 Task: Look for space in Malangwa, Nepal from 5th September, 2023 to 16th September, 2023 for 4 adults in price range Rs.10000 to Rs.14000. Place can be private room with 4 bedrooms having 4 beds and 4 bathrooms. Property type can be house, flat, guest house, hotel. Amenities needed are: wifi, TV, free parkinig on premises, gym, breakfast. Booking option can be shelf check-in. Required host language is English.
Action: Mouse moved to (503, 114)
Screenshot: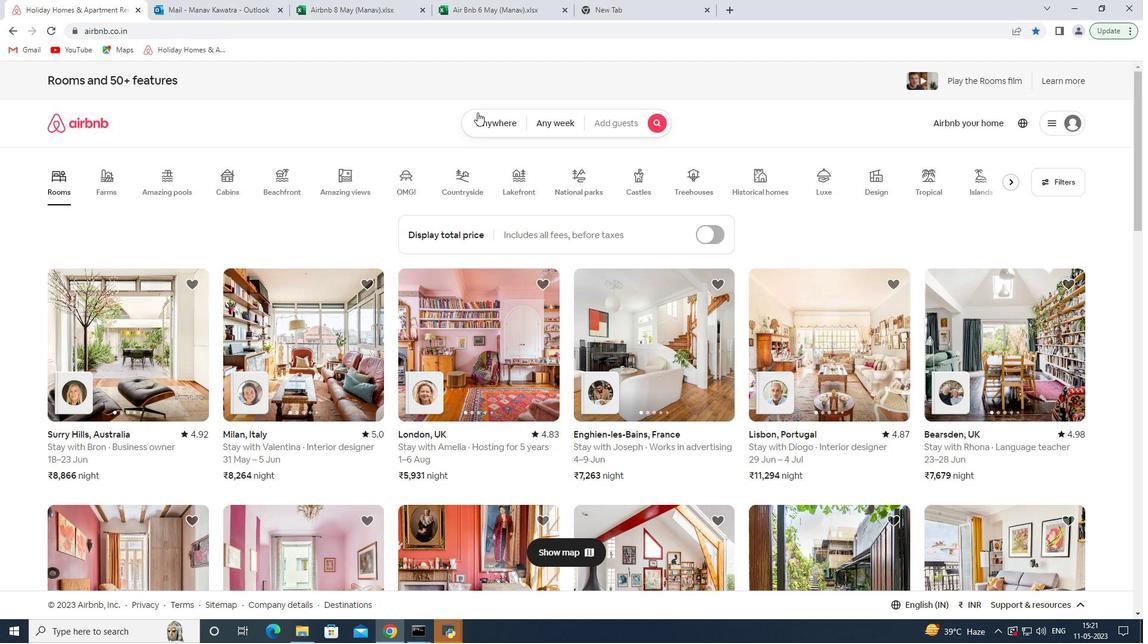 
Action: Mouse pressed left at (503, 114)
Screenshot: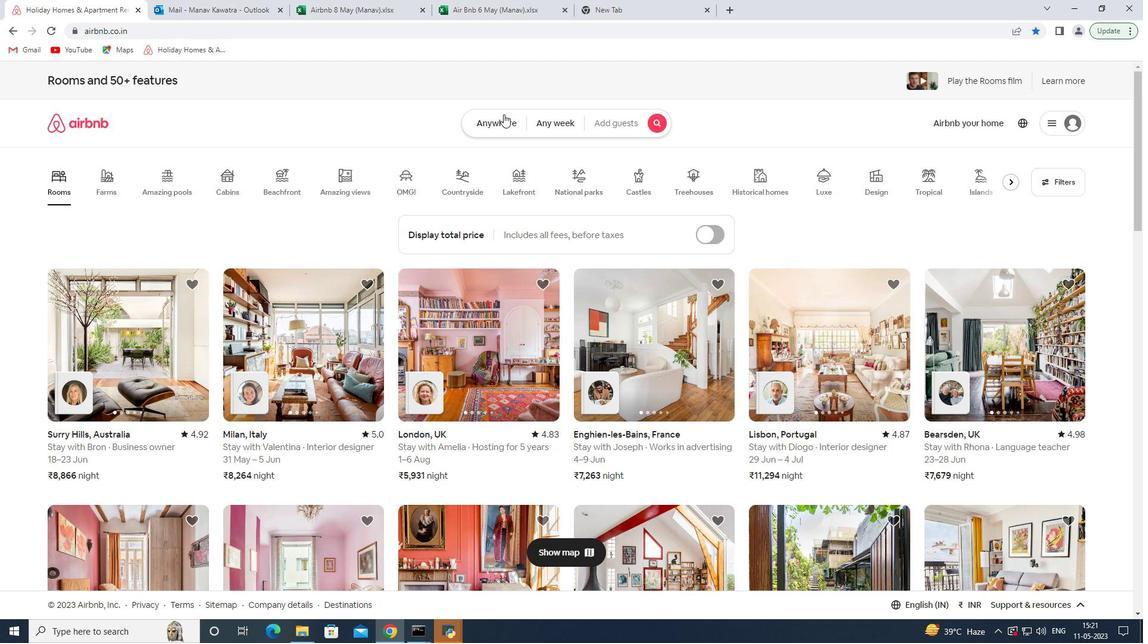 
Action: Mouse moved to (437, 163)
Screenshot: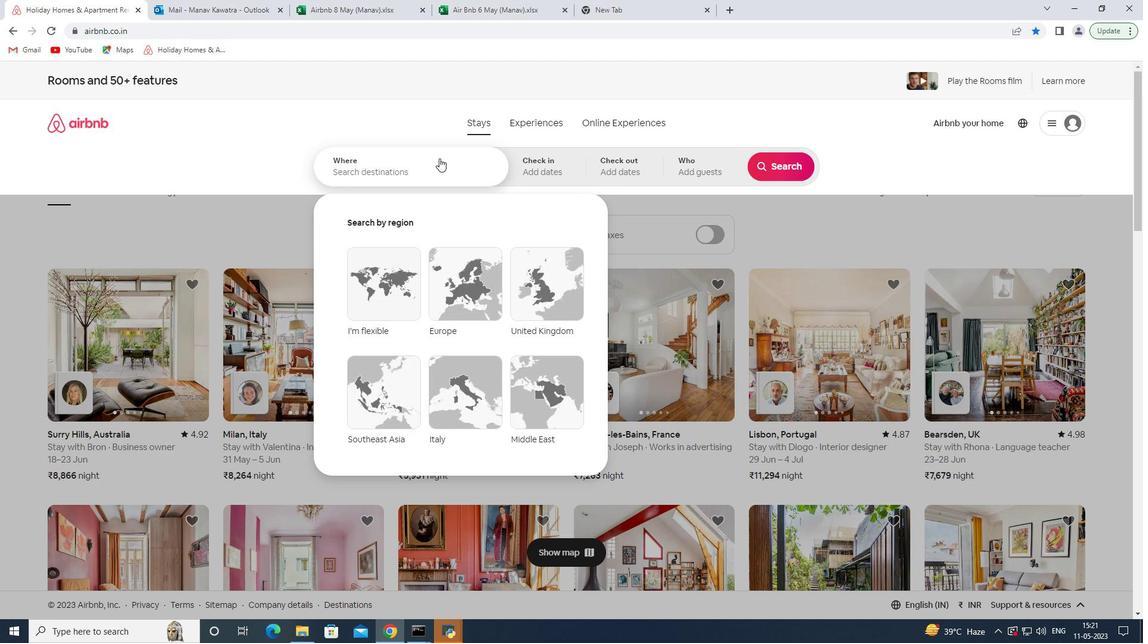 
Action: Mouse pressed left at (437, 163)
Screenshot: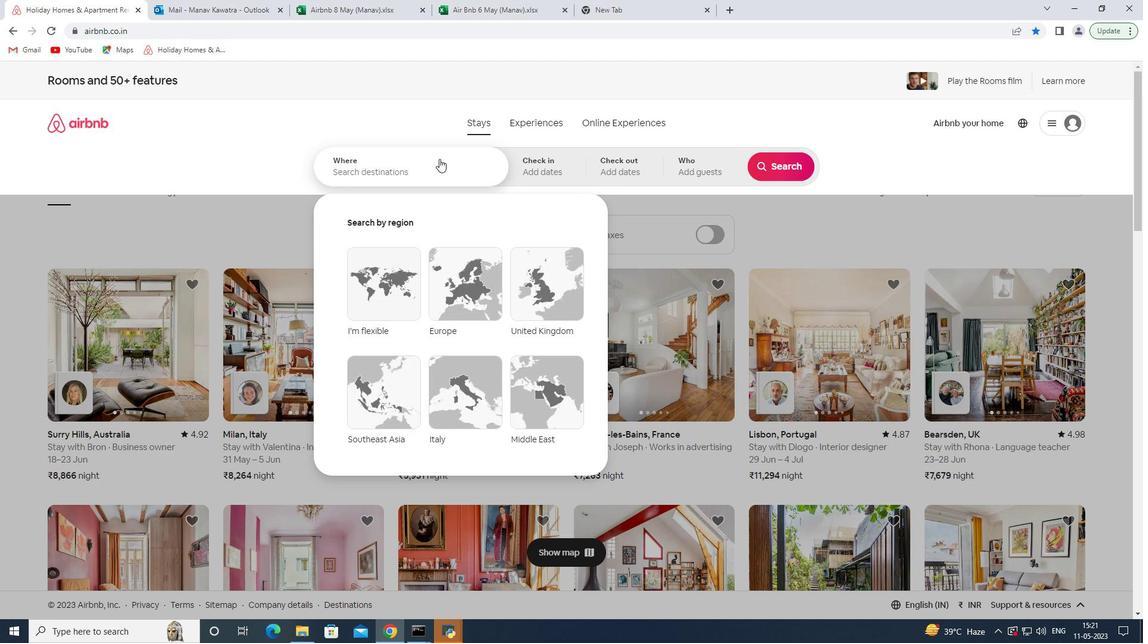 
Action: Key pressed <Key.shift>Malangwa,<Key.space><Key.shift>Nepal<Key.enter>
Screenshot: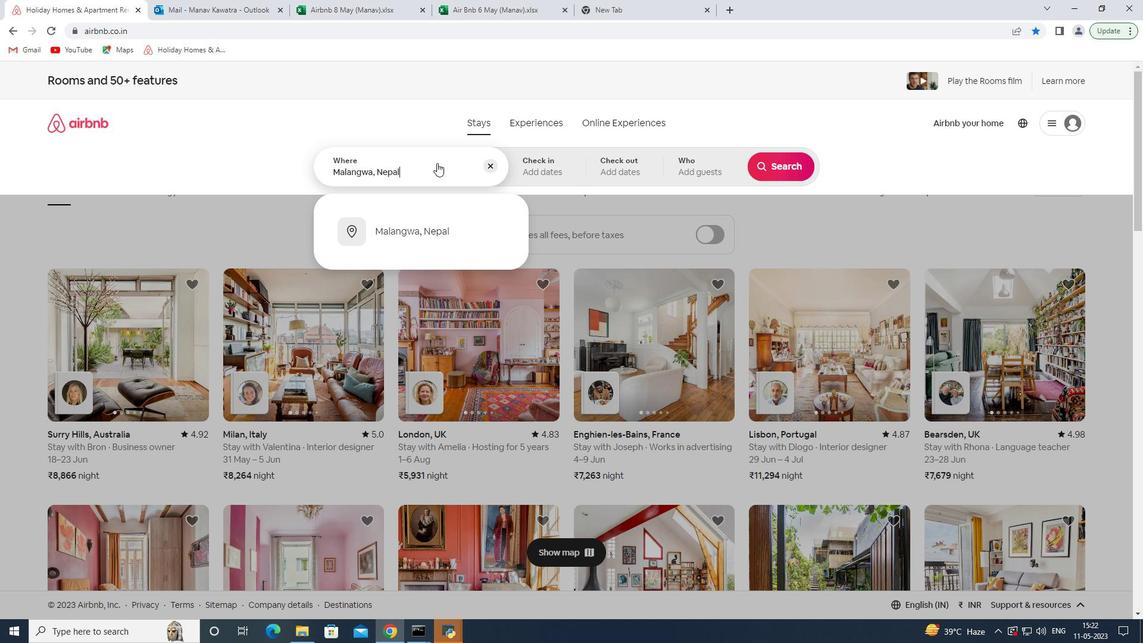 
Action: Mouse moved to (777, 258)
Screenshot: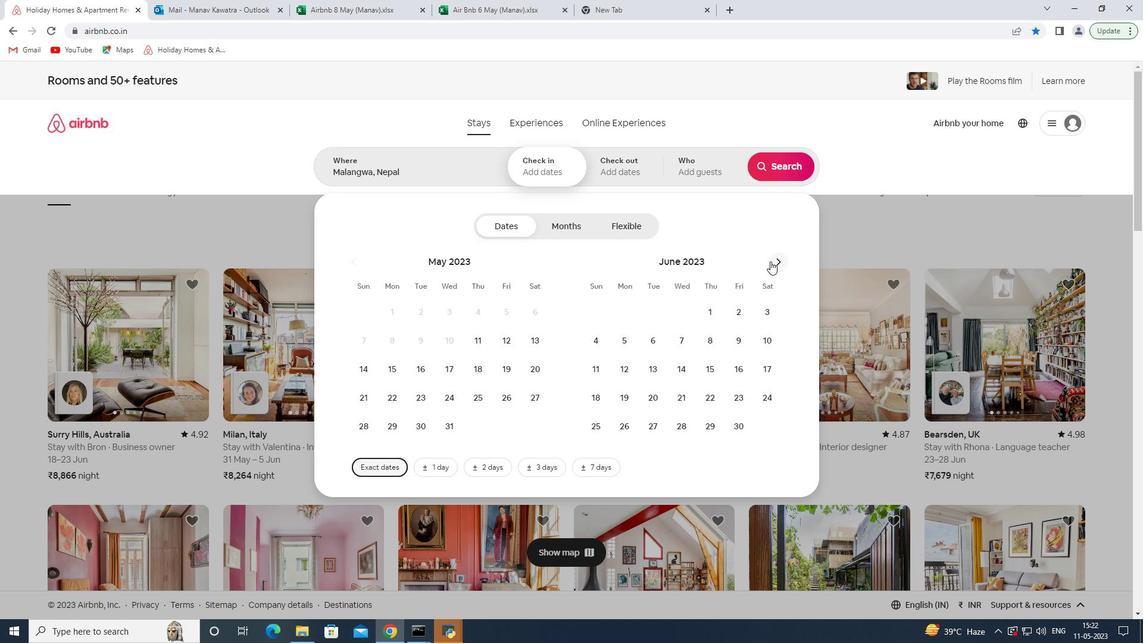 
Action: Mouse pressed left at (777, 258)
Screenshot: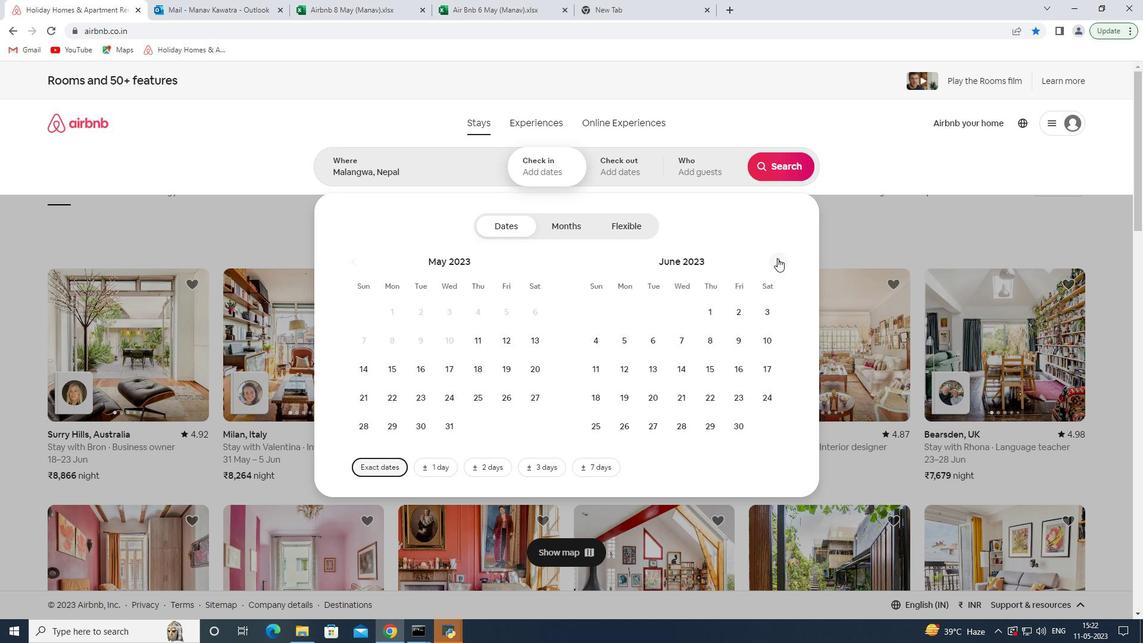 
Action: Mouse pressed left at (777, 258)
Screenshot: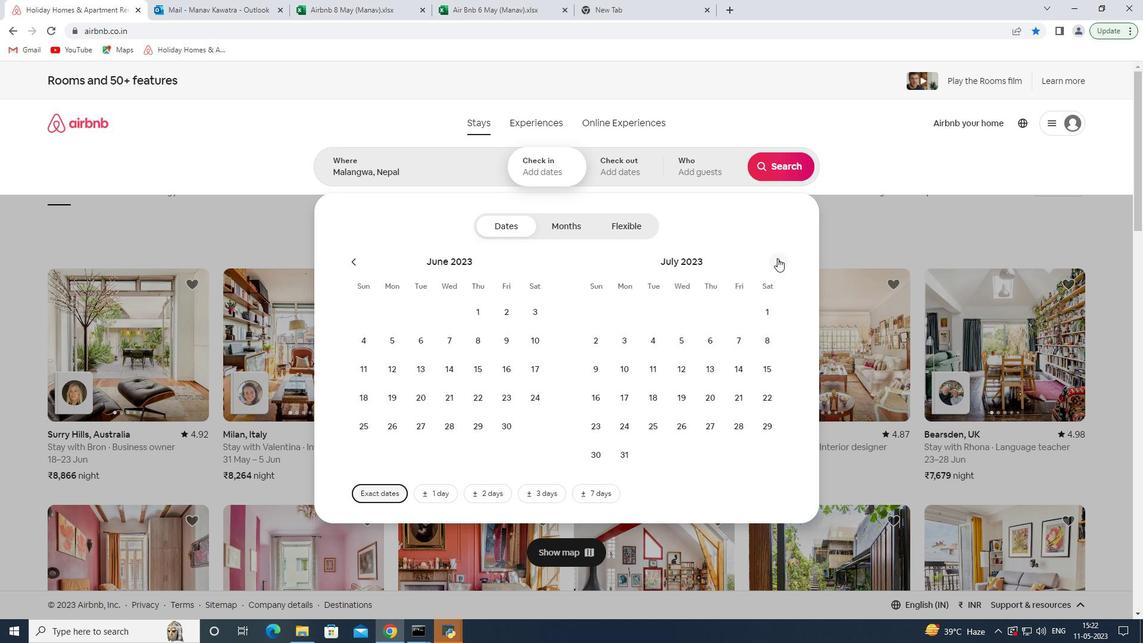 
Action: Mouse pressed left at (777, 258)
Screenshot: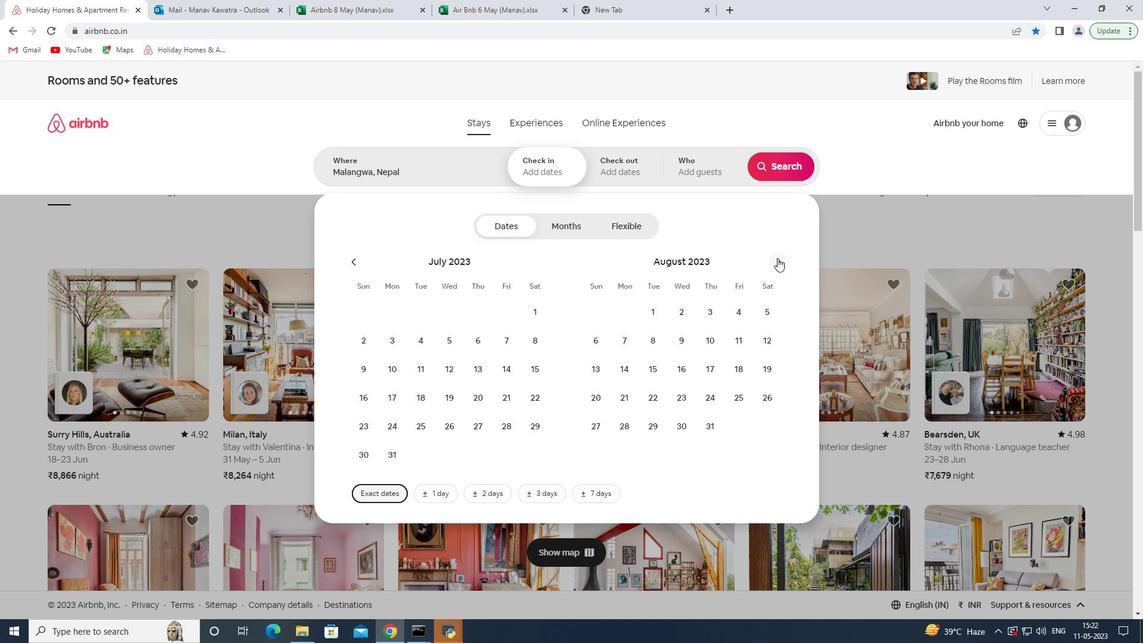 
Action: Mouse moved to (664, 347)
Screenshot: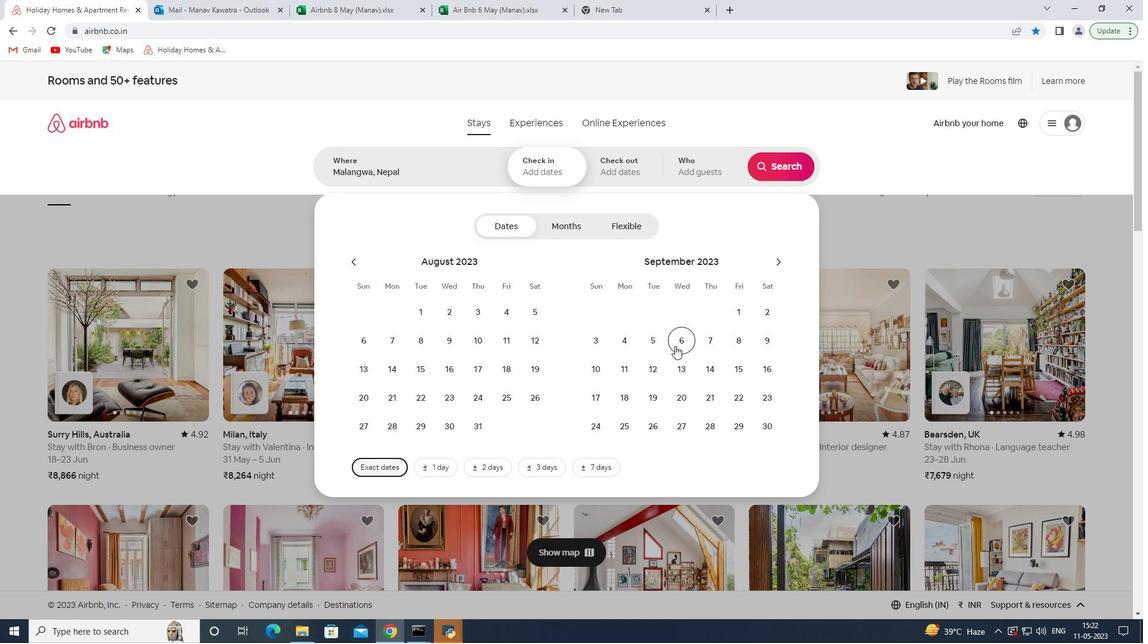 
Action: Mouse pressed left at (664, 347)
Screenshot: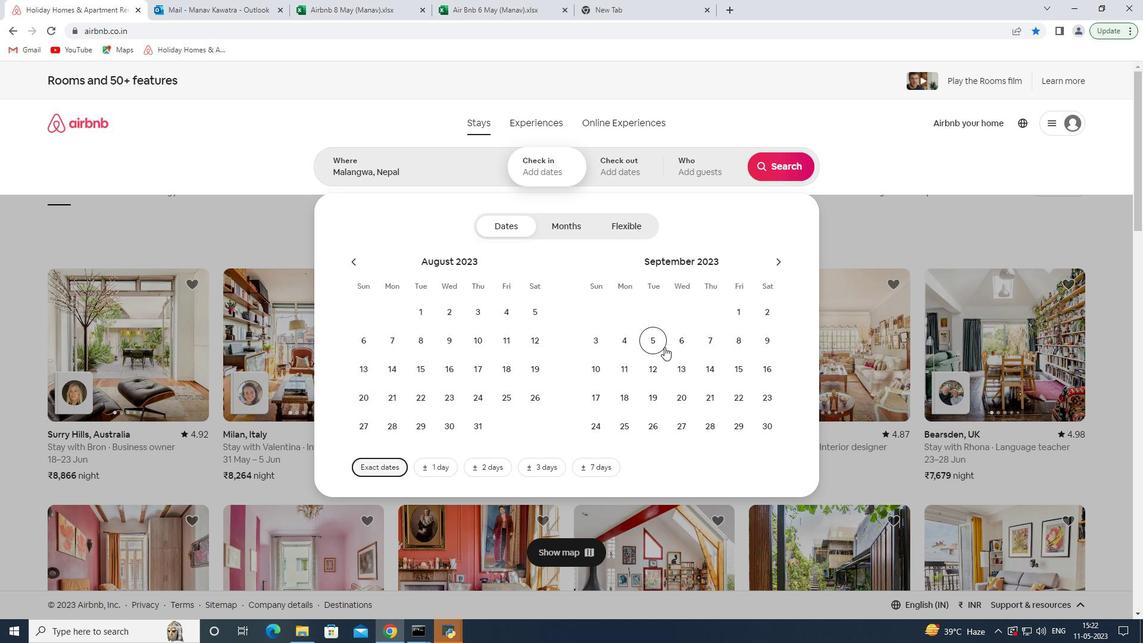 
Action: Mouse moved to (766, 367)
Screenshot: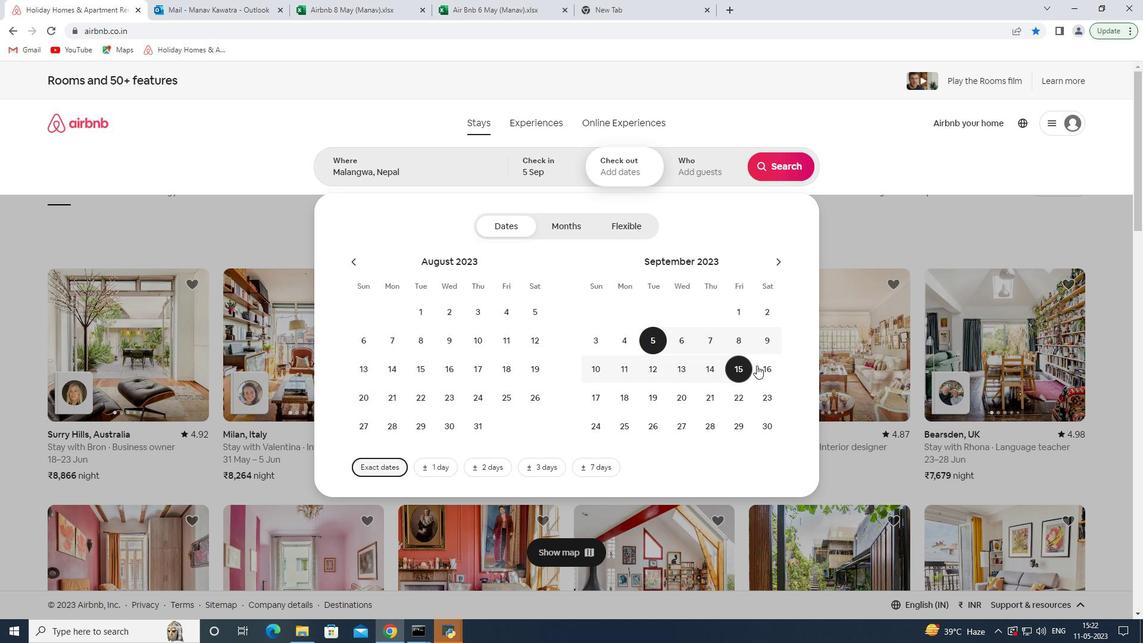 
Action: Mouse pressed left at (766, 367)
Screenshot: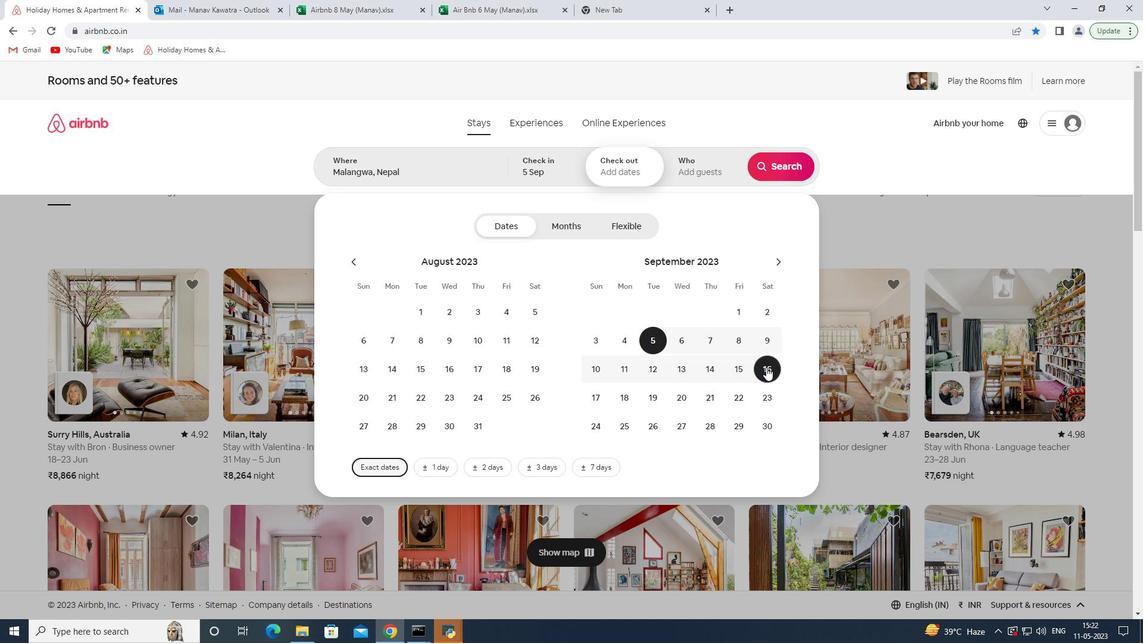 
Action: Mouse moved to (698, 185)
Screenshot: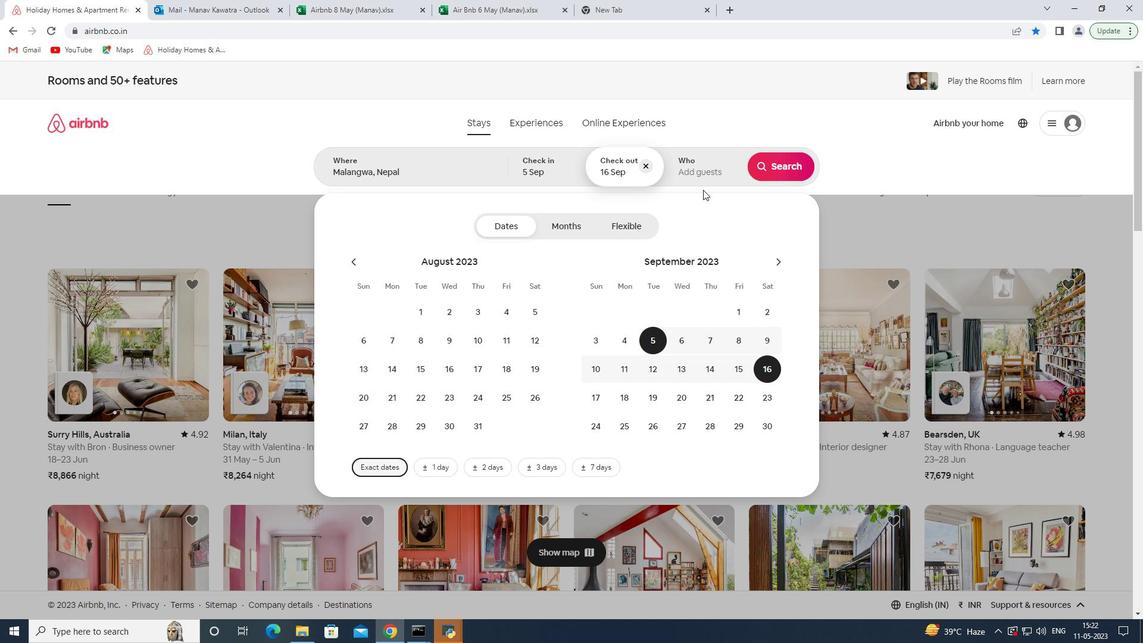 
Action: Mouse pressed left at (698, 185)
Screenshot: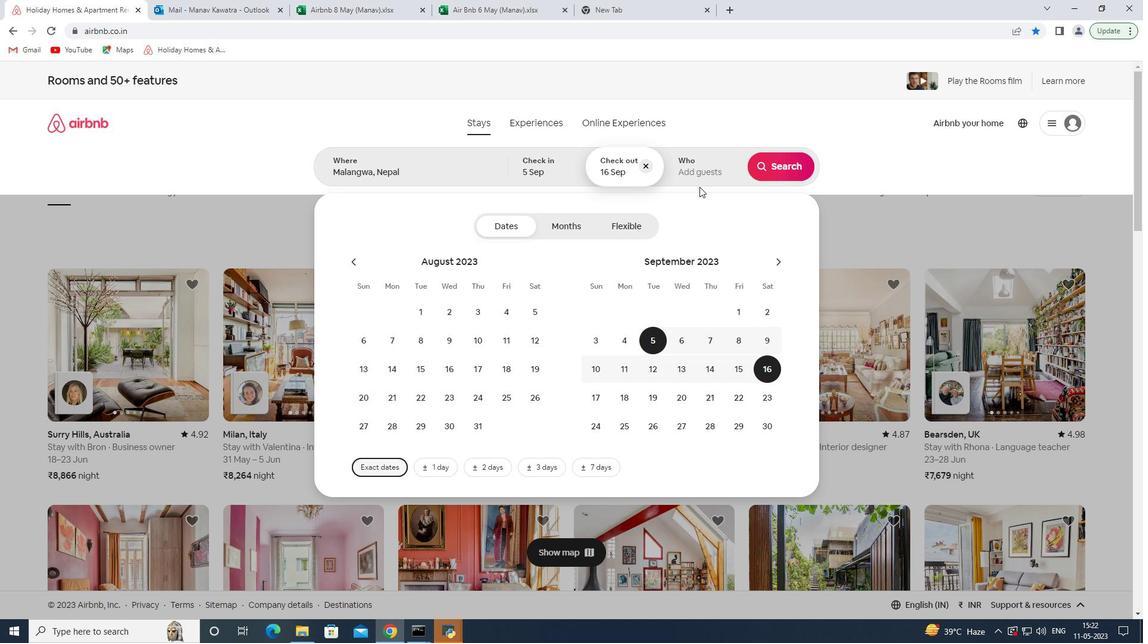 
Action: Mouse moved to (791, 225)
Screenshot: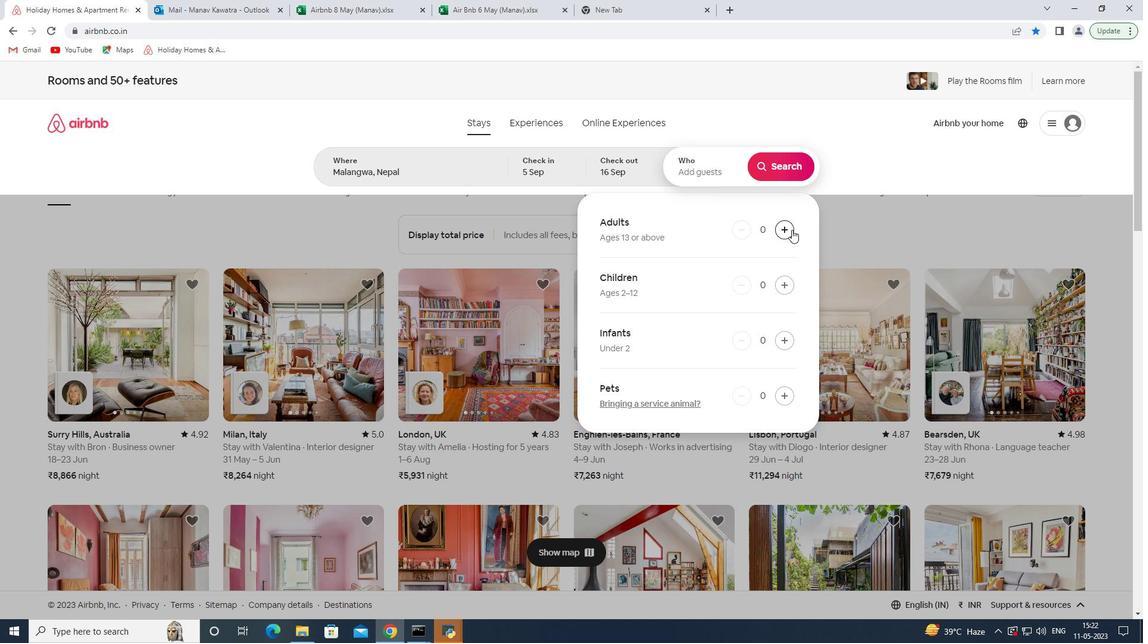 
Action: Mouse pressed left at (791, 225)
Screenshot: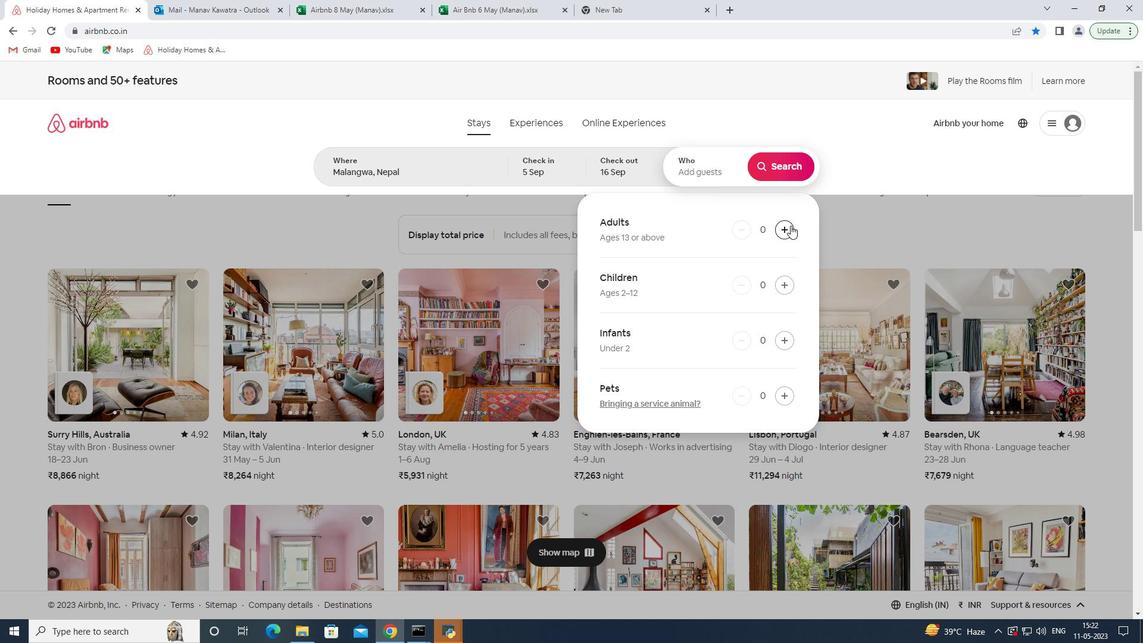 
Action: Mouse pressed left at (791, 225)
Screenshot: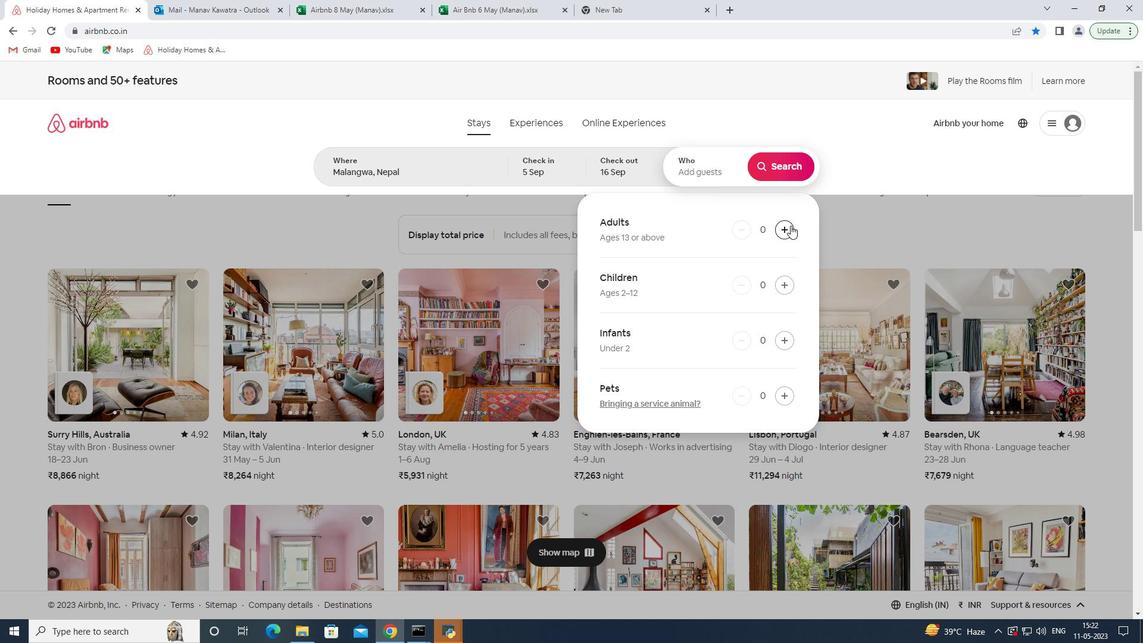
Action: Mouse pressed left at (791, 225)
Screenshot: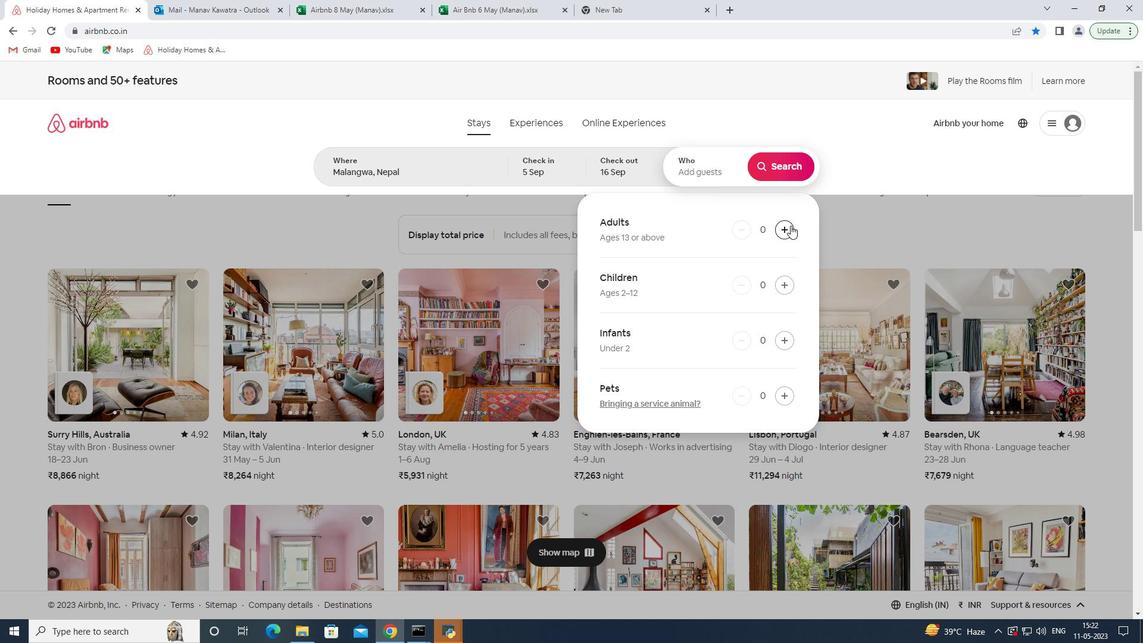 
Action: Mouse pressed left at (791, 225)
Screenshot: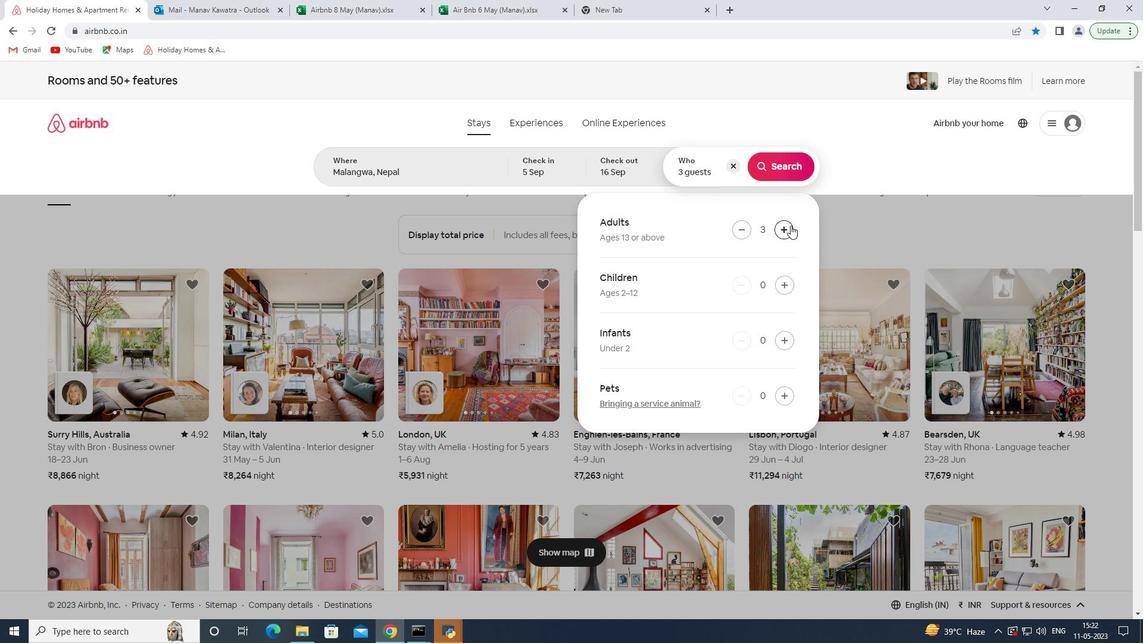 
Action: Mouse moved to (783, 162)
Screenshot: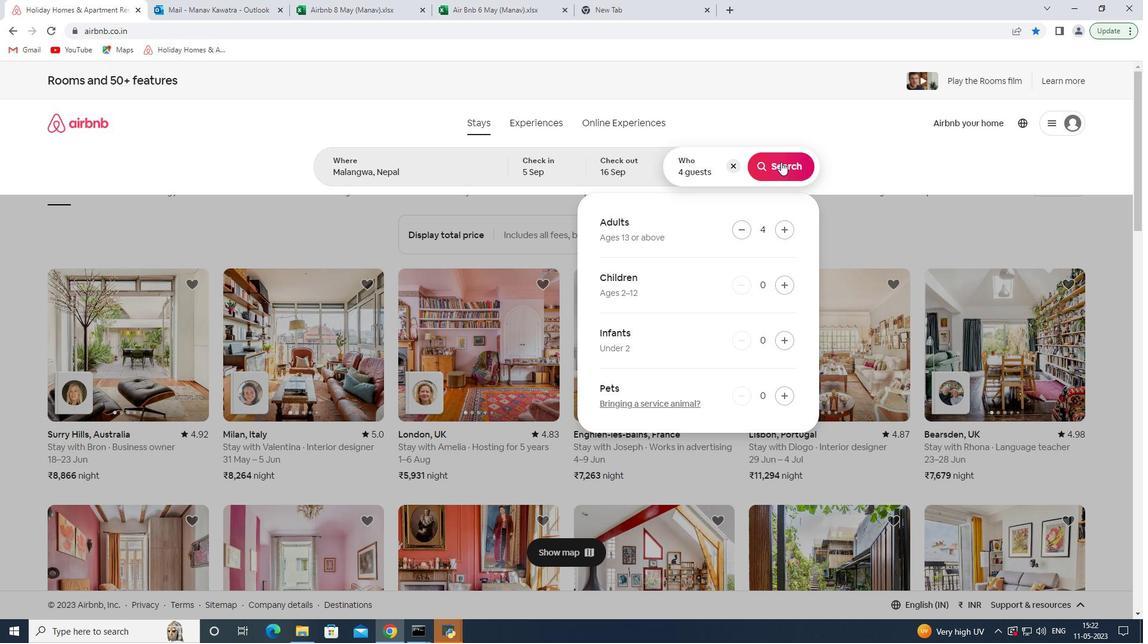 
Action: Mouse pressed left at (783, 162)
Screenshot: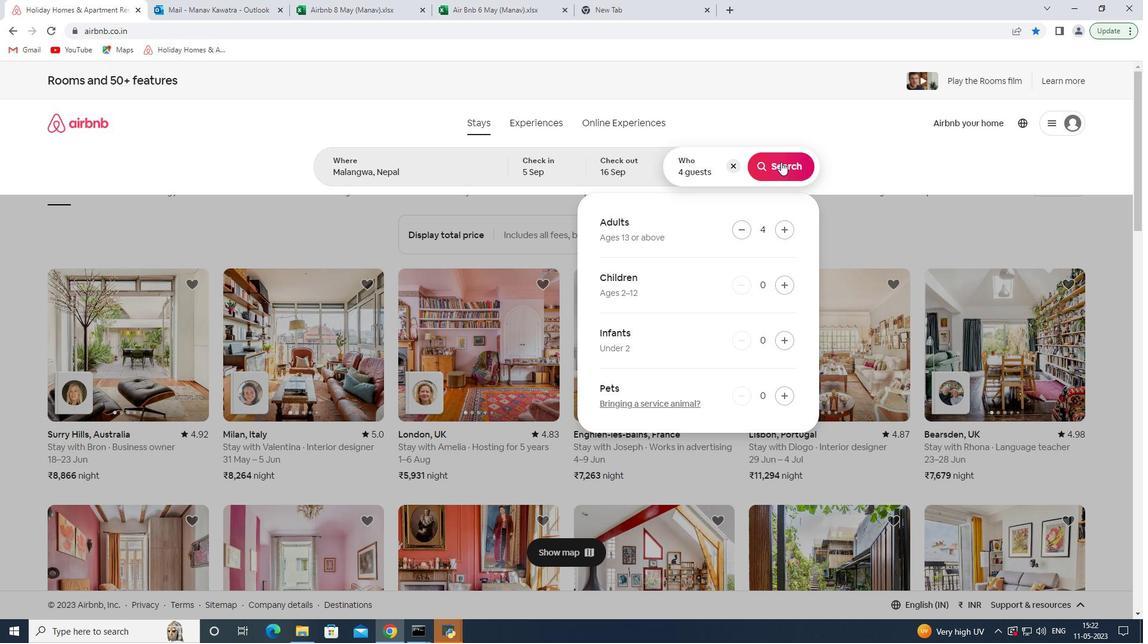 
Action: Mouse moved to (1107, 134)
Screenshot: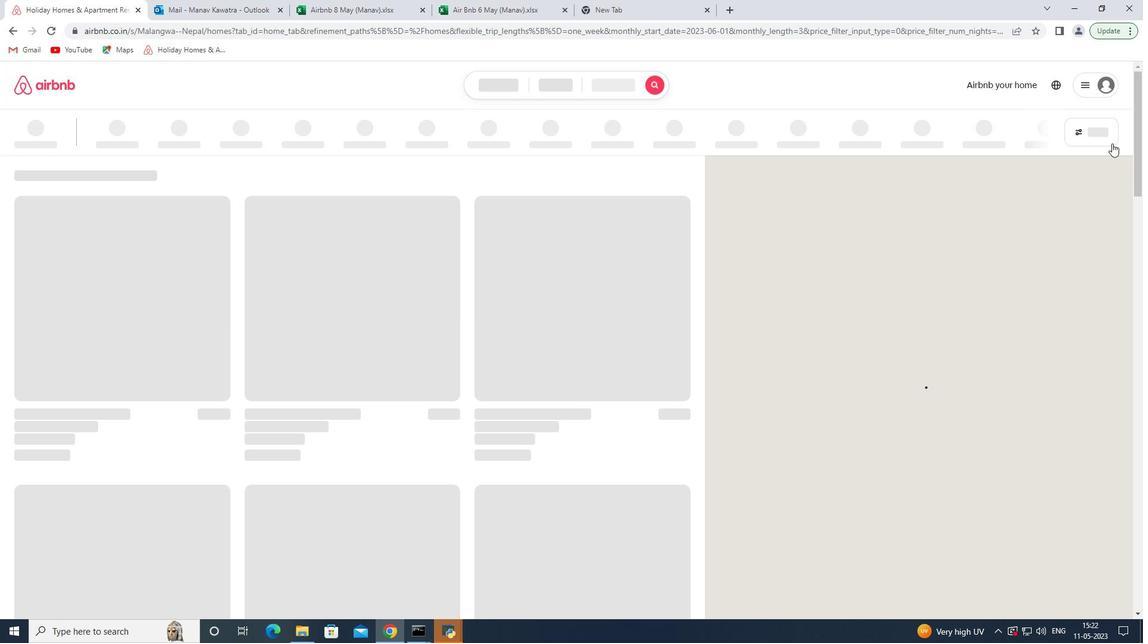 
Action: Mouse pressed left at (1107, 134)
Screenshot: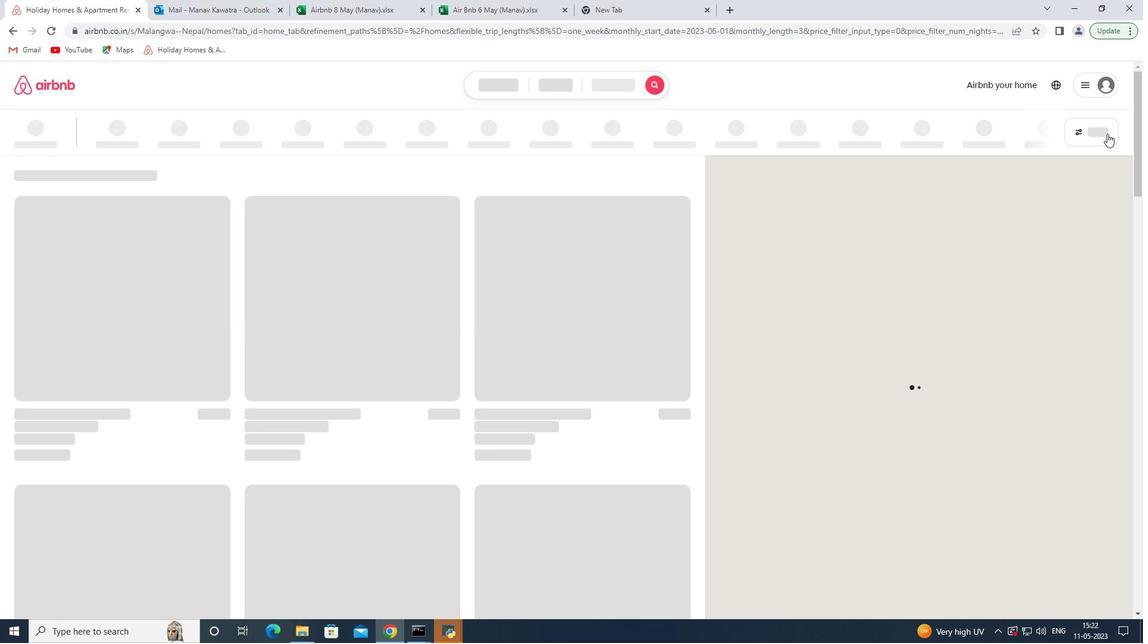 
Action: Mouse moved to (430, 425)
Screenshot: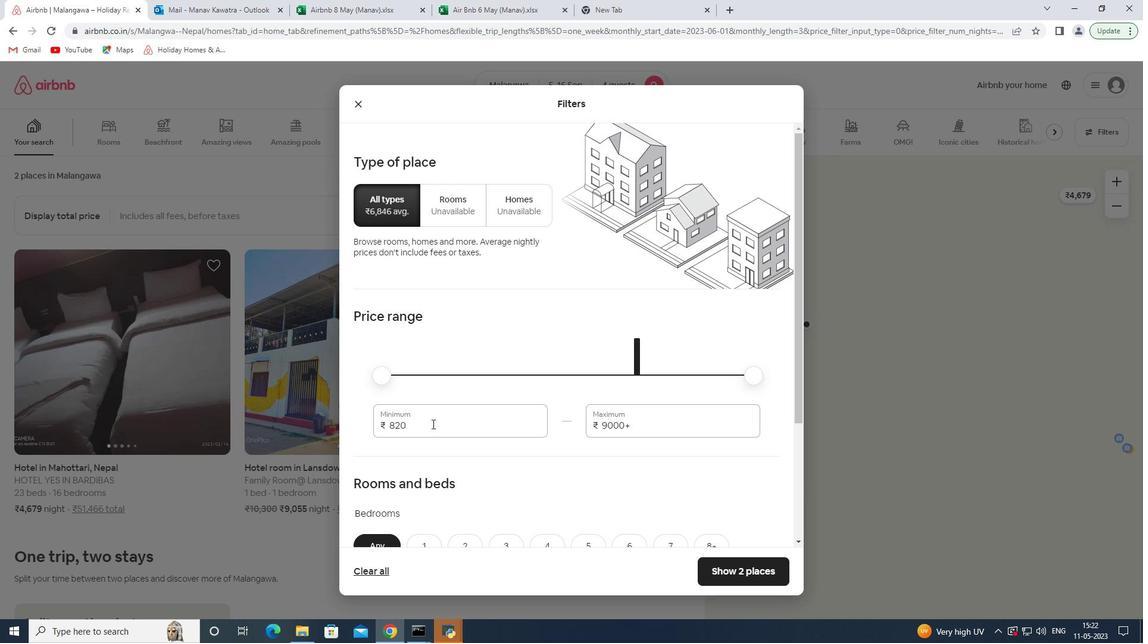 
Action: Mouse pressed left at (430, 425)
Screenshot: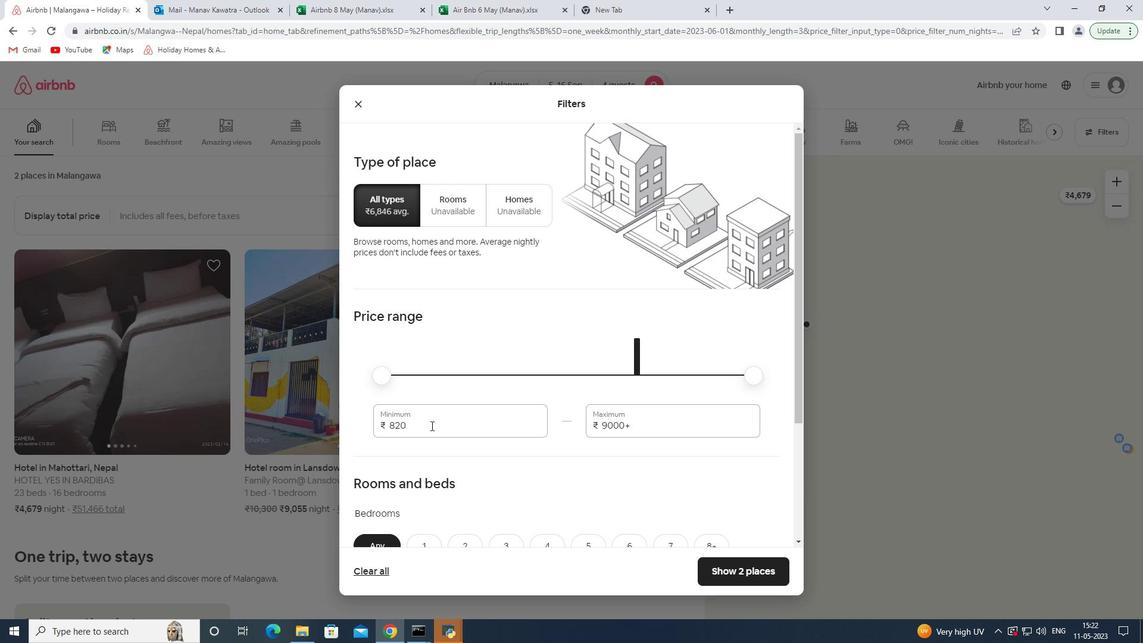 
Action: Mouse pressed left at (430, 425)
Screenshot: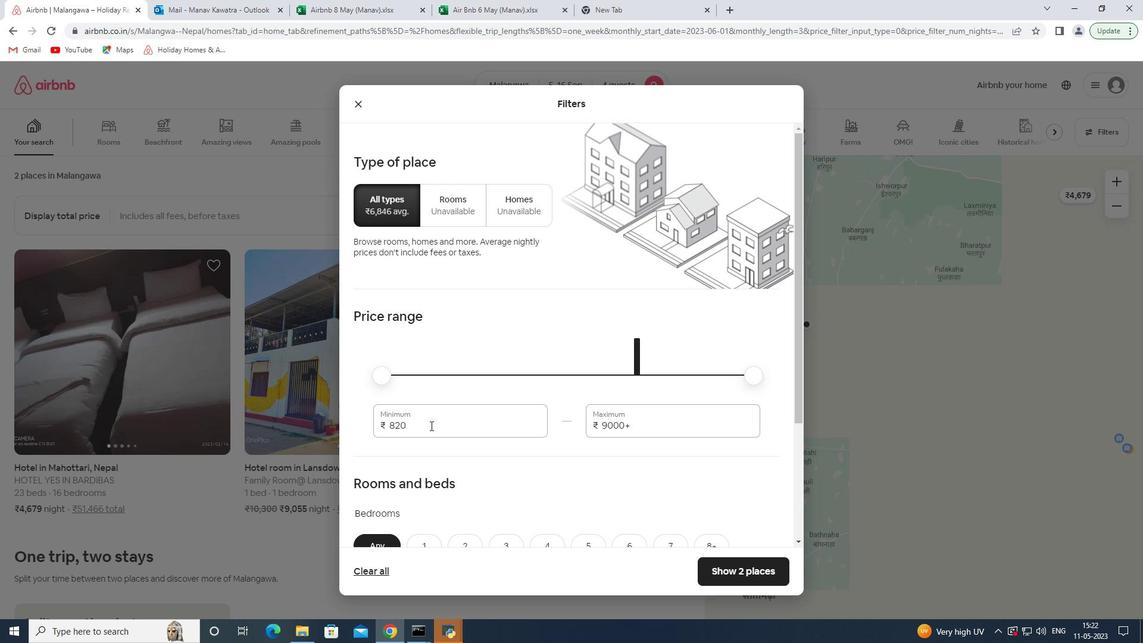 
Action: Mouse moved to (430, 425)
Screenshot: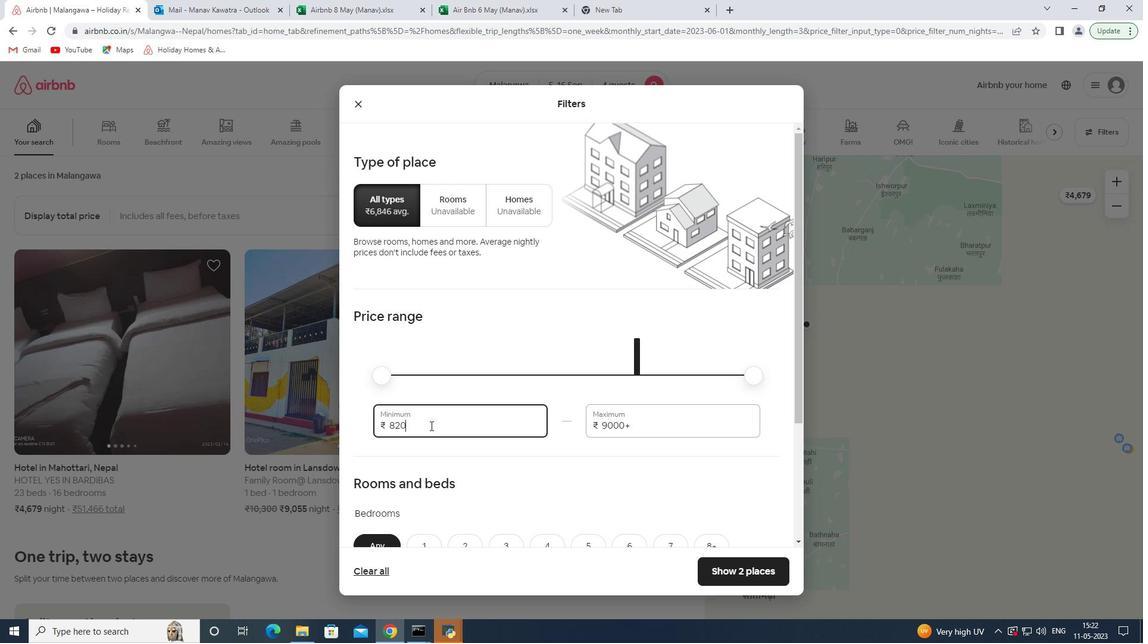 
Action: Key pressed 10000<Key.tab>14000
Screenshot: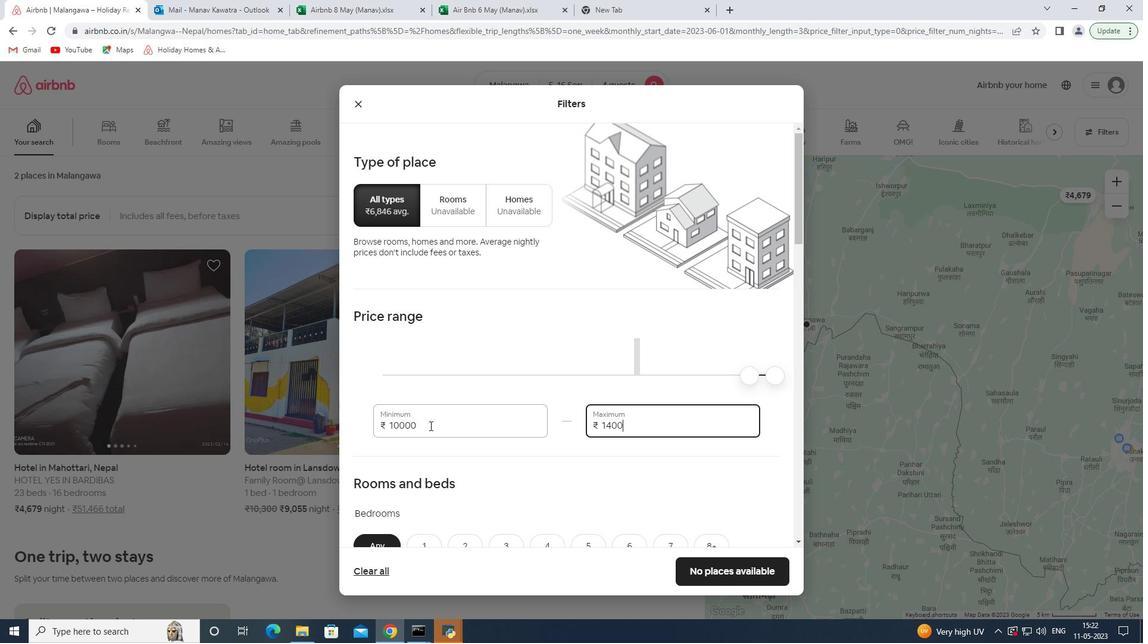
Action: Mouse moved to (374, 399)
Screenshot: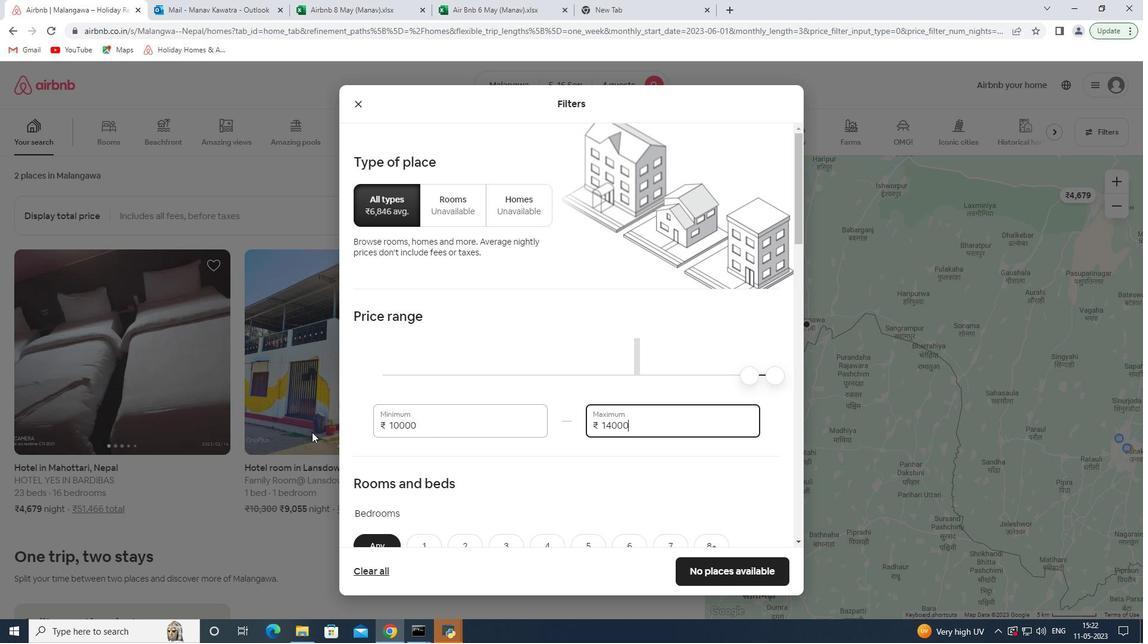
Action: Mouse scrolled (374, 399) with delta (0, 0)
Screenshot: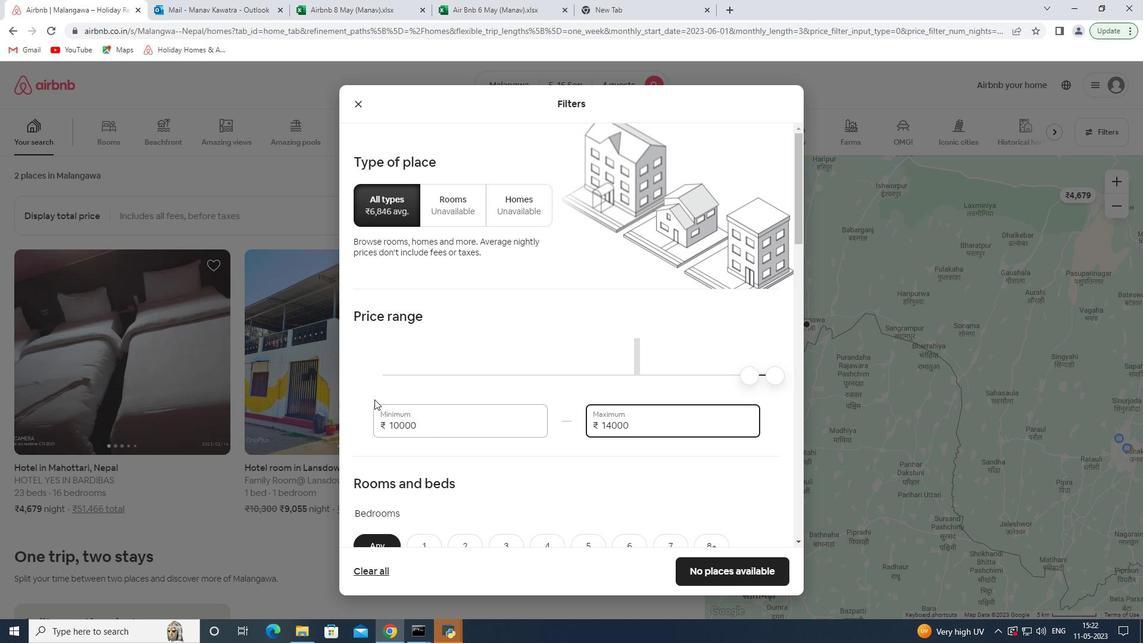 
Action: Mouse scrolled (374, 399) with delta (0, 0)
Screenshot: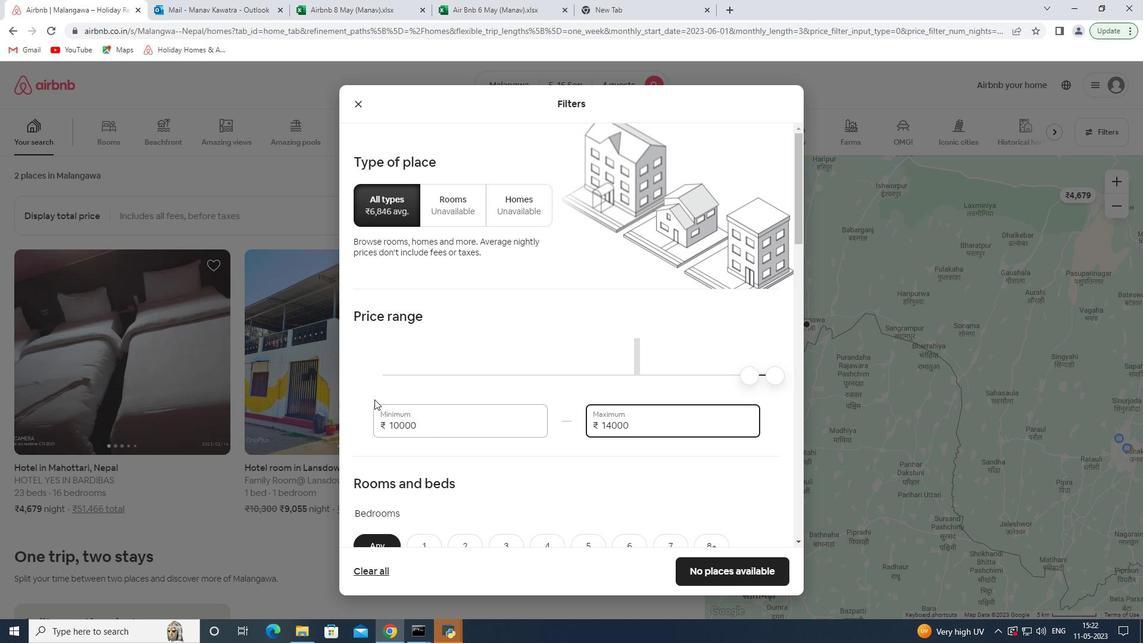 
Action: Mouse scrolled (374, 399) with delta (0, 0)
Screenshot: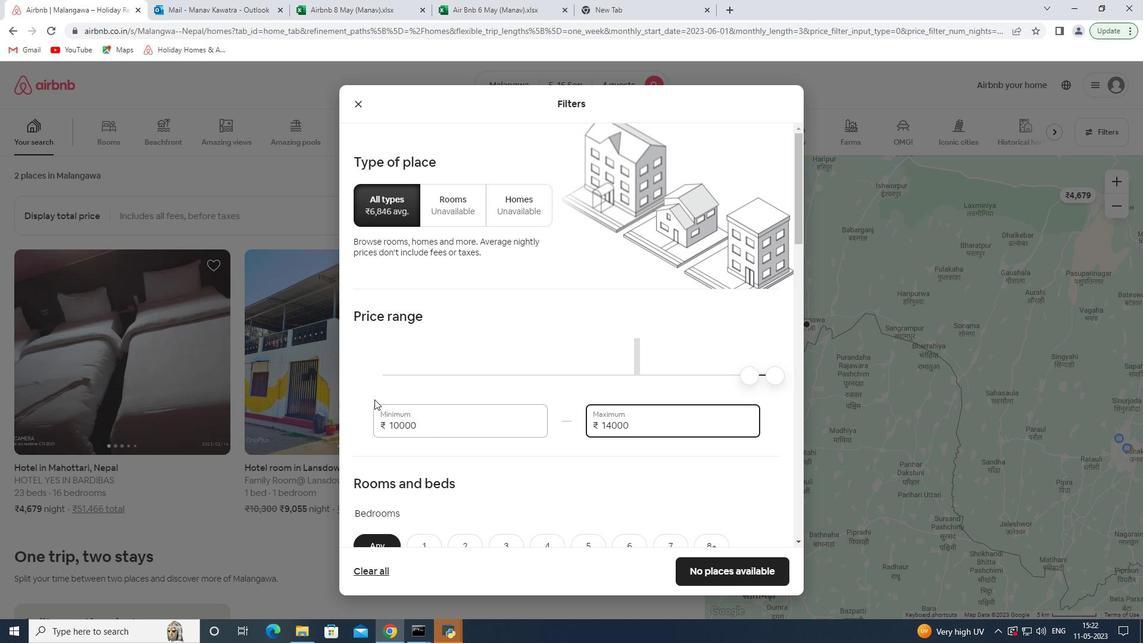 
Action: Mouse moved to (545, 368)
Screenshot: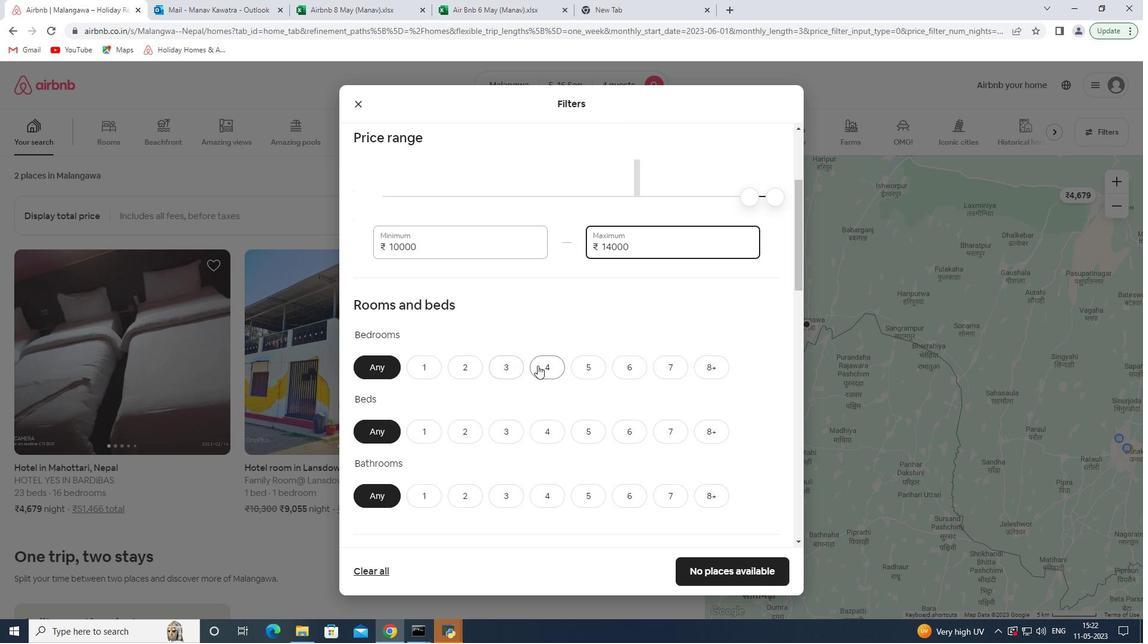 
Action: Mouse pressed left at (545, 368)
Screenshot: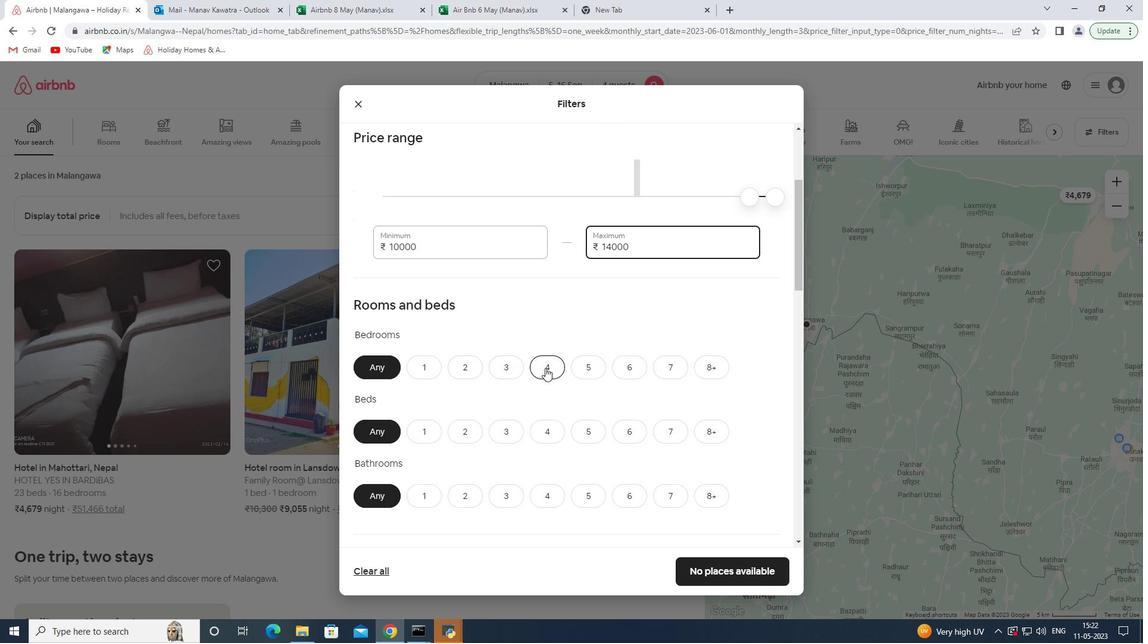 
Action: Mouse moved to (545, 427)
Screenshot: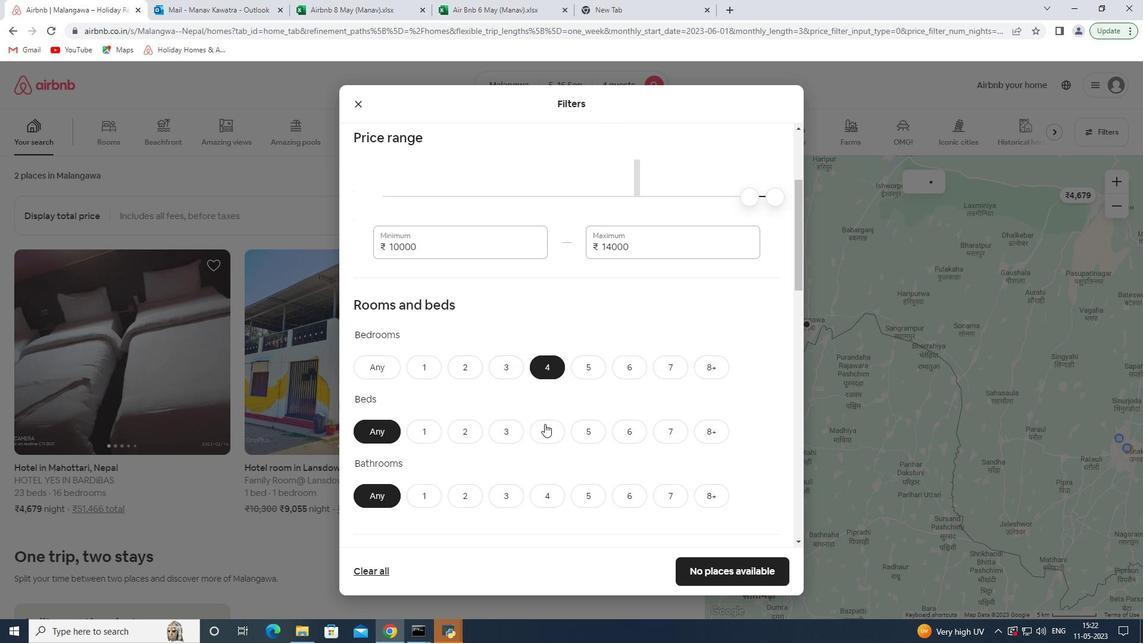 
Action: Mouse pressed left at (545, 427)
Screenshot: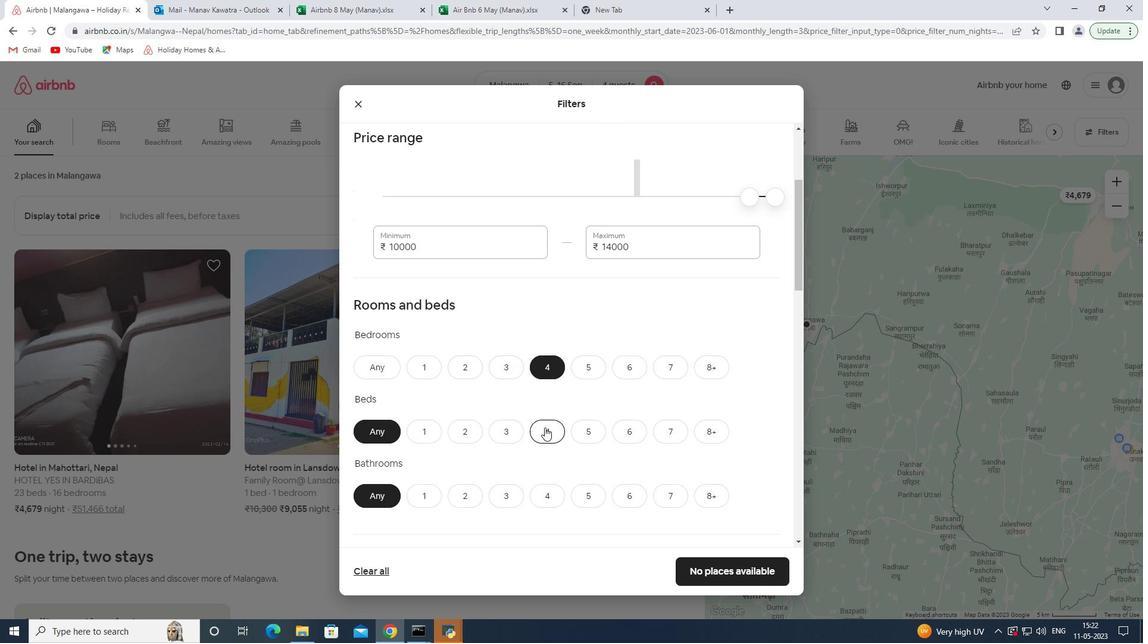 
Action: Mouse moved to (540, 496)
Screenshot: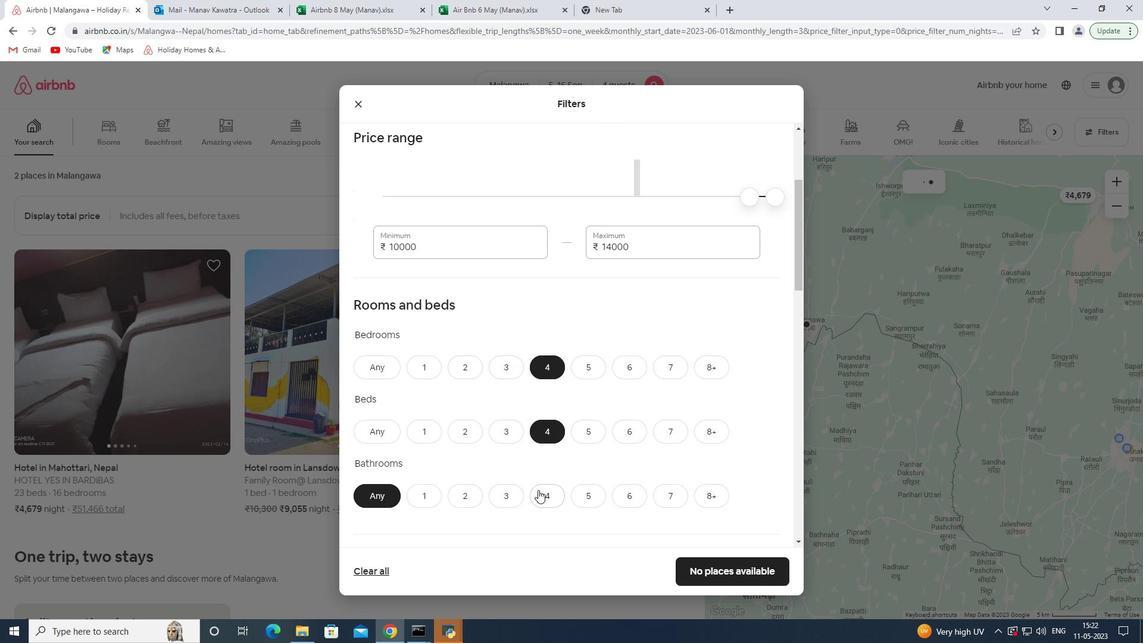 
Action: Mouse pressed left at (540, 496)
Screenshot: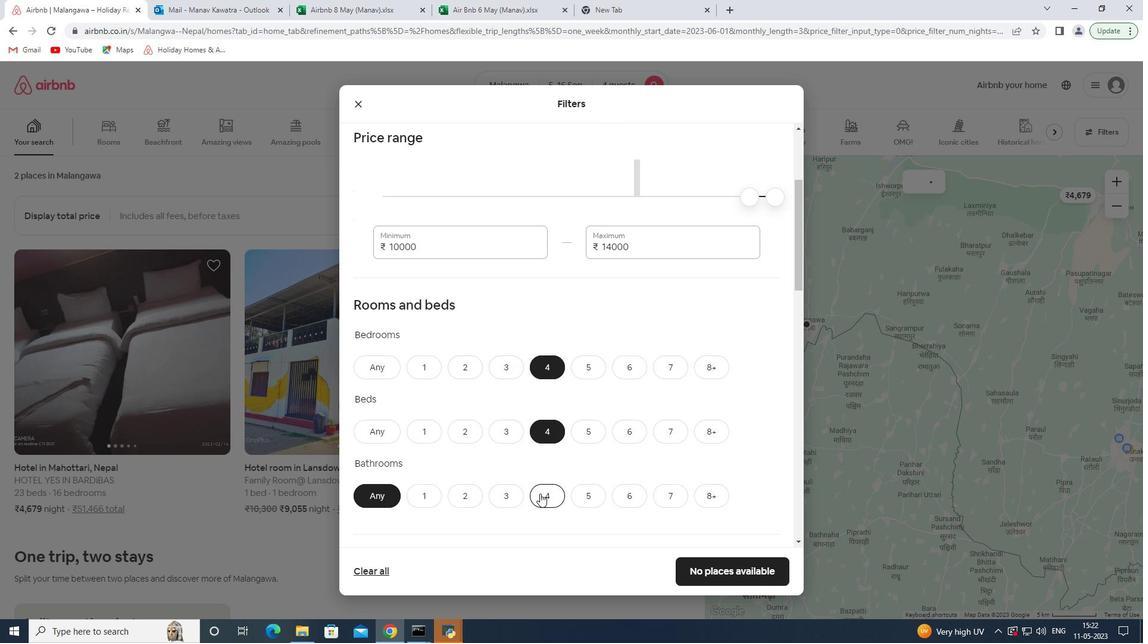 
Action: Mouse moved to (464, 427)
Screenshot: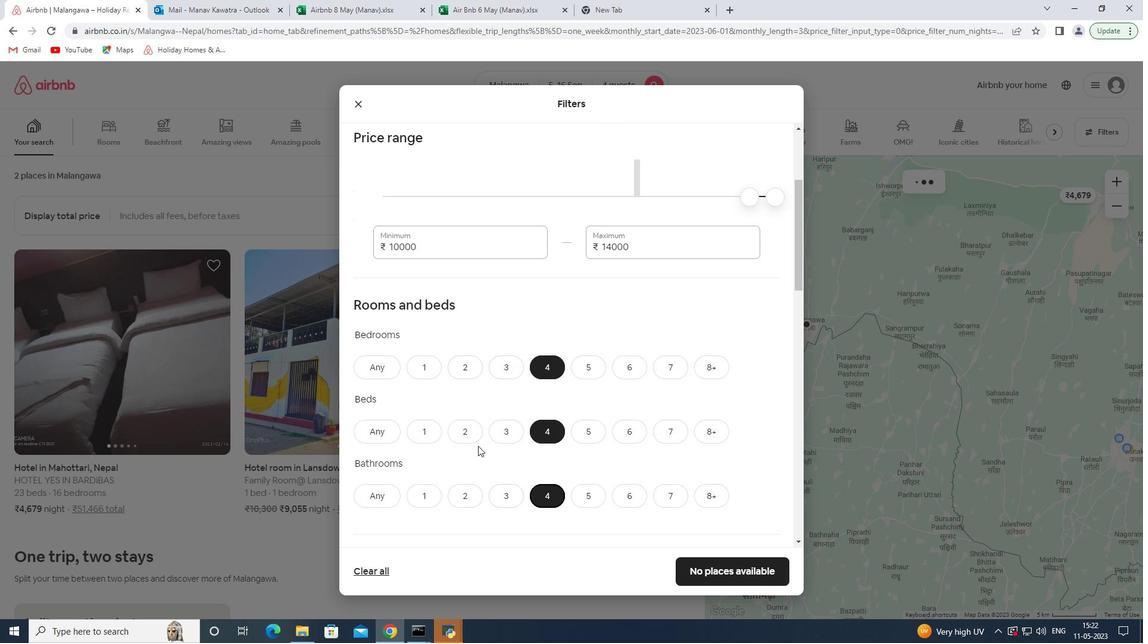
Action: Mouse scrolled (464, 426) with delta (0, 0)
Screenshot: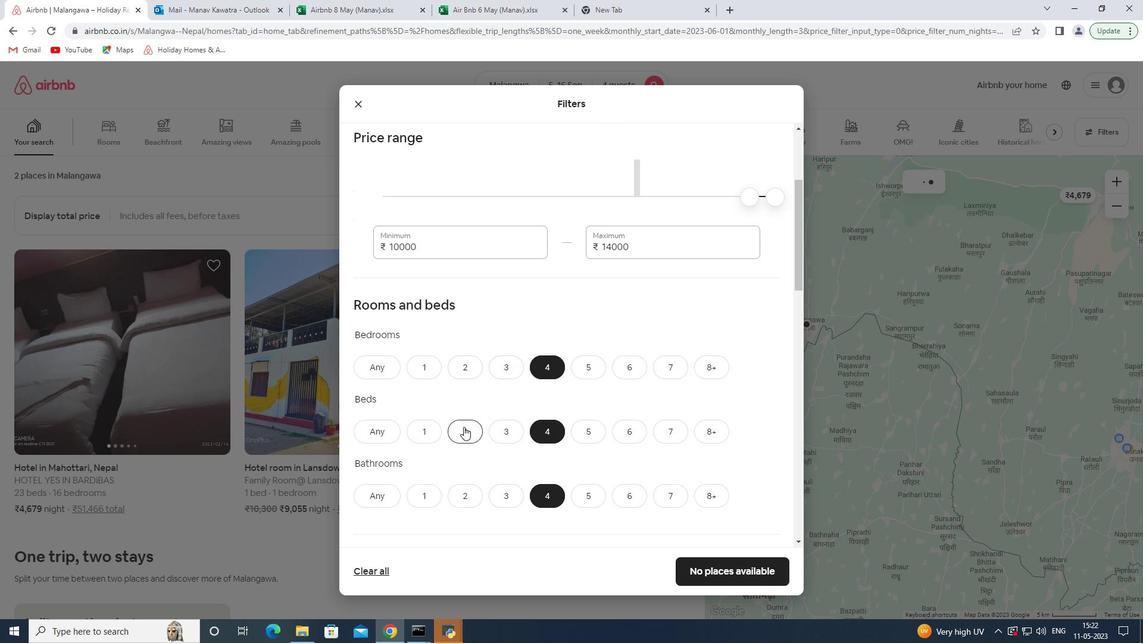 
Action: Mouse scrolled (464, 426) with delta (0, 0)
Screenshot: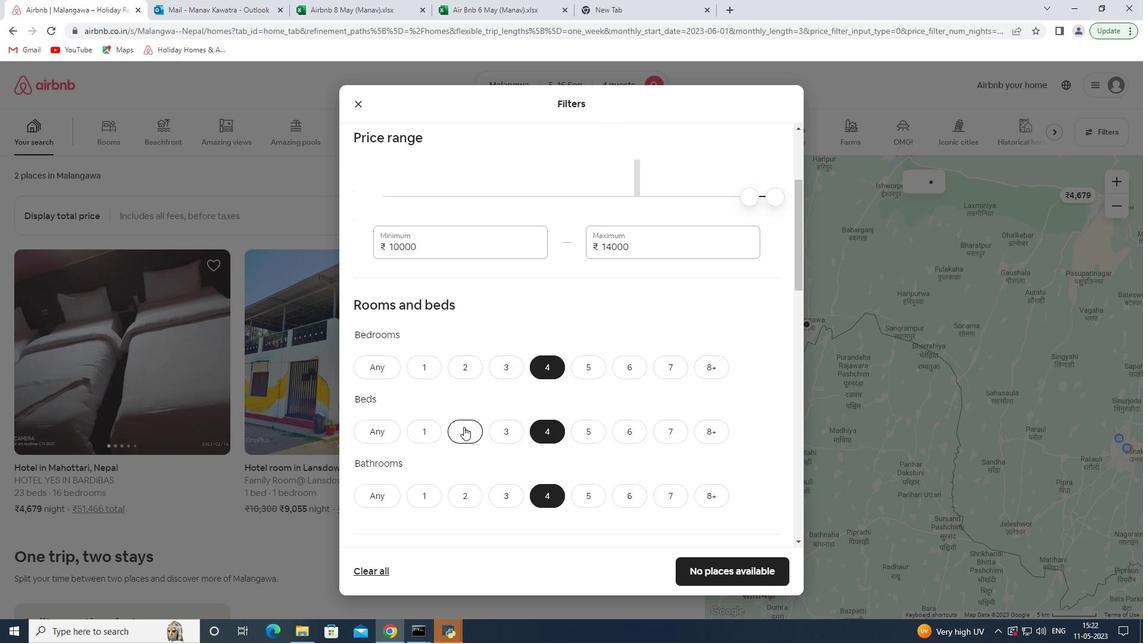 
Action: Mouse scrolled (464, 426) with delta (0, 0)
Screenshot: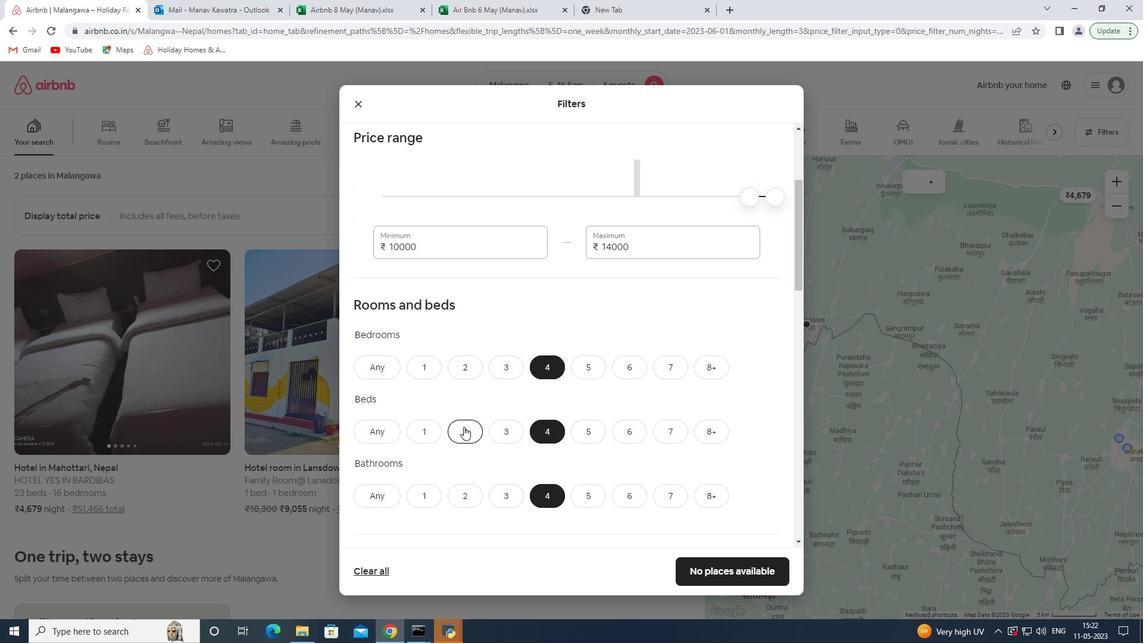 
Action: Mouse moved to (413, 461)
Screenshot: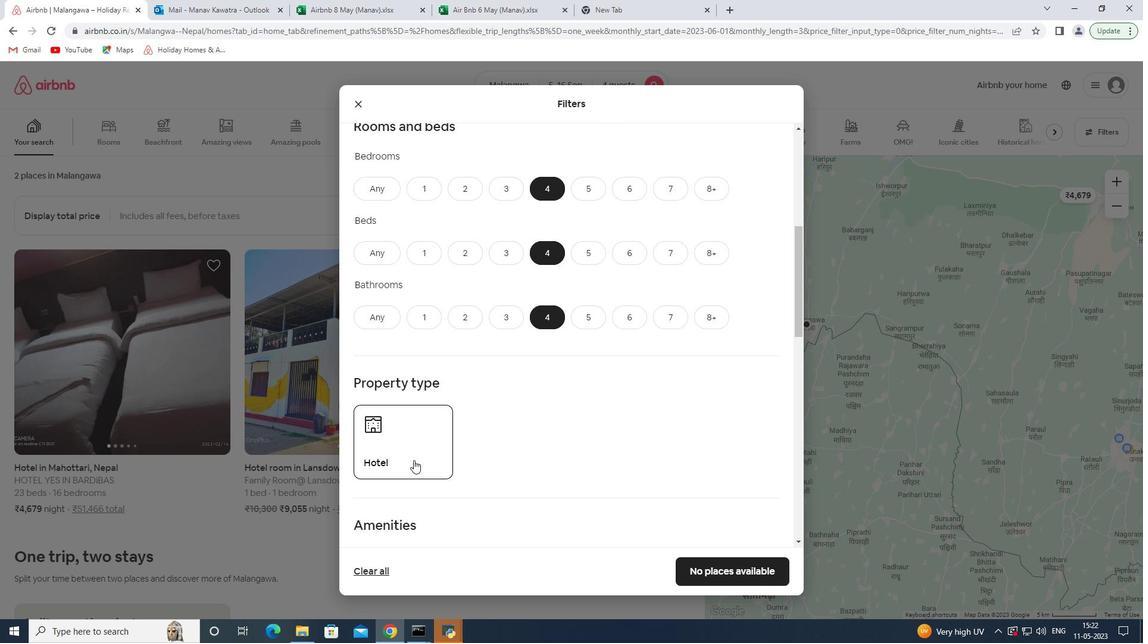 
Action: Mouse pressed left at (413, 461)
Screenshot: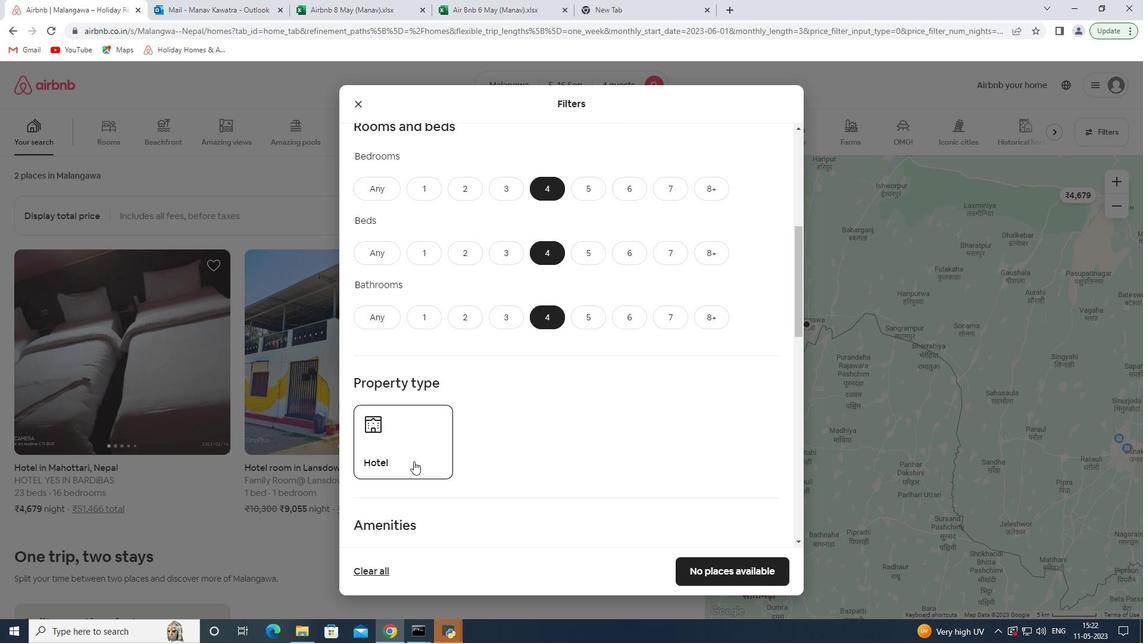 
Action: Mouse scrolled (413, 461) with delta (0, 0)
Screenshot: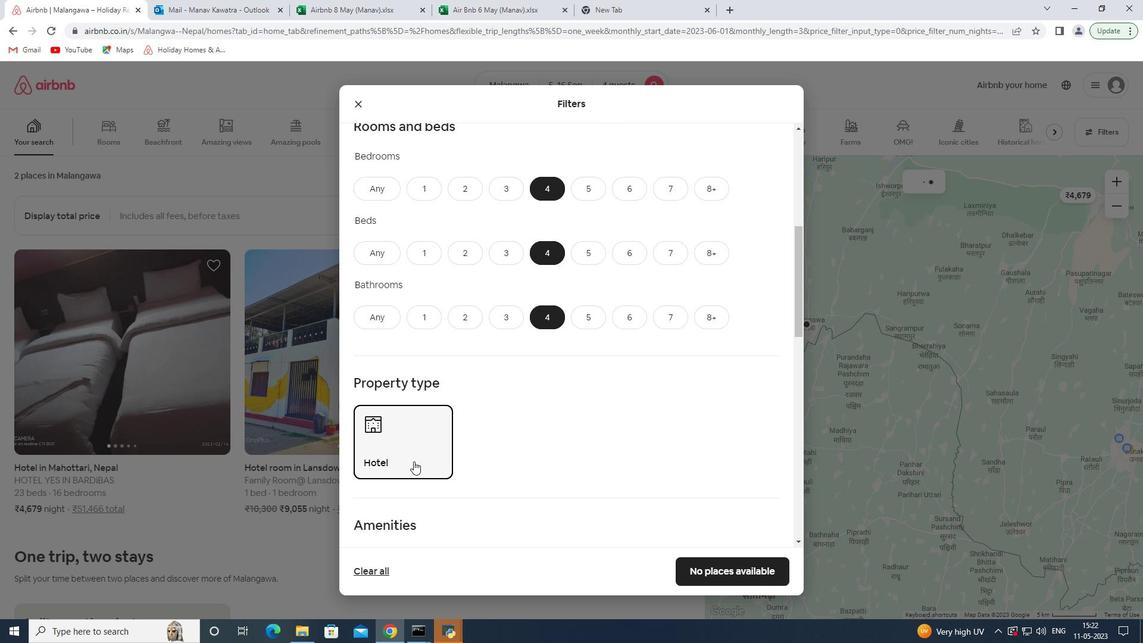 
Action: Mouse scrolled (413, 461) with delta (0, 0)
Screenshot: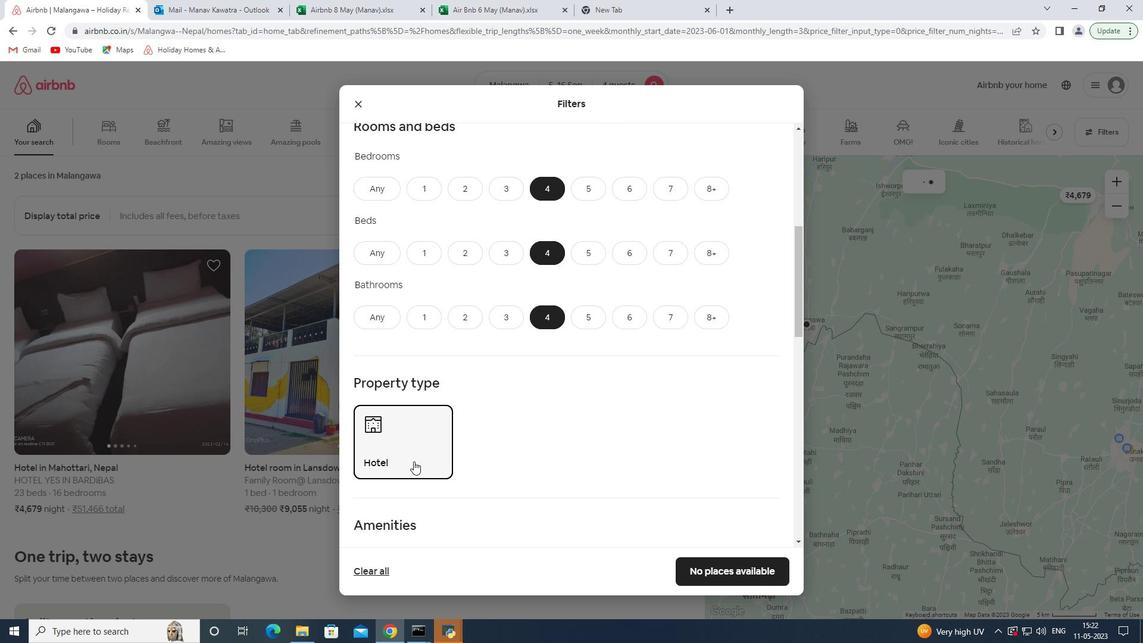
Action: Mouse scrolled (413, 461) with delta (0, 0)
Screenshot: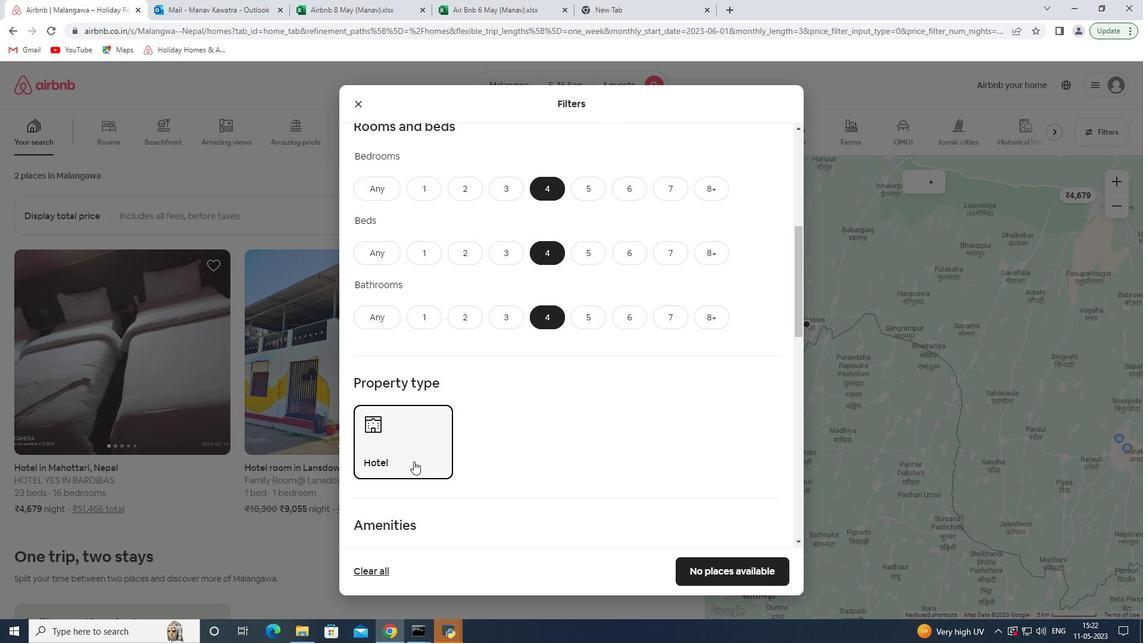 
Action: Mouse moved to (415, 464)
Screenshot: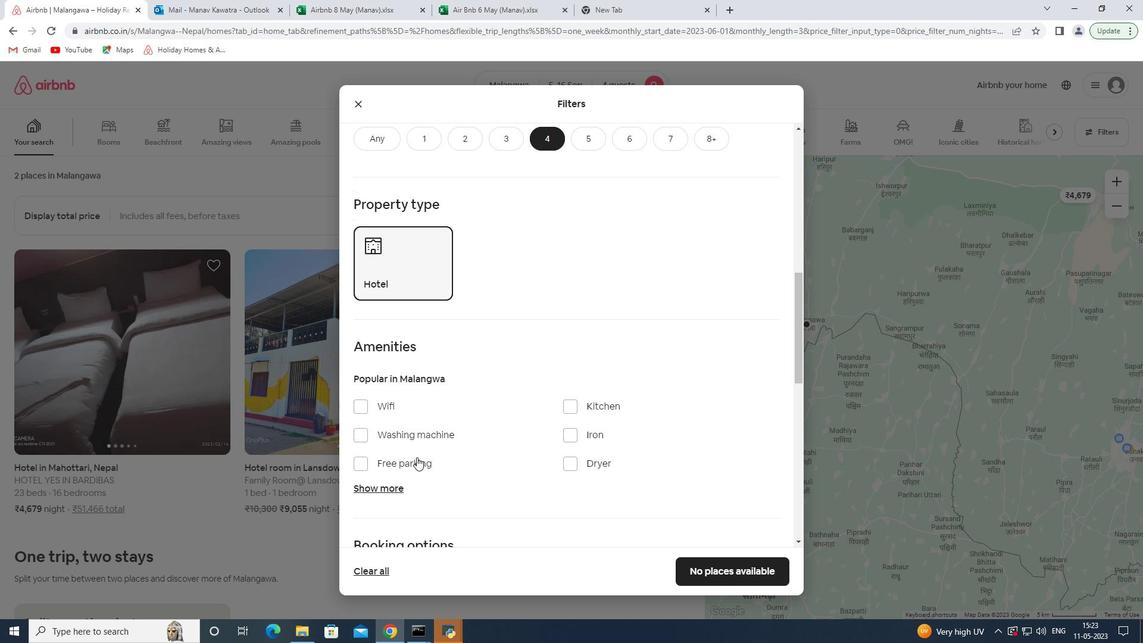 
Action: Mouse pressed left at (415, 464)
Screenshot: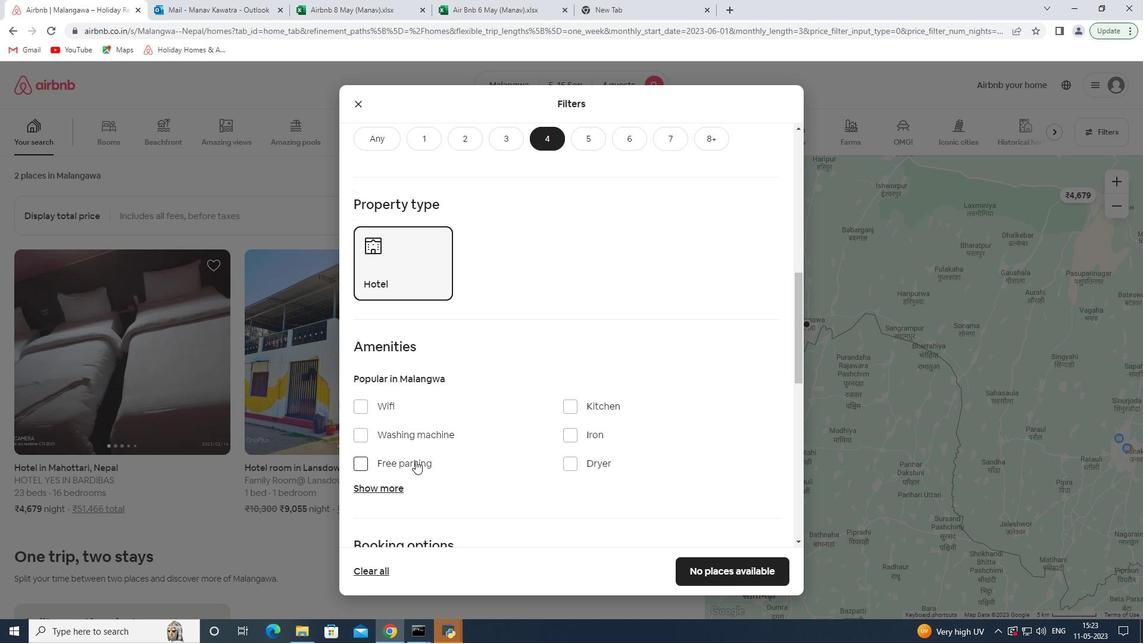 
Action: Mouse moved to (374, 402)
Screenshot: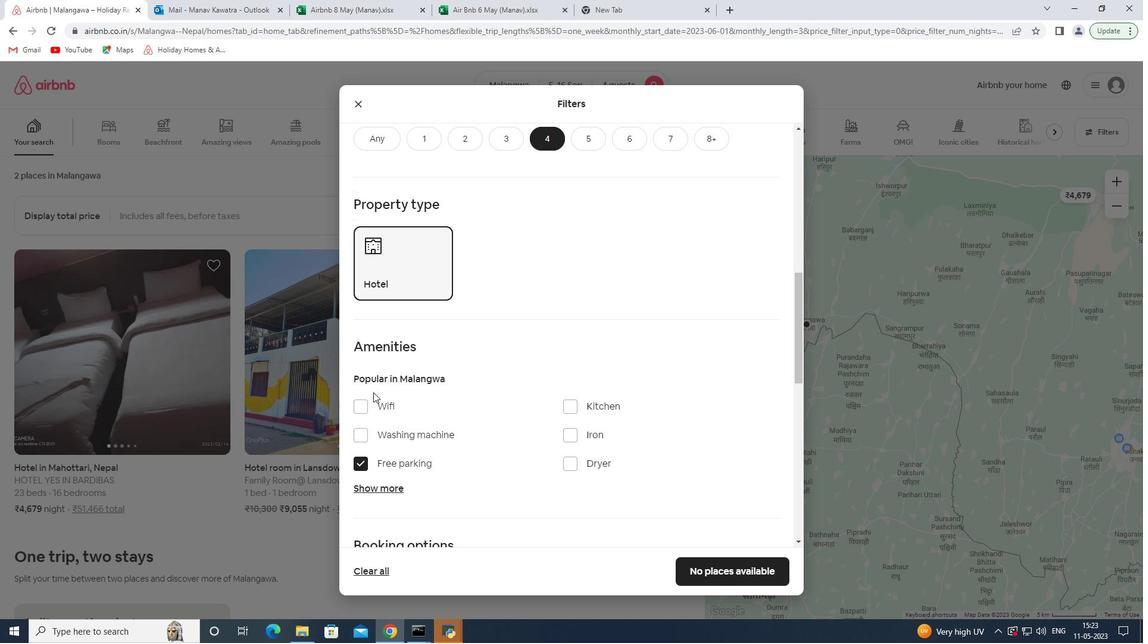 
Action: Mouse pressed left at (374, 402)
Screenshot: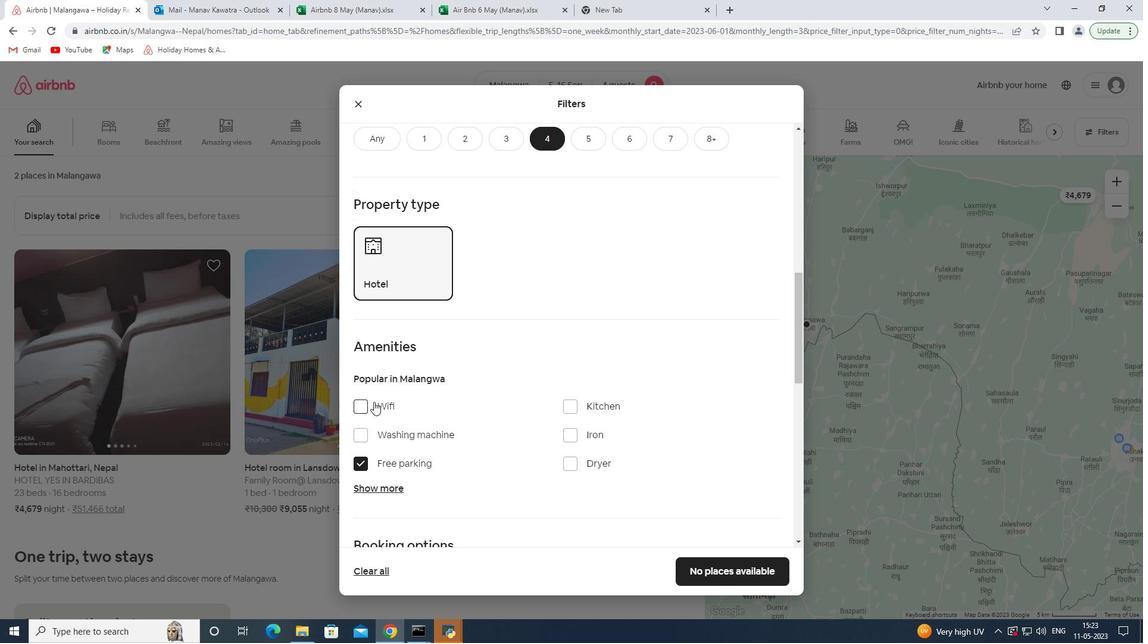 
Action: Mouse moved to (376, 489)
Screenshot: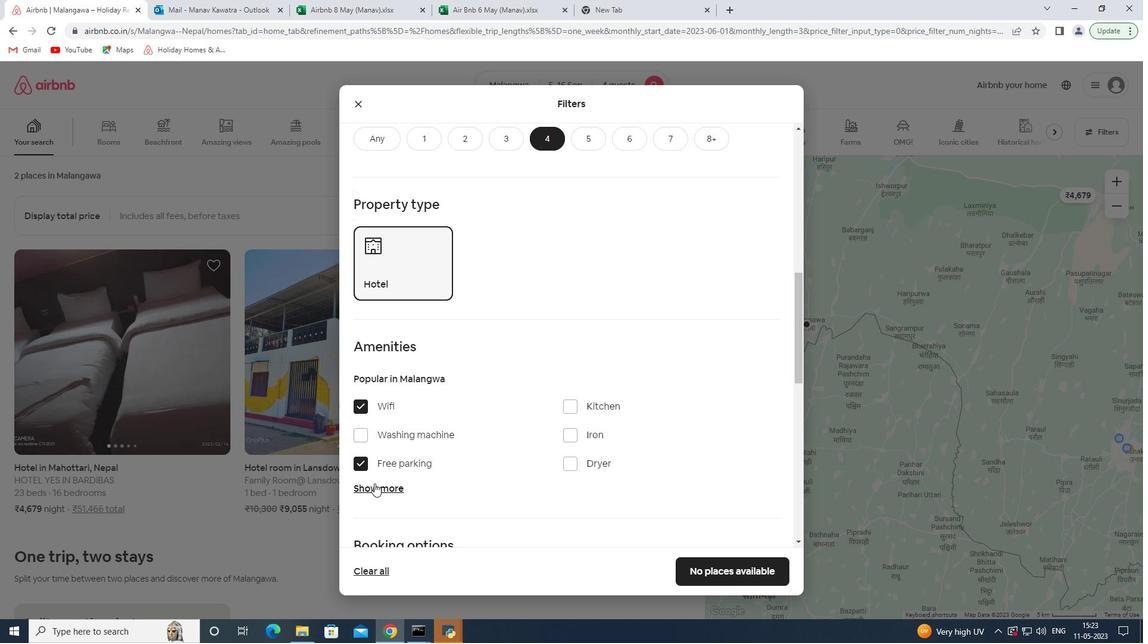 
Action: Mouse pressed left at (376, 489)
Screenshot: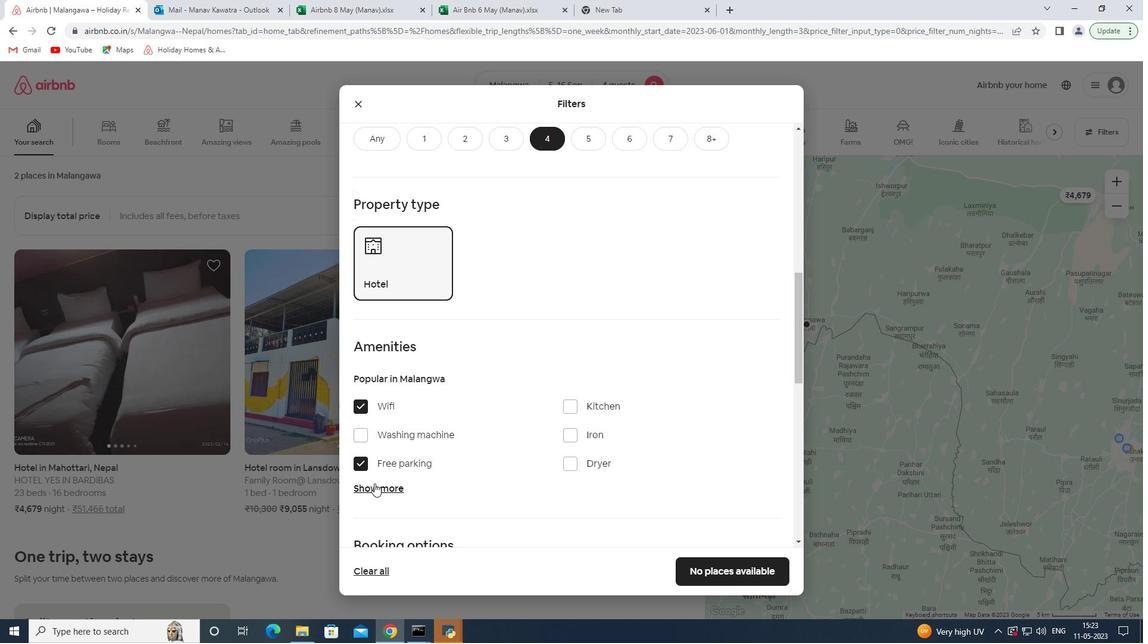 
Action: Mouse moved to (536, 518)
Screenshot: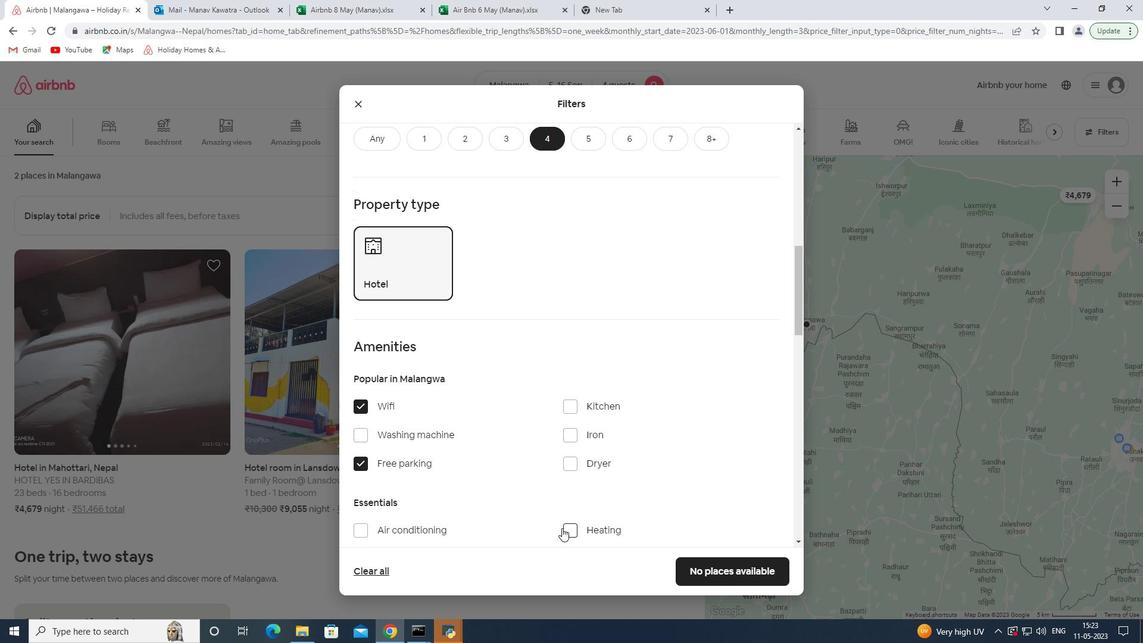 
Action: Mouse scrolled (536, 518) with delta (0, 0)
Screenshot: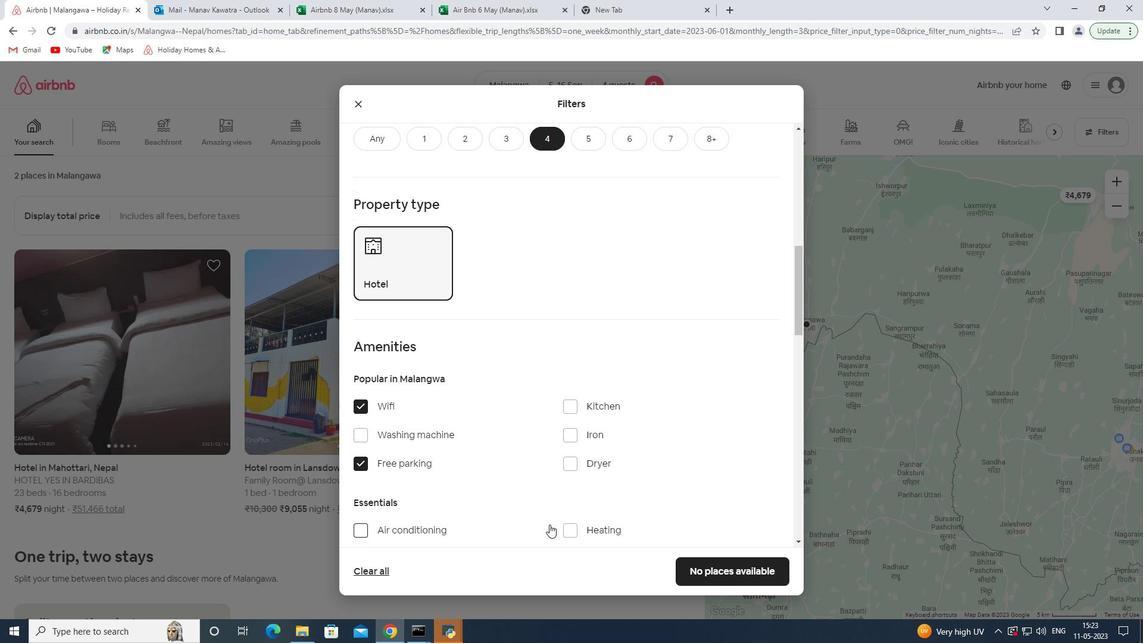 
Action: Mouse scrolled (536, 518) with delta (0, 0)
Screenshot: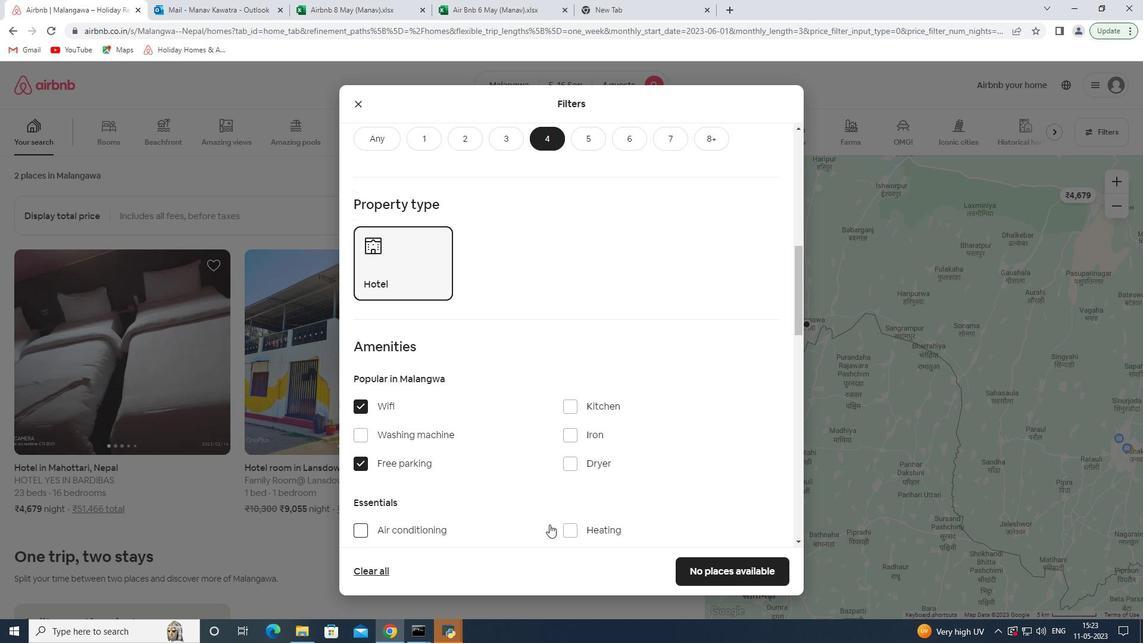 
Action: Mouse scrolled (536, 518) with delta (0, 0)
Screenshot: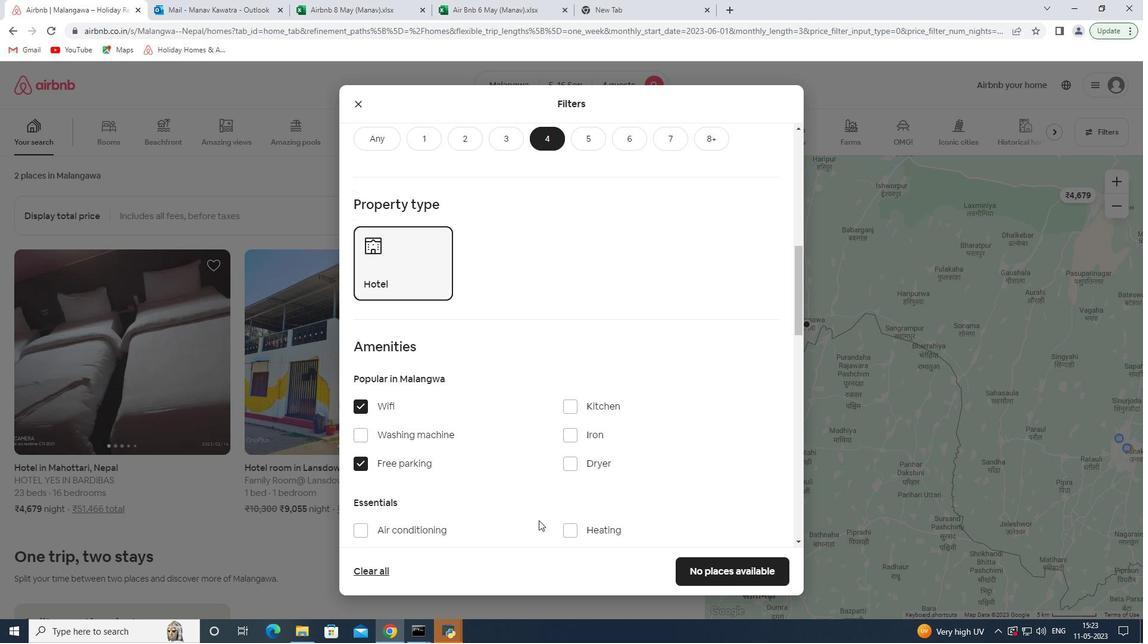 
Action: Mouse moved to (592, 379)
Screenshot: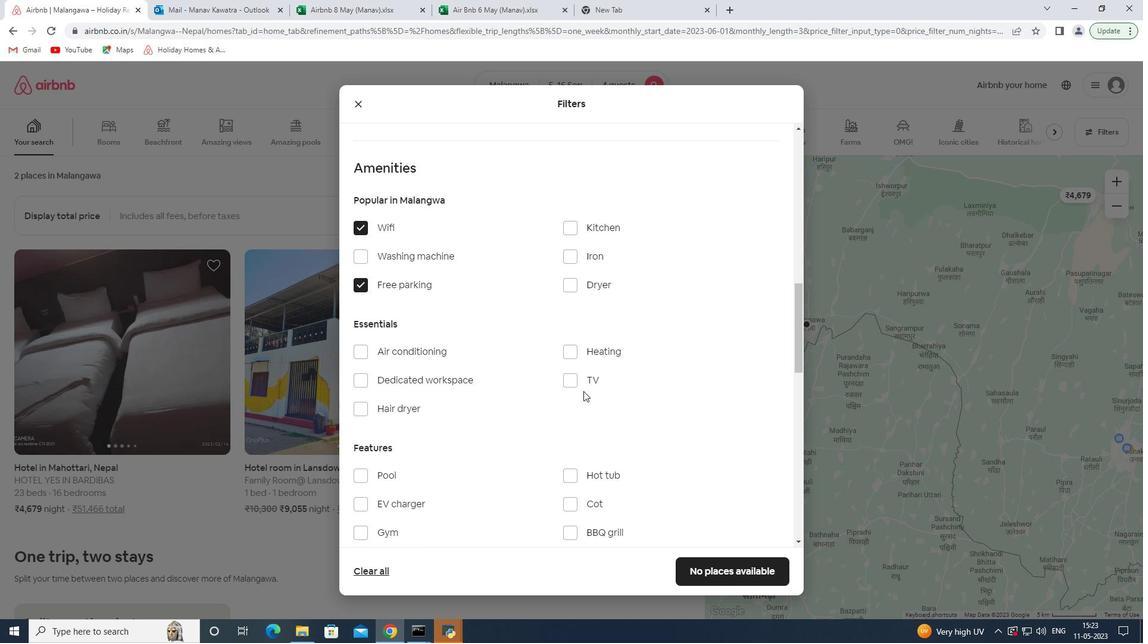
Action: Mouse pressed left at (592, 379)
Screenshot: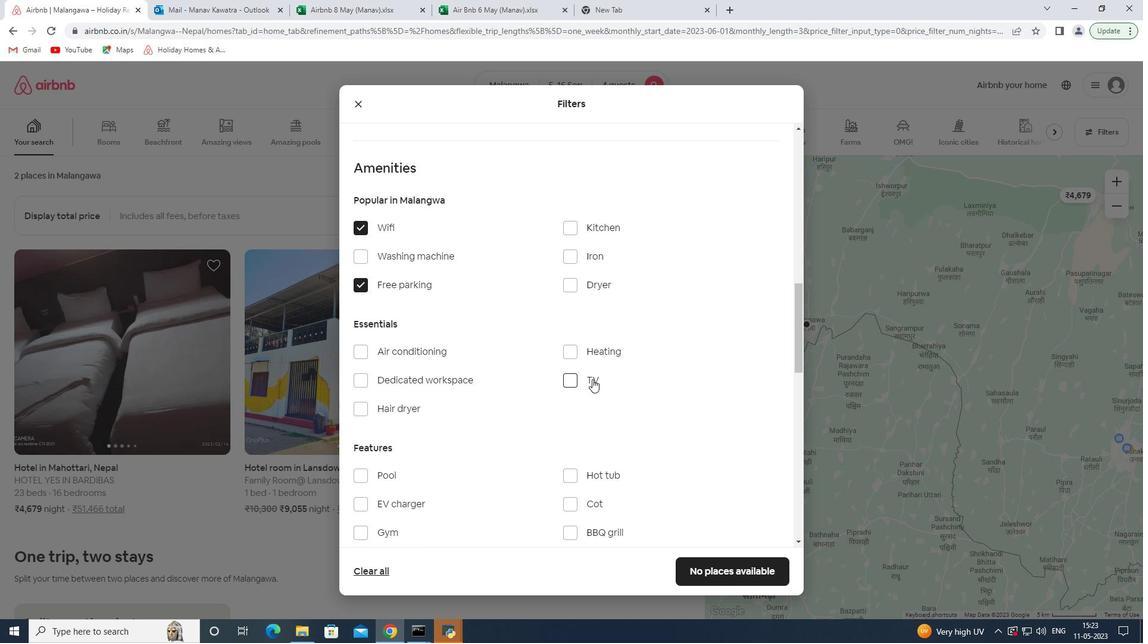 
Action: Mouse moved to (553, 393)
Screenshot: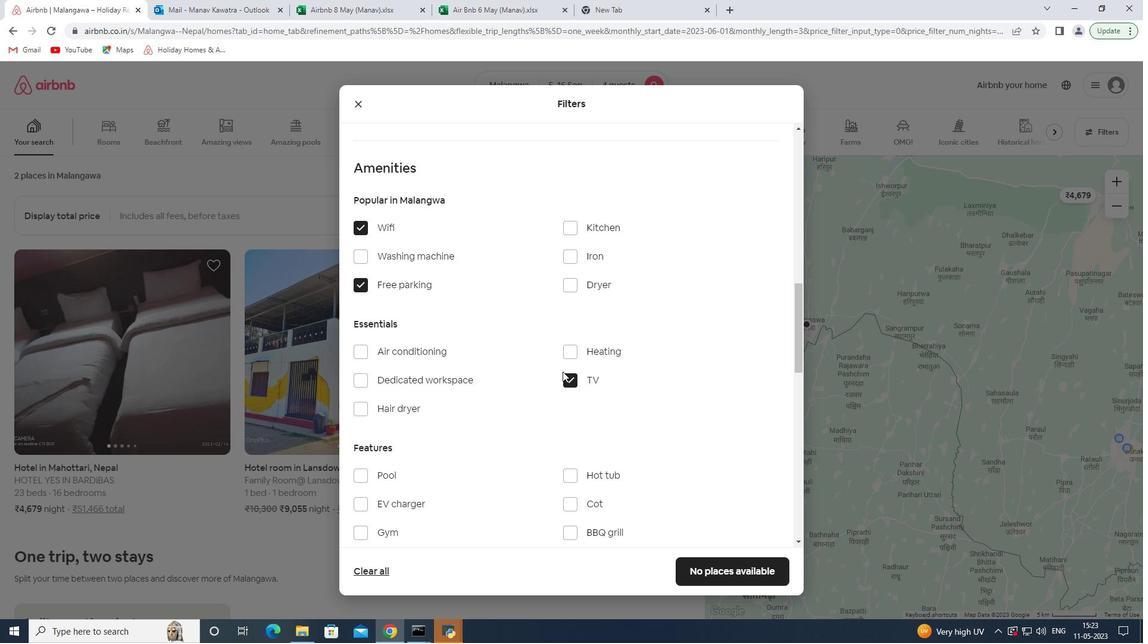 
Action: Mouse scrolled (553, 392) with delta (0, 0)
Screenshot: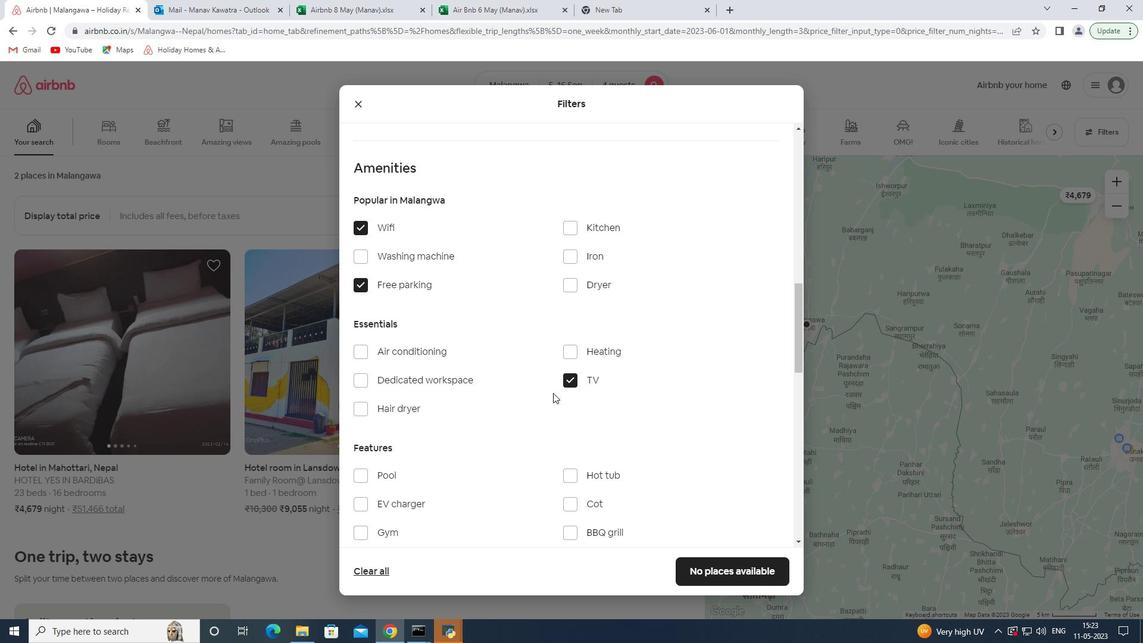 
Action: Mouse scrolled (553, 392) with delta (0, 0)
Screenshot: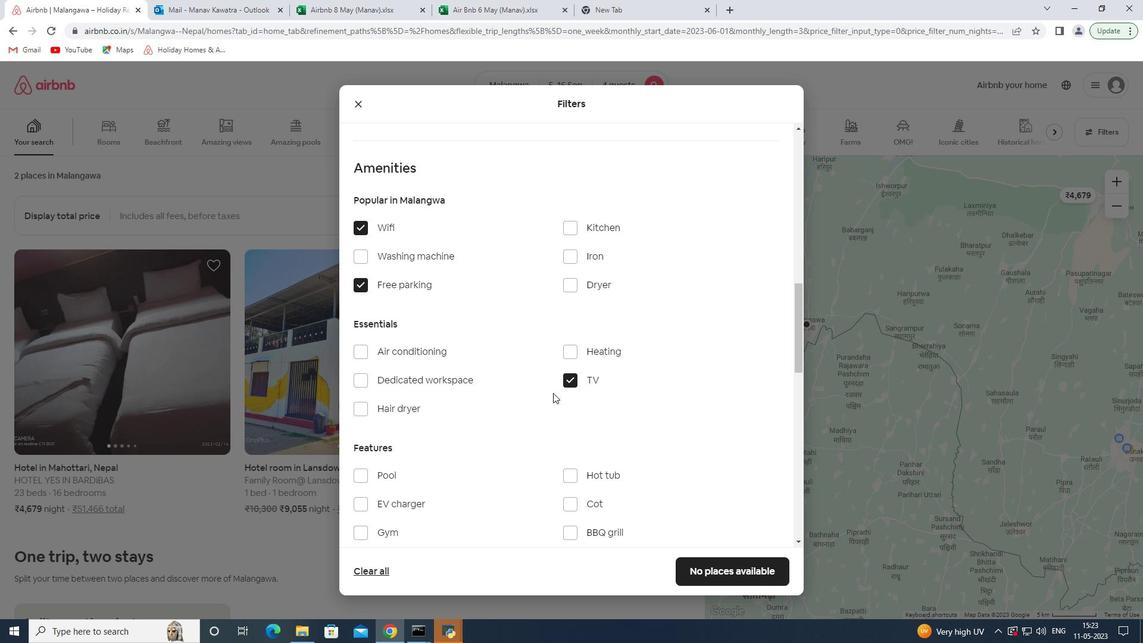 
Action: Mouse scrolled (553, 392) with delta (0, 0)
Screenshot: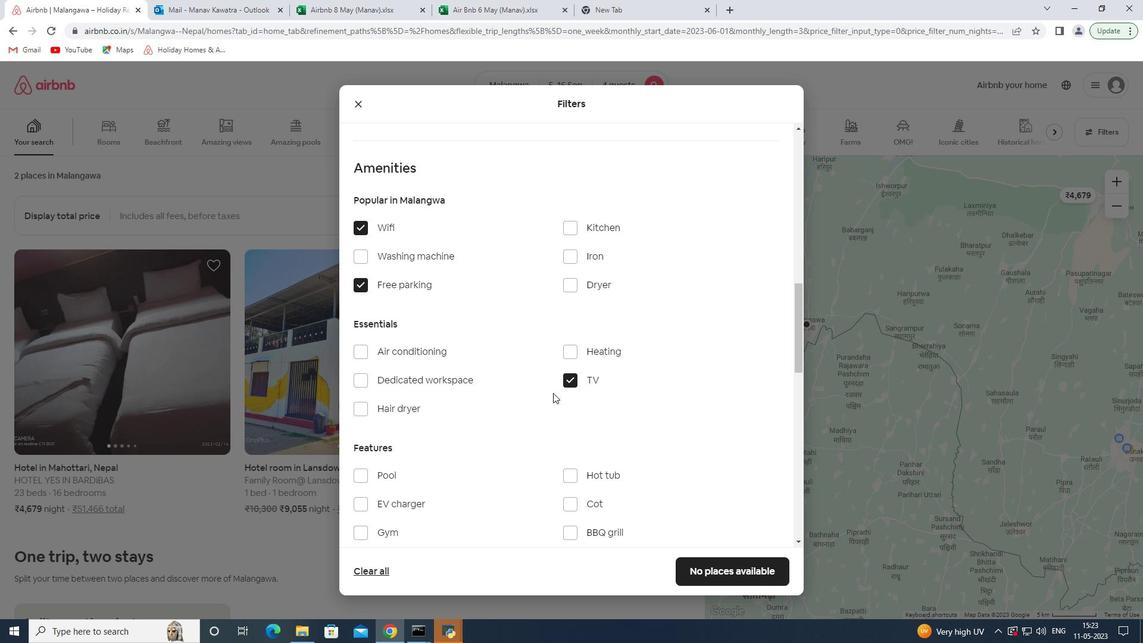 
Action: Mouse moved to (371, 355)
Screenshot: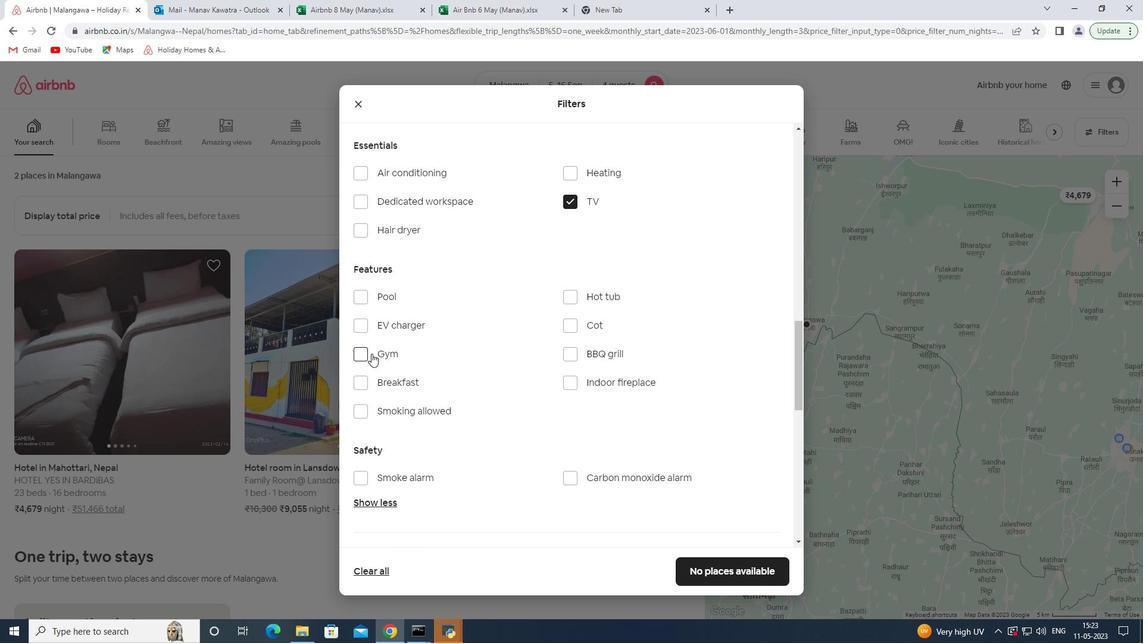 
Action: Mouse pressed left at (371, 355)
Screenshot: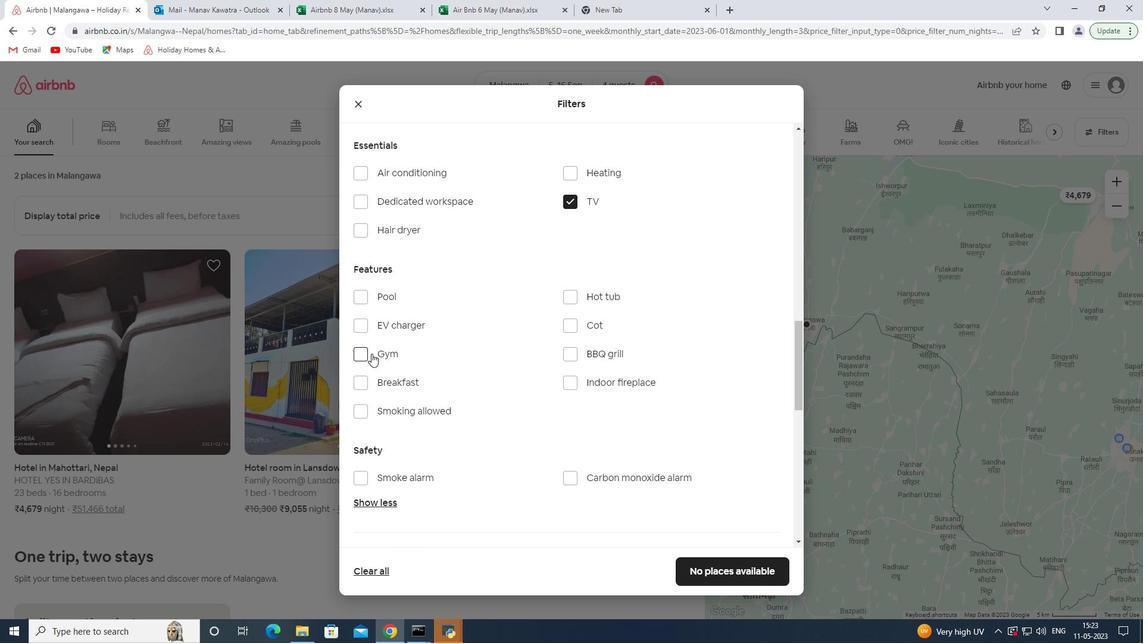 
Action: Mouse moved to (385, 384)
Screenshot: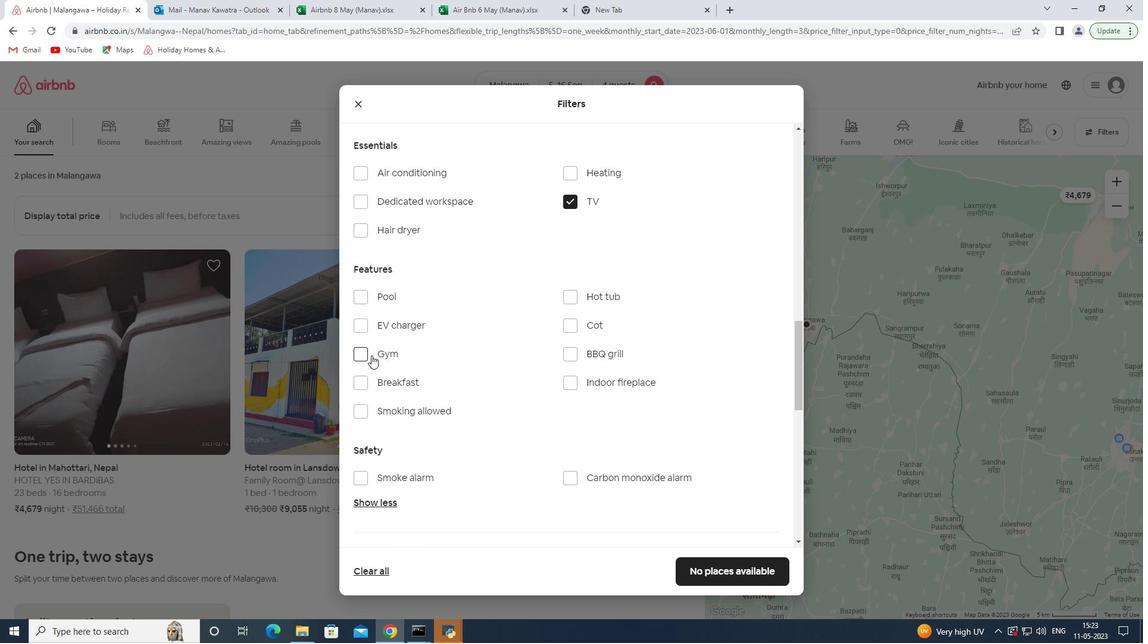 
Action: Mouse pressed left at (385, 384)
Screenshot: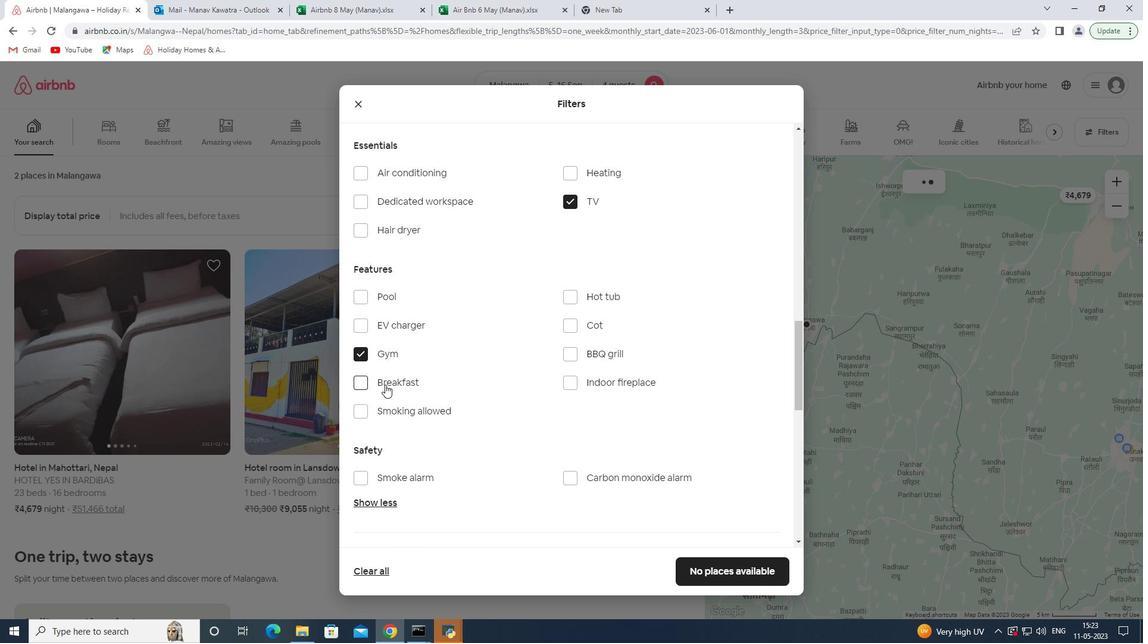 
Action: Mouse moved to (481, 396)
Screenshot: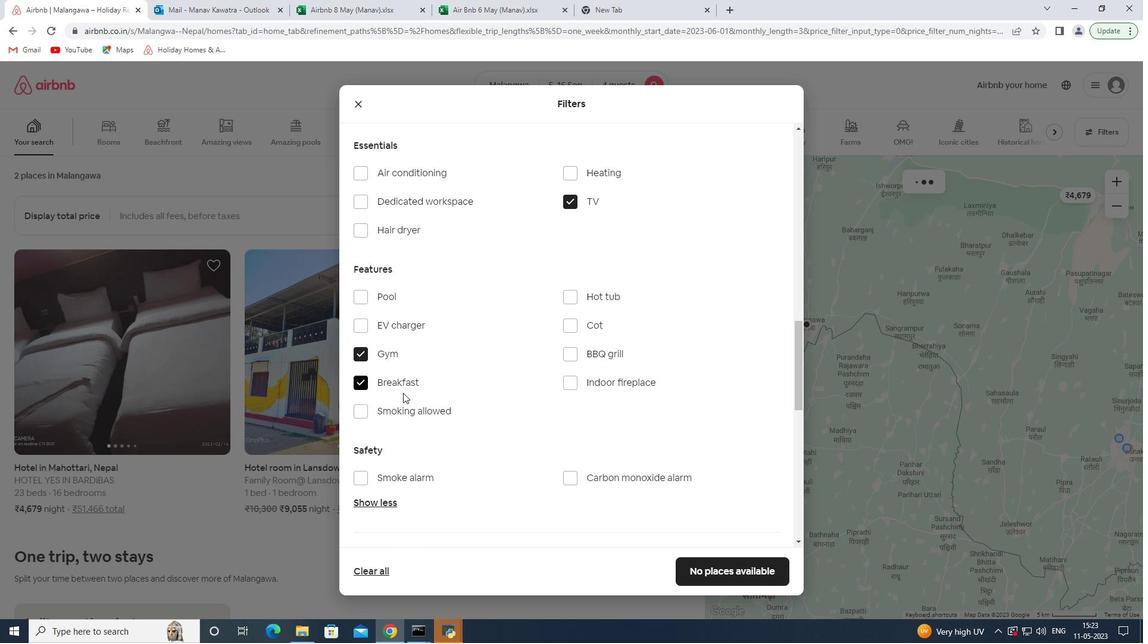 
Action: Mouse scrolled (481, 395) with delta (0, 0)
Screenshot: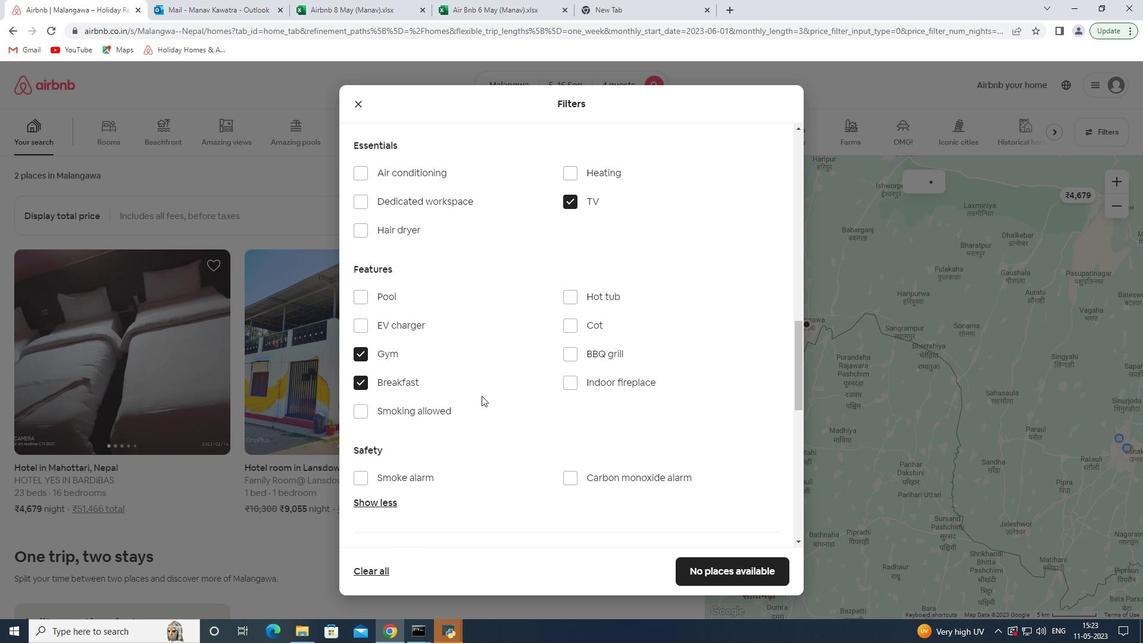 
Action: Mouse moved to (481, 396)
Screenshot: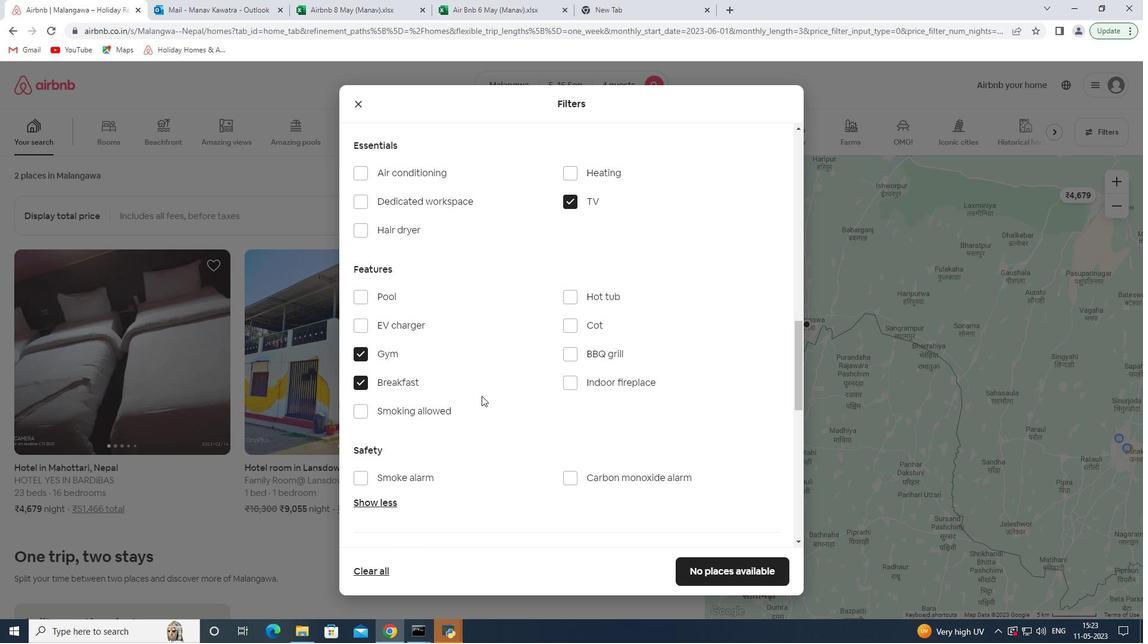 
Action: Mouse scrolled (481, 395) with delta (0, 0)
Screenshot: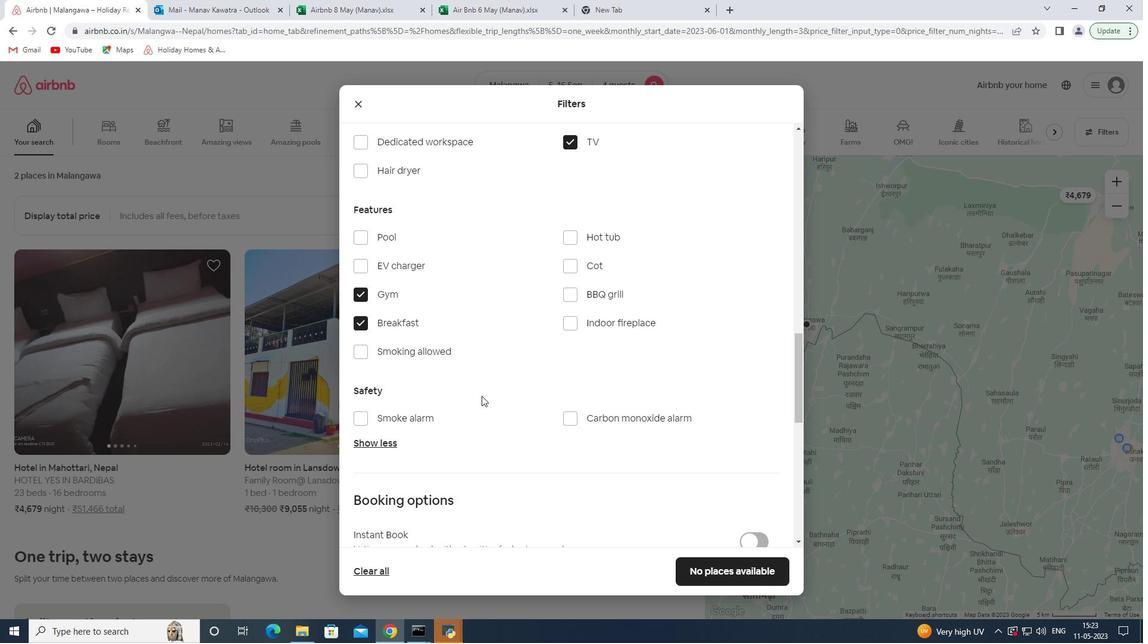 
Action: Mouse scrolled (481, 395) with delta (0, 0)
Screenshot: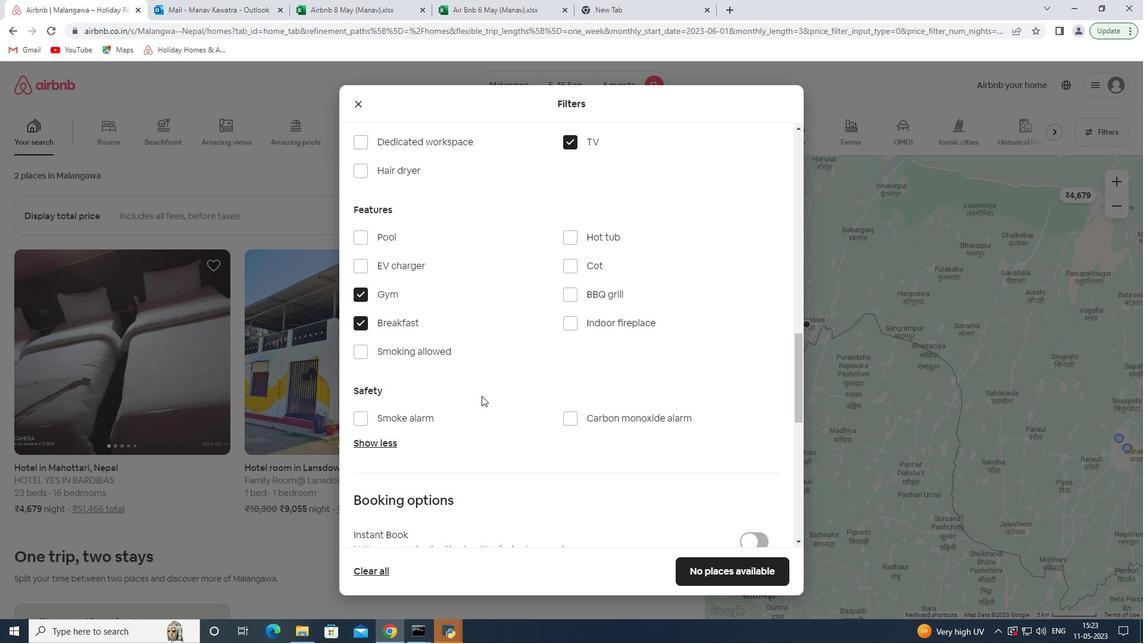 
Action: Mouse scrolled (481, 395) with delta (0, 0)
Screenshot: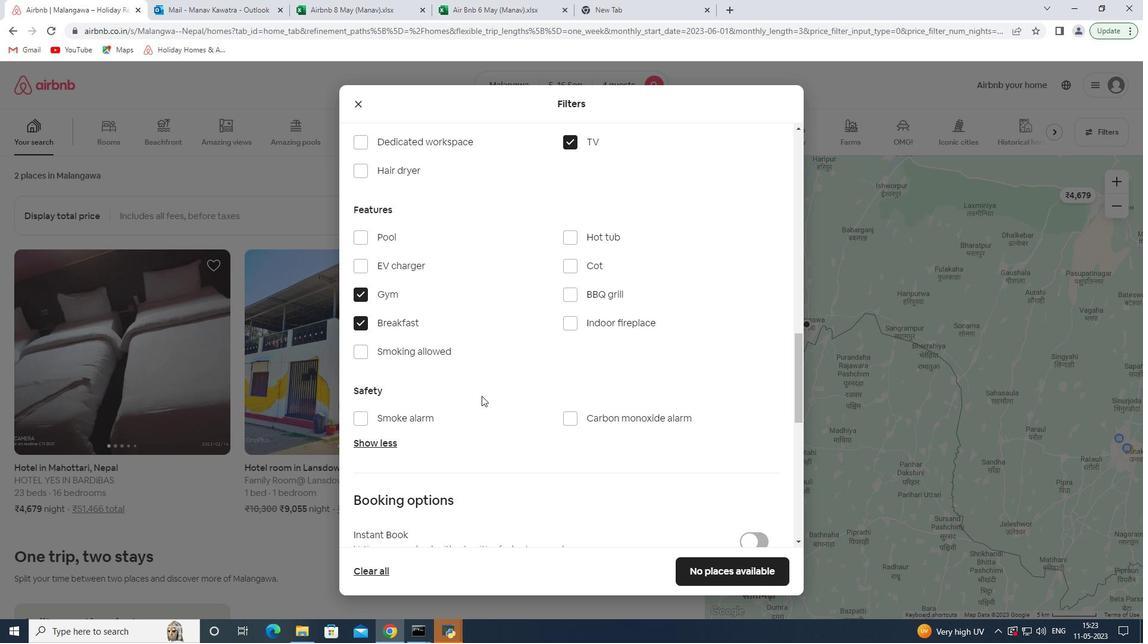 
Action: Mouse moved to (752, 401)
Screenshot: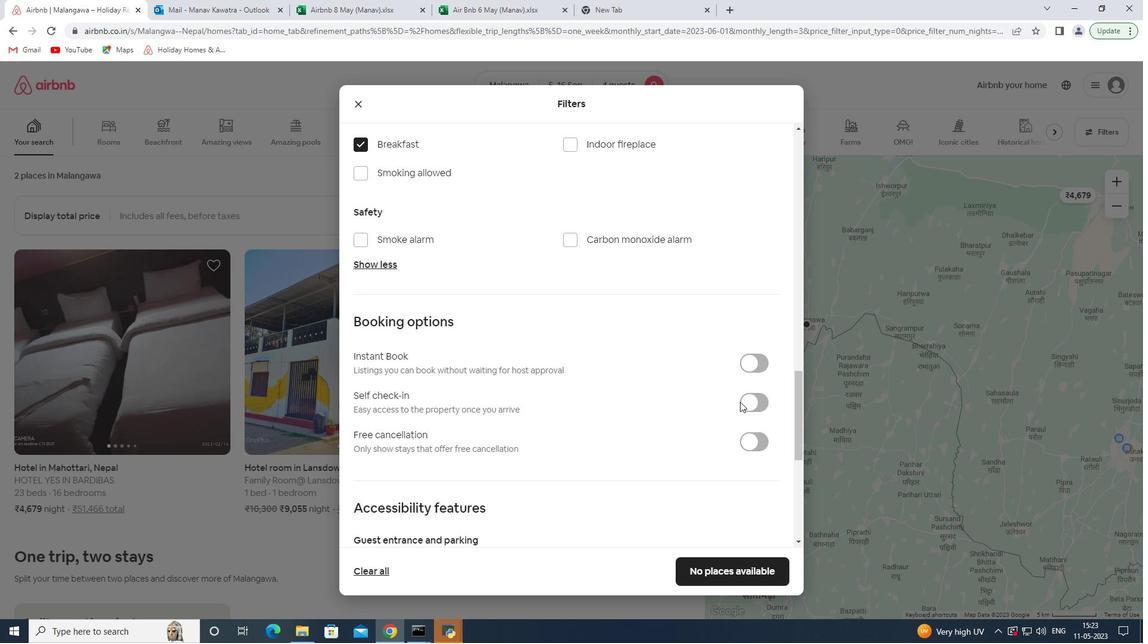 
Action: Mouse pressed left at (752, 401)
Screenshot: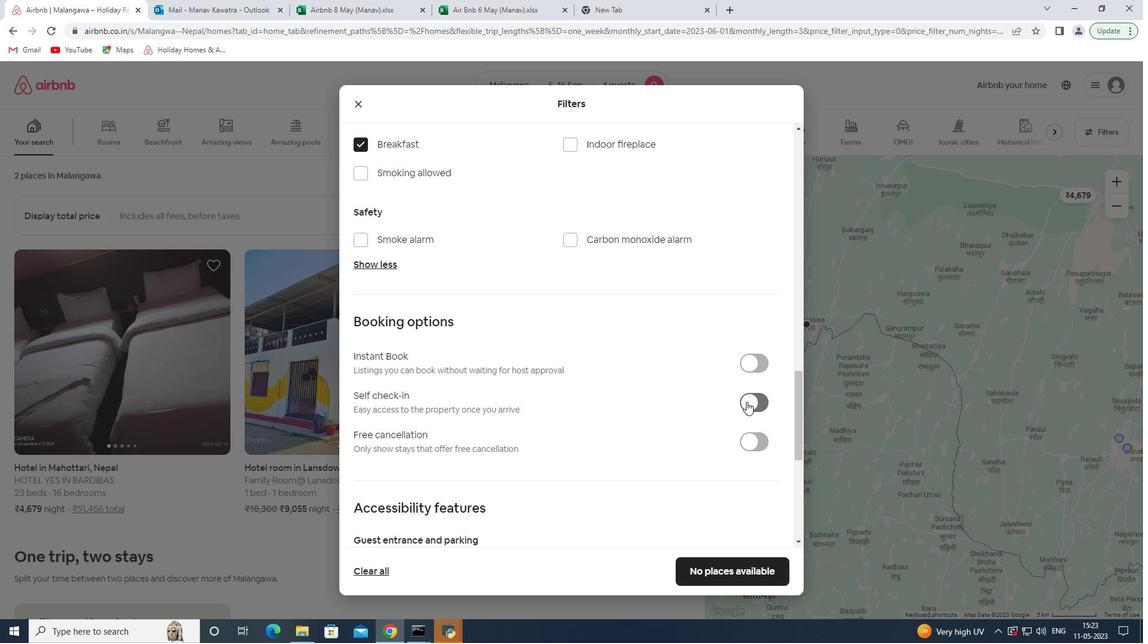 
Action: Mouse moved to (602, 28)
Screenshot: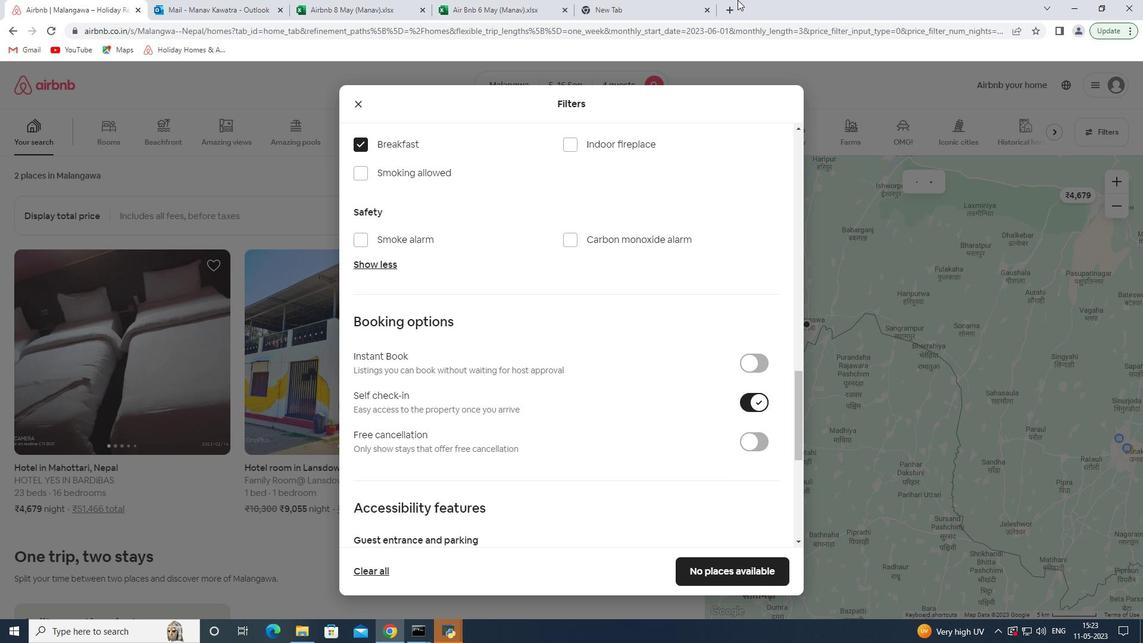 
Action: Mouse pressed right at (602, 28)
Screenshot: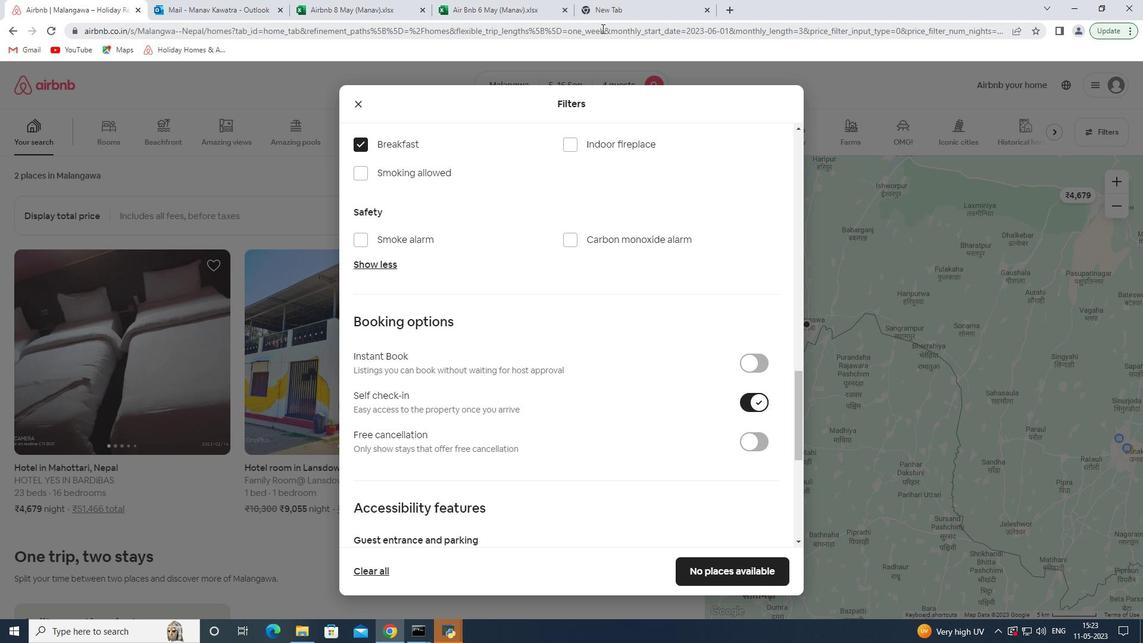 
Action: Mouse moved to (219, 278)
Screenshot: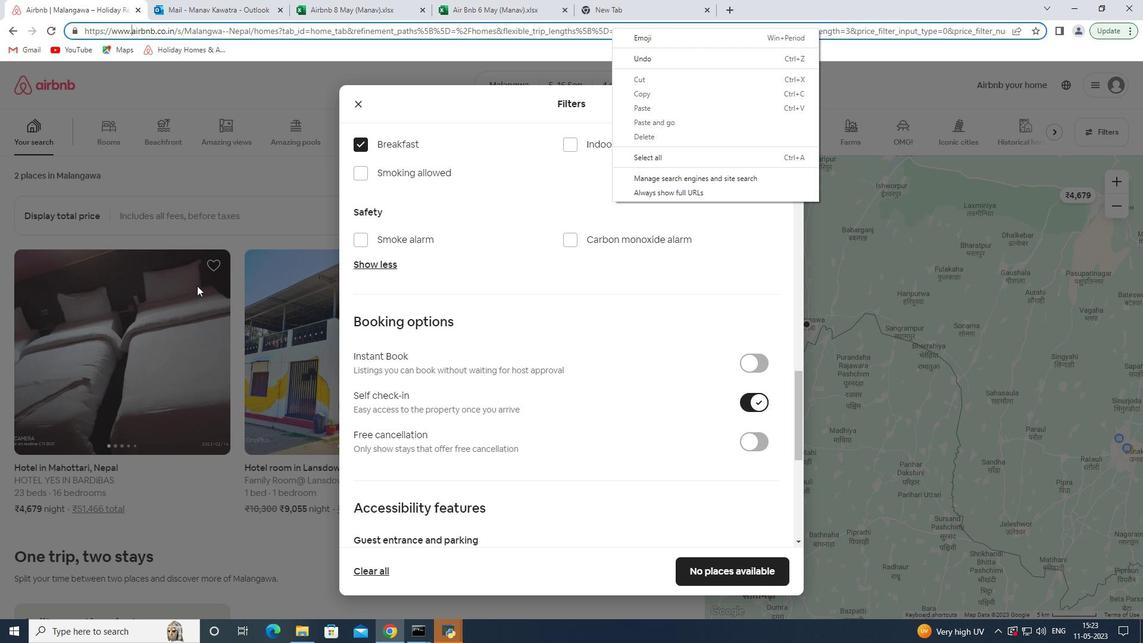 
Action: Mouse scrolled (219, 277) with delta (0, 0)
Screenshot: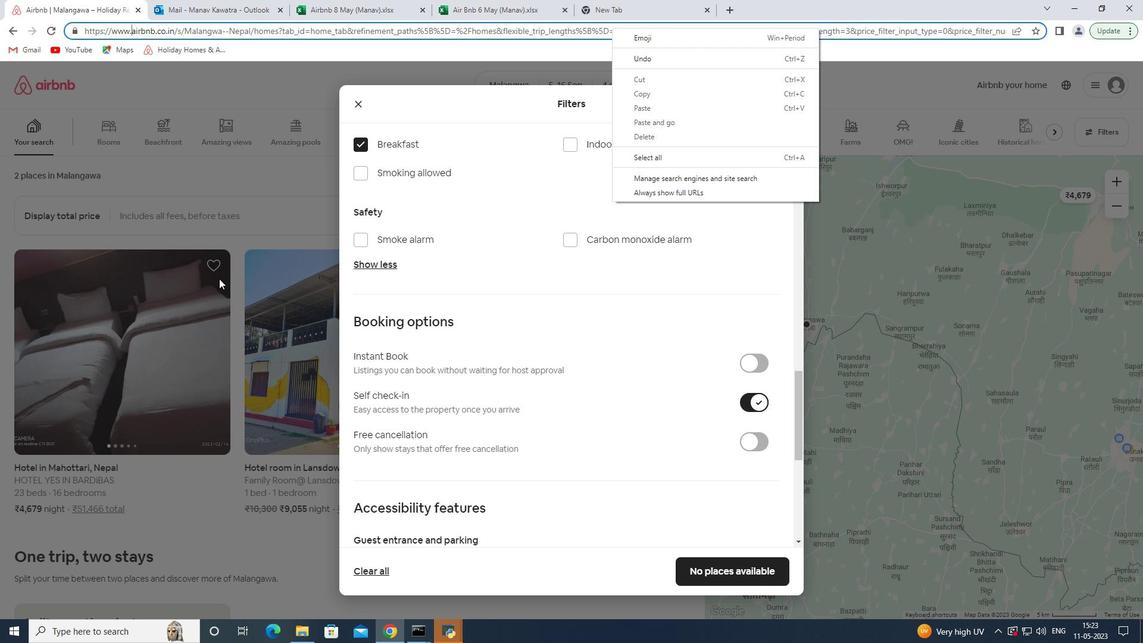 
Action: Mouse scrolled (219, 277) with delta (0, 0)
Screenshot: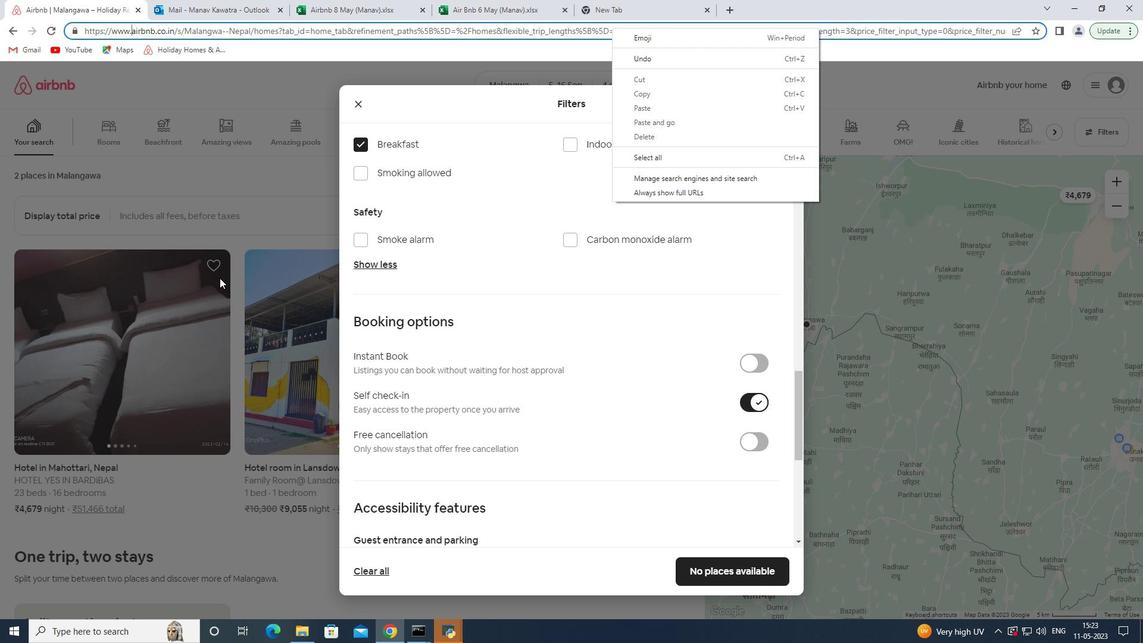
Action: Mouse scrolled (219, 277) with delta (0, 0)
Screenshot: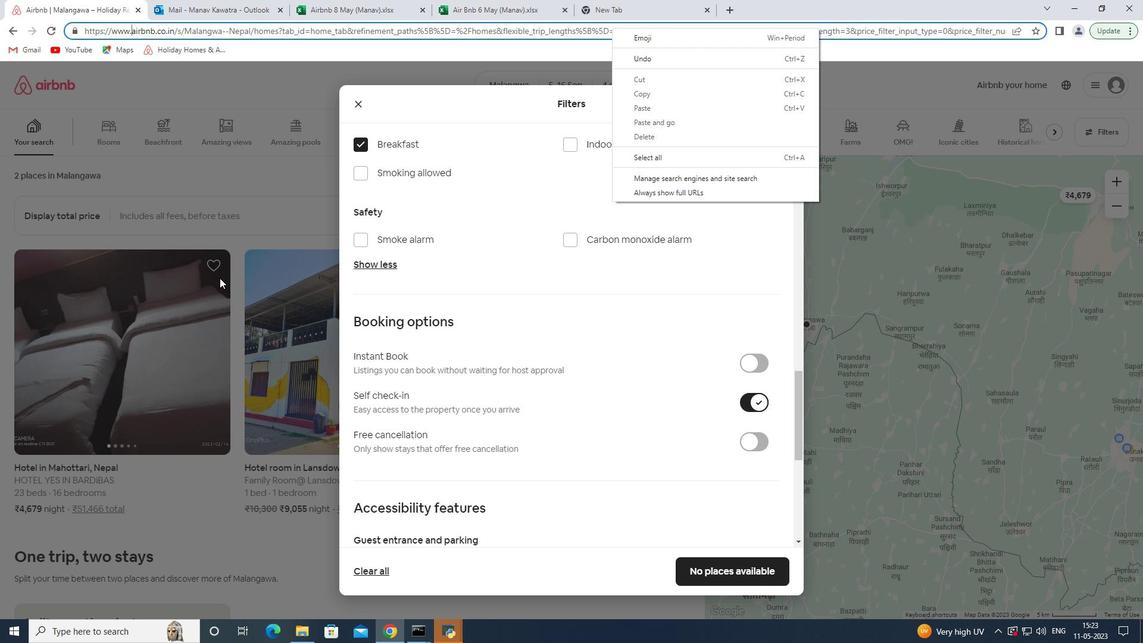 
Action: Mouse scrolled (219, 277) with delta (0, 0)
Screenshot: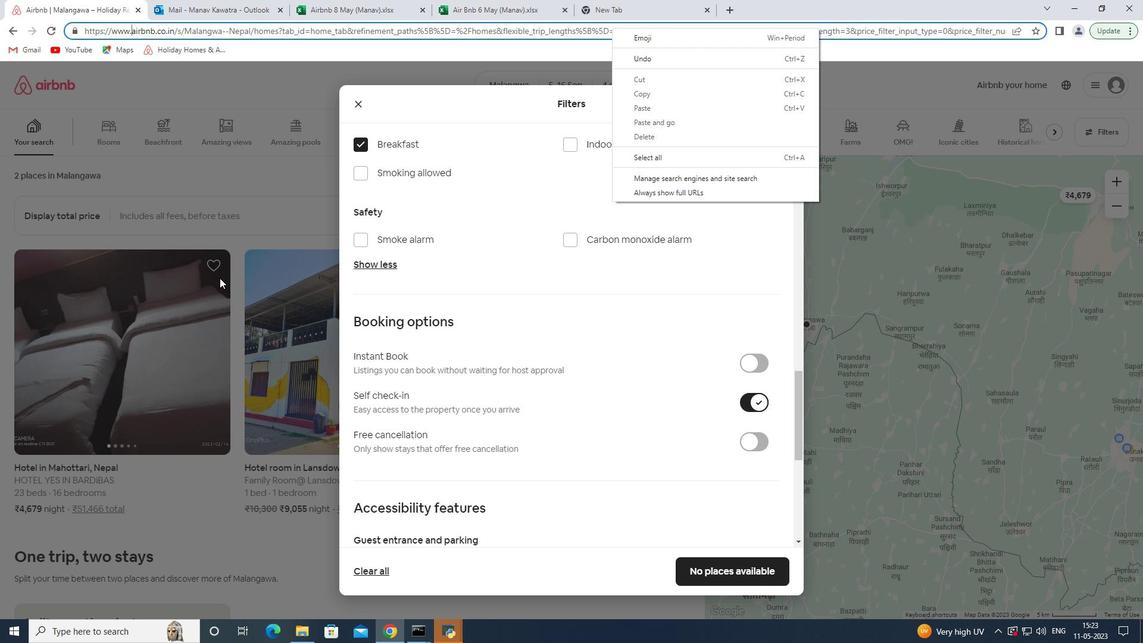 
Action: Mouse moved to (546, 443)
Screenshot: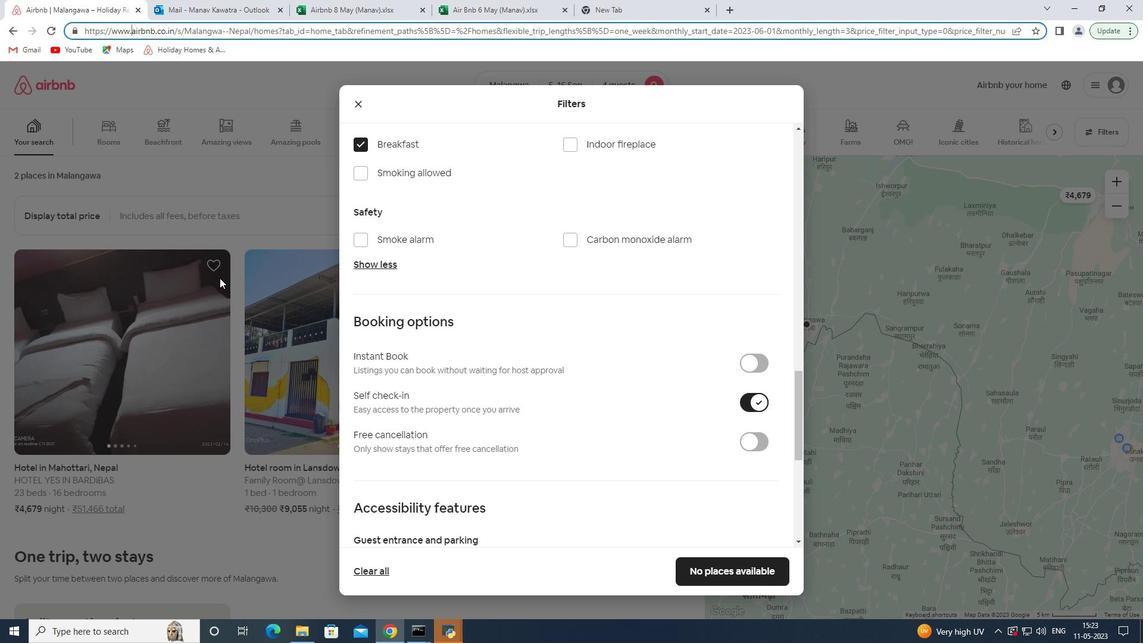 
Action: Mouse scrolled (546, 444) with delta (0, 0)
Screenshot: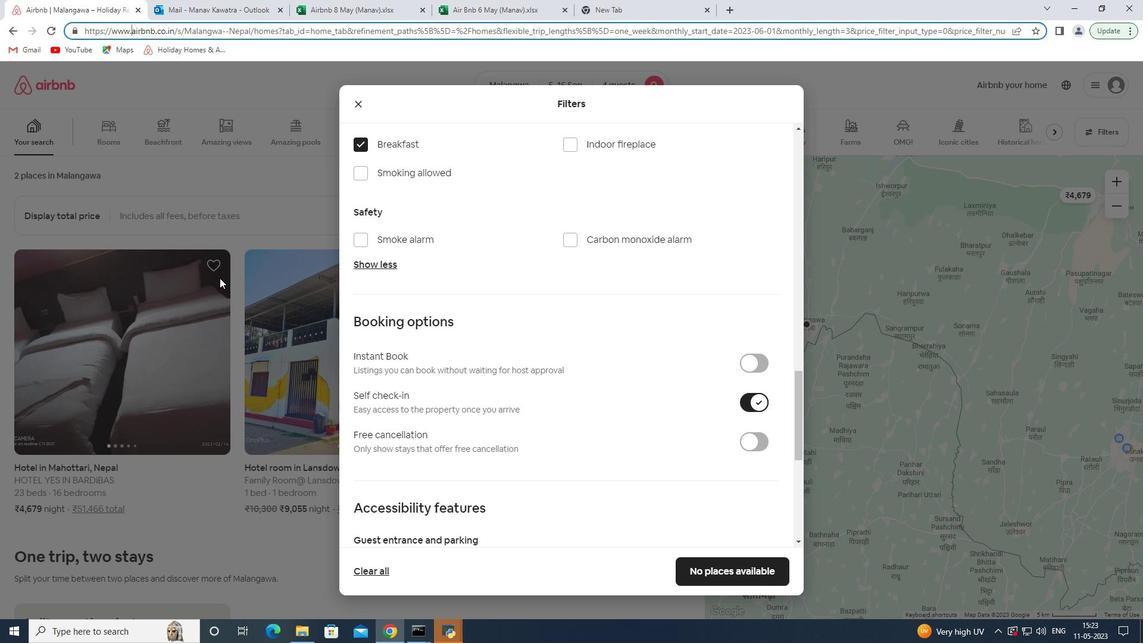 
Action: Mouse moved to (531, 336)
Screenshot: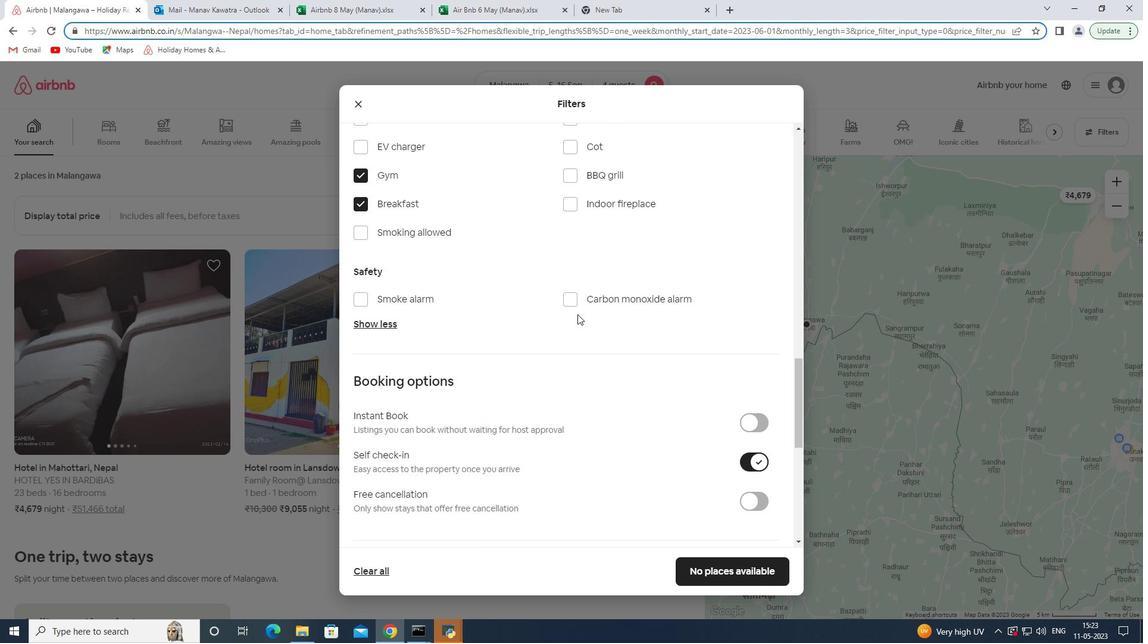 
Action: Mouse scrolled (531, 335) with delta (0, 0)
Screenshot: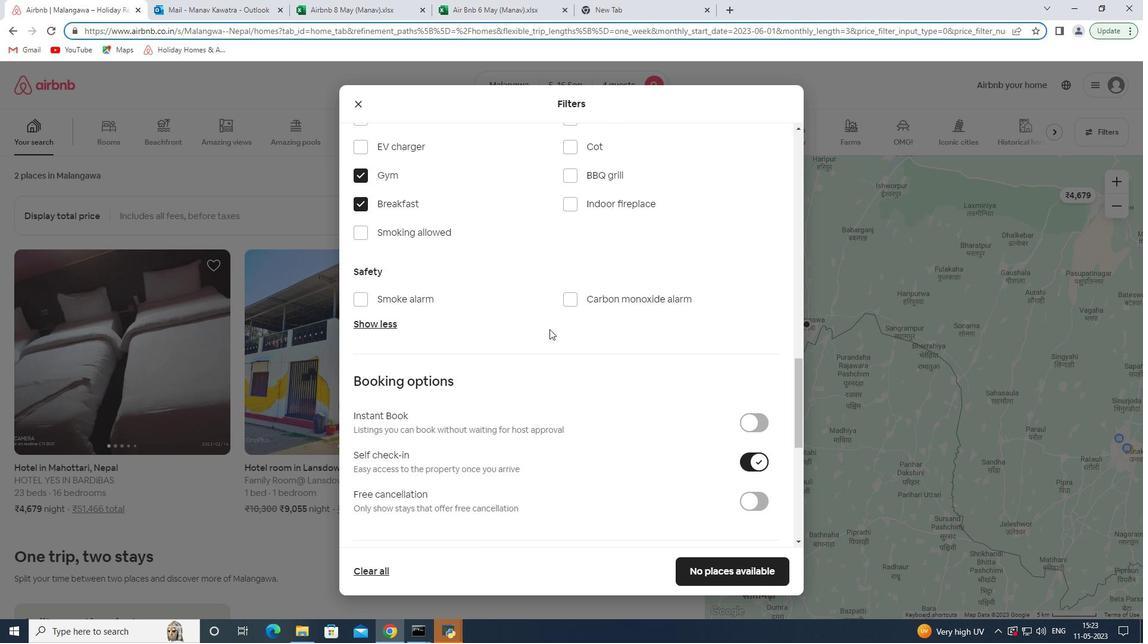 
Action: Mouse moved to (531, 336)
Screenshot: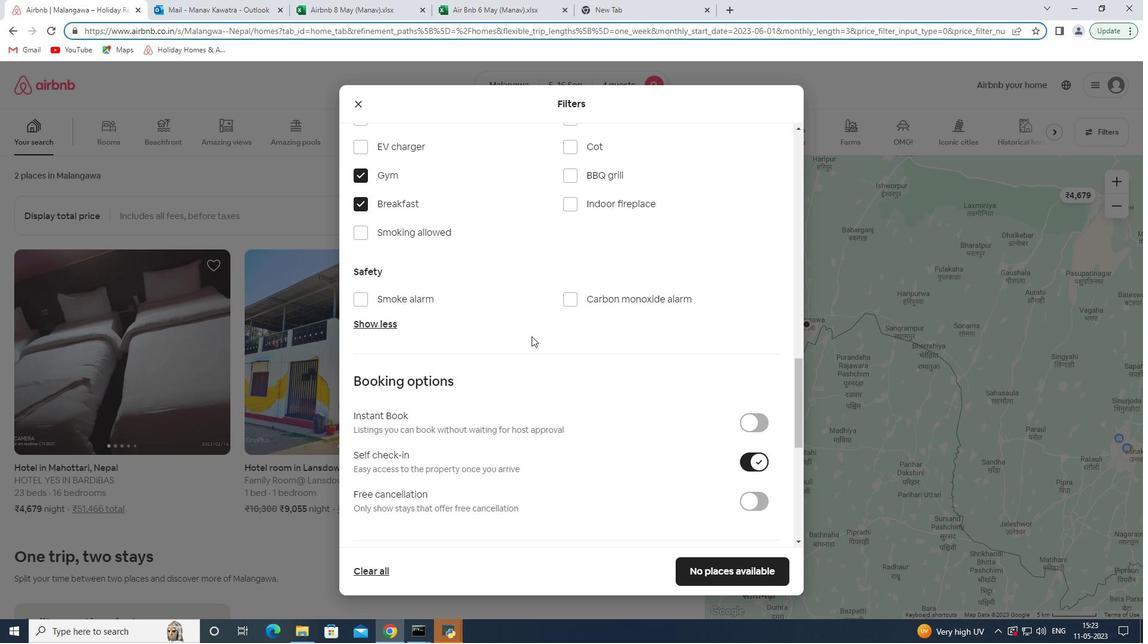 
Action: Mouse scrolled (531, 335) with delta (0, 0)
Screenshot: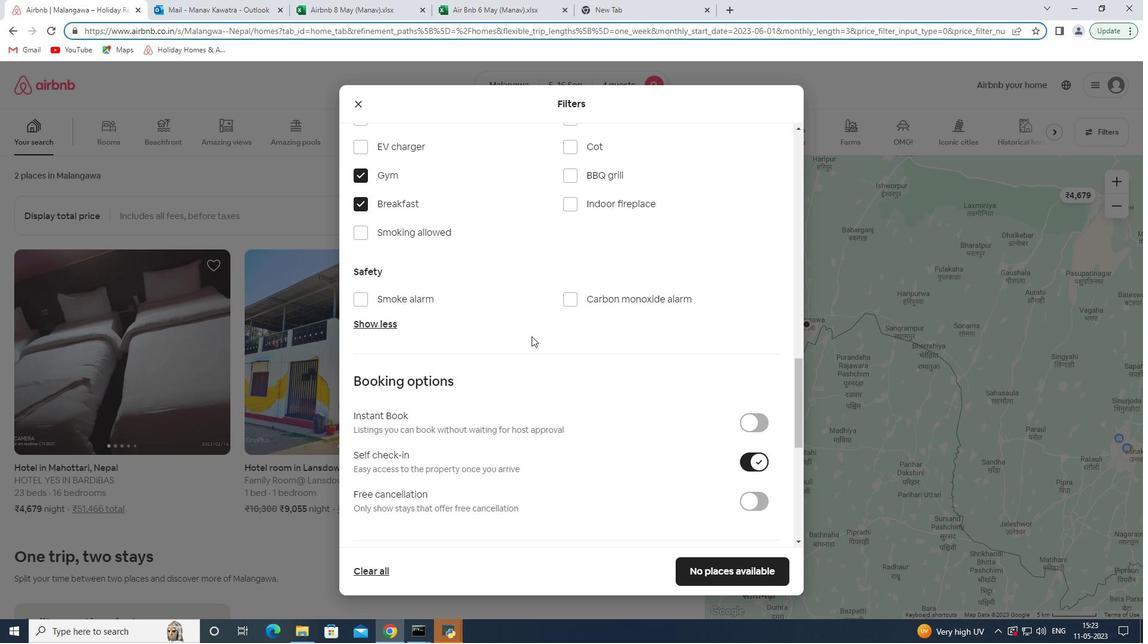 
Action: Mouse moved to (532, 336)
Screenshot: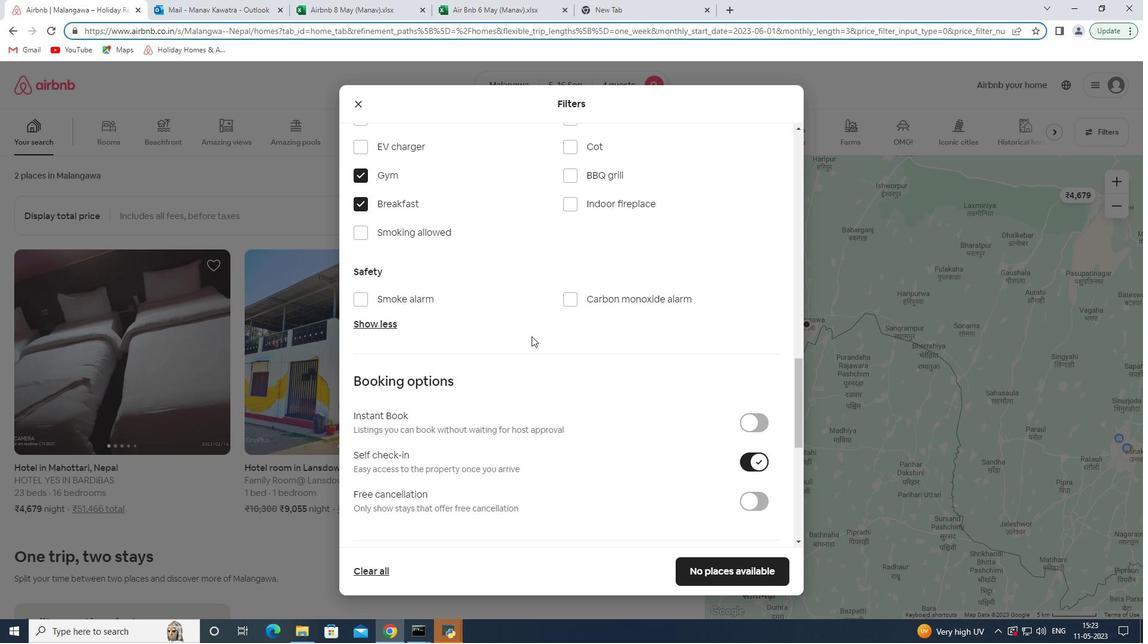 
Action: Mouse scrolled (532, 335) with delta (0, 0)
Screenshot: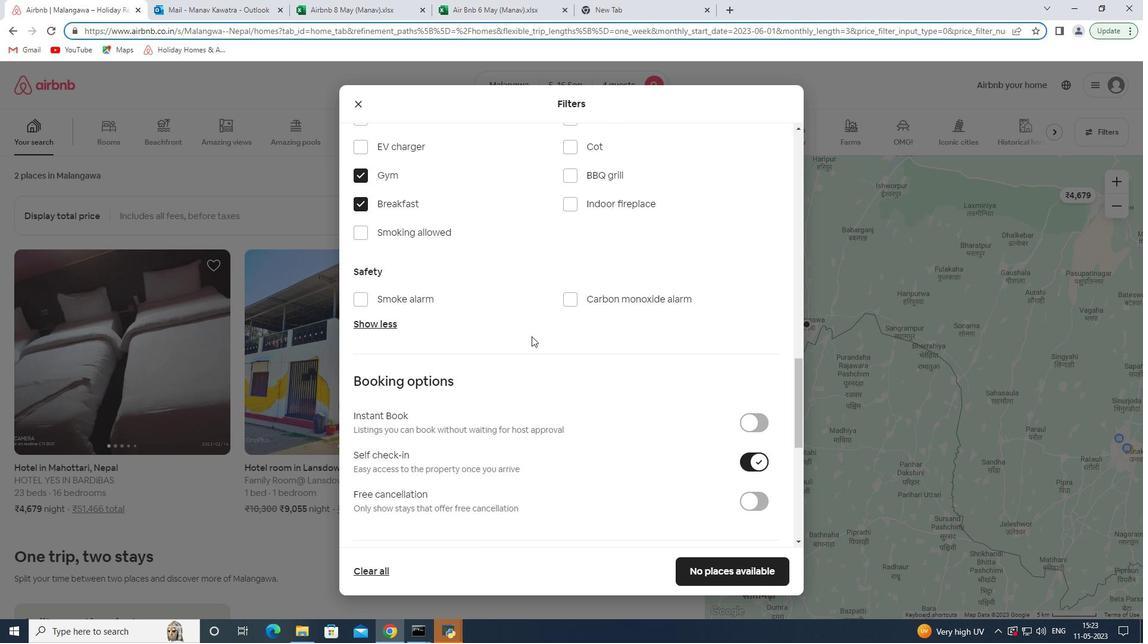 
Action: Mouse moved to (533, 336)
Screenshot: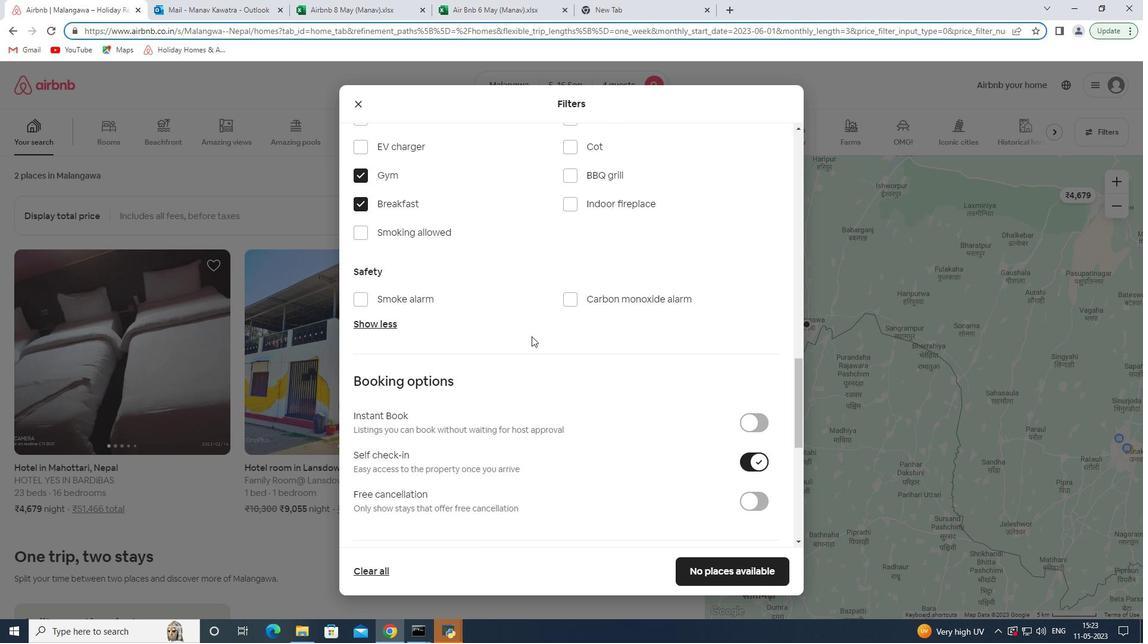 
Action: Mouse scrolled (533, 335) with delta (0, 0)
Screenshot: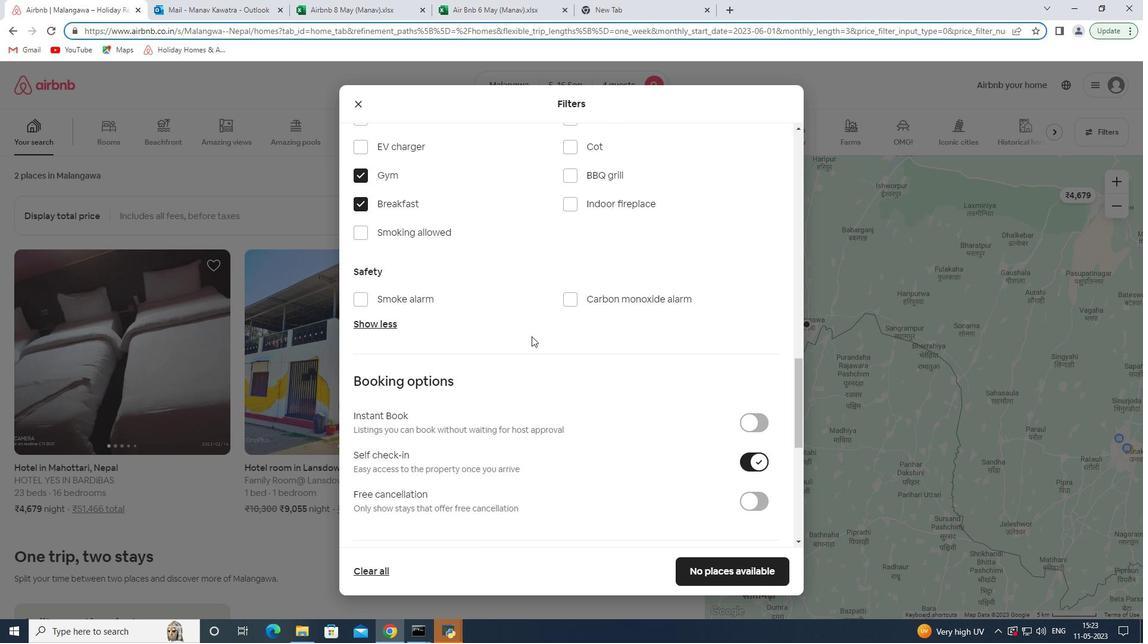 
Action: Mouse moved to (533, 336)
Screenshot: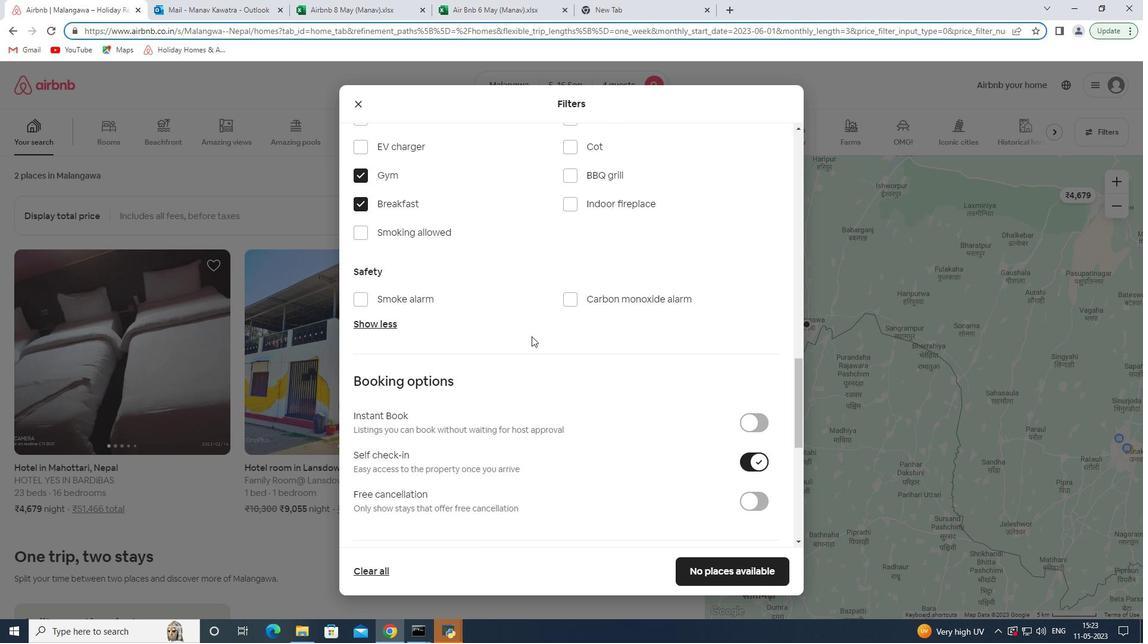 
Action: Mouse scrolled (533, 335) with delta (0, 0)
Screenshot: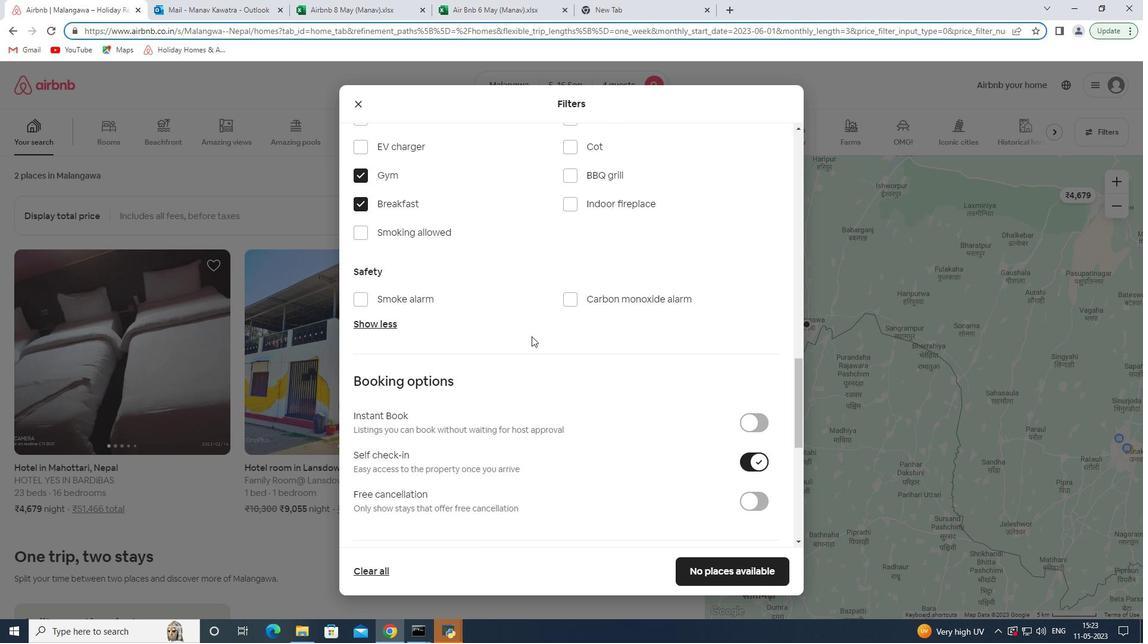 
Action: Mouse moved to (533, 336)
Screenshot: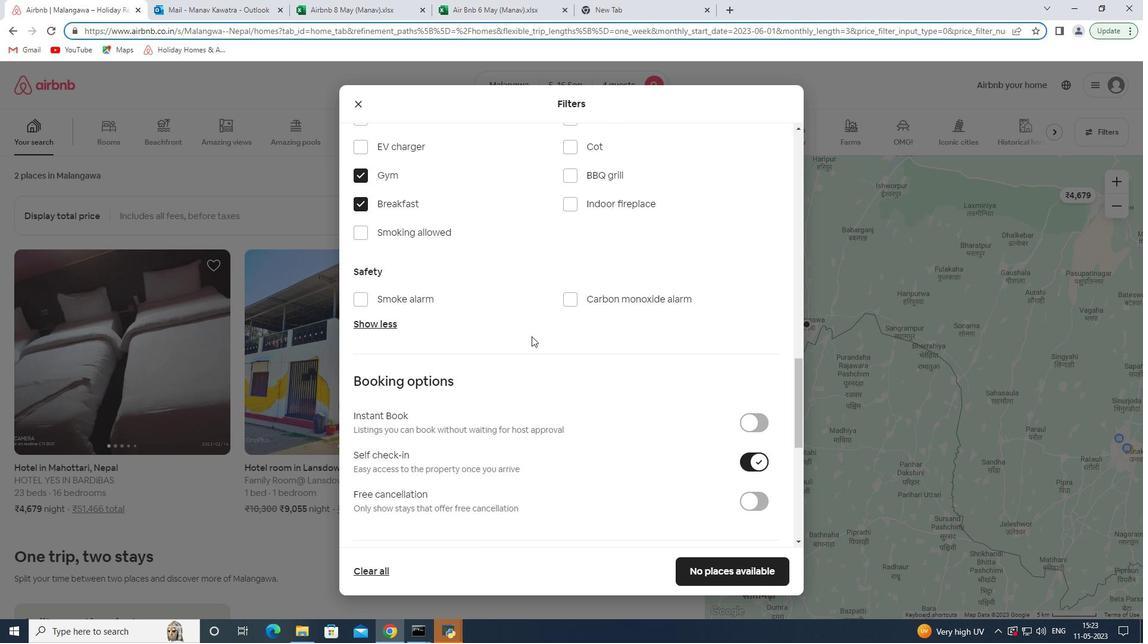 
Action: Mouse scrolled (533, 335) with delta (0, 0)
Screenshot: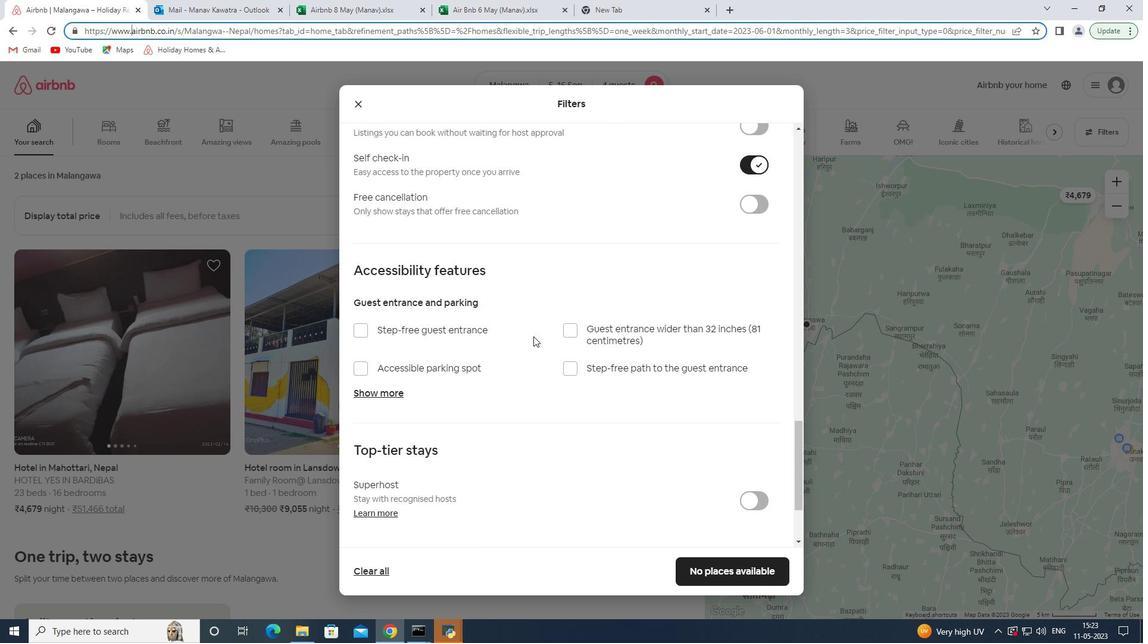 
Action: Mouse scrolled (533, 335) with delta (0, 0)
Screenshot: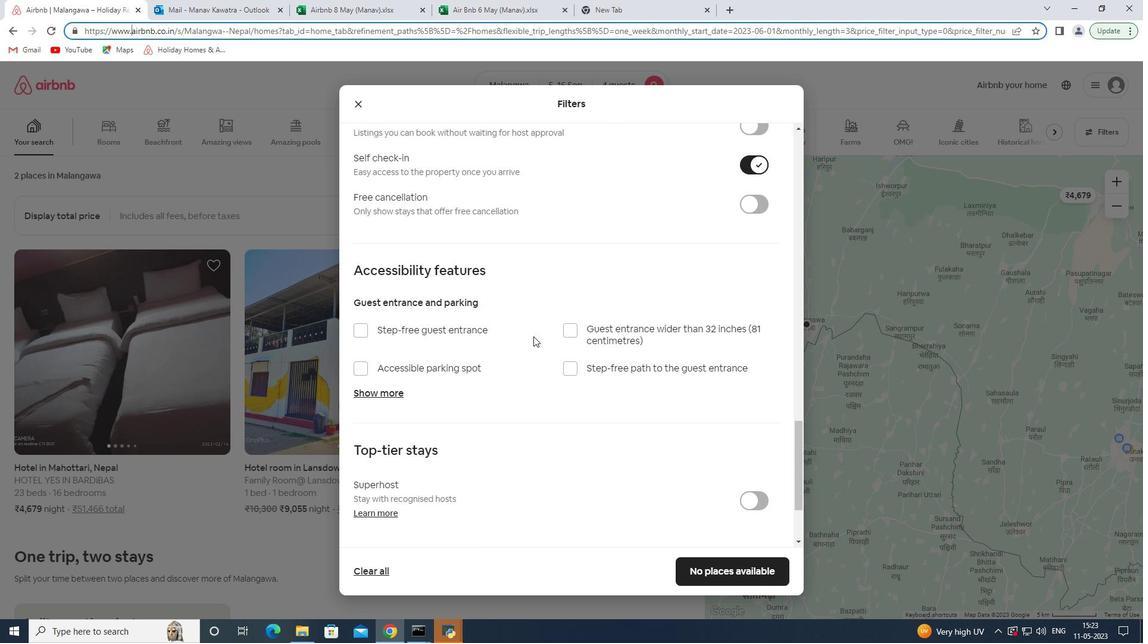 
Action: Mouse scrolled (533, 335) with delta (0, 0)
Screenshot: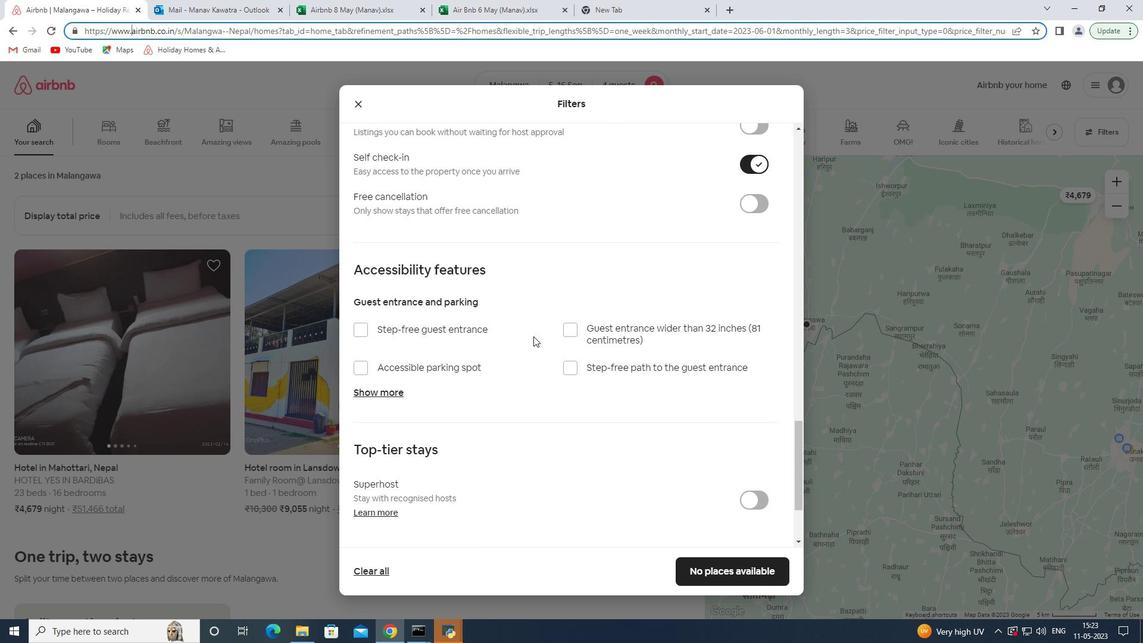 
Action: Mouse scrolled (533, 335) with delta (0, 0)
Screenshot: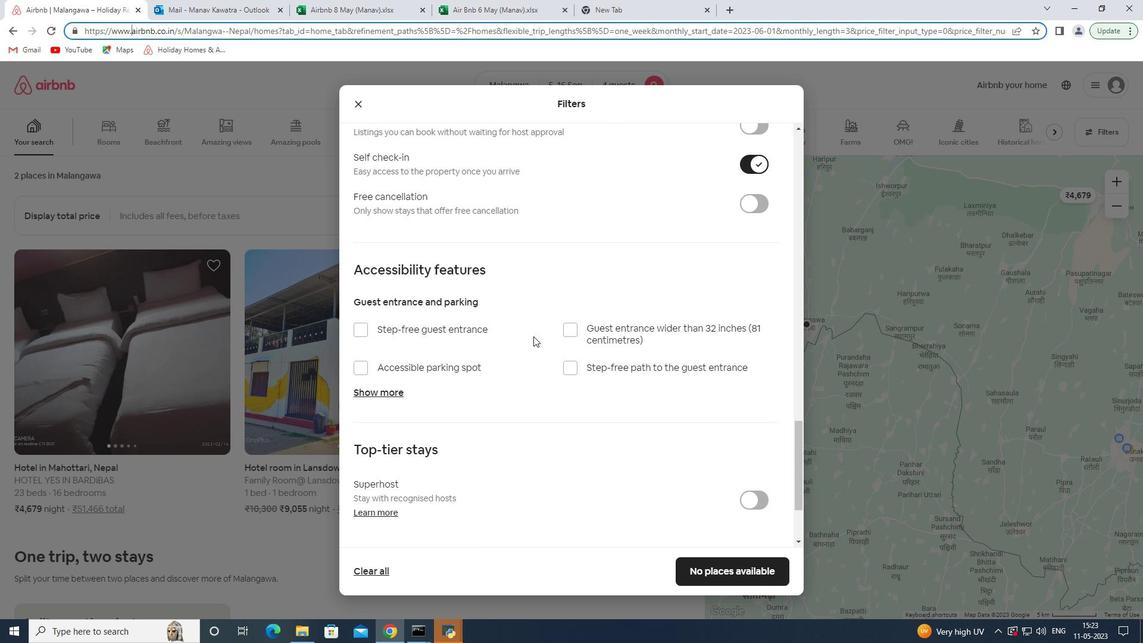 
Action: Mouse scrolled (533, 335) with delta (0, 0)
Screenshot: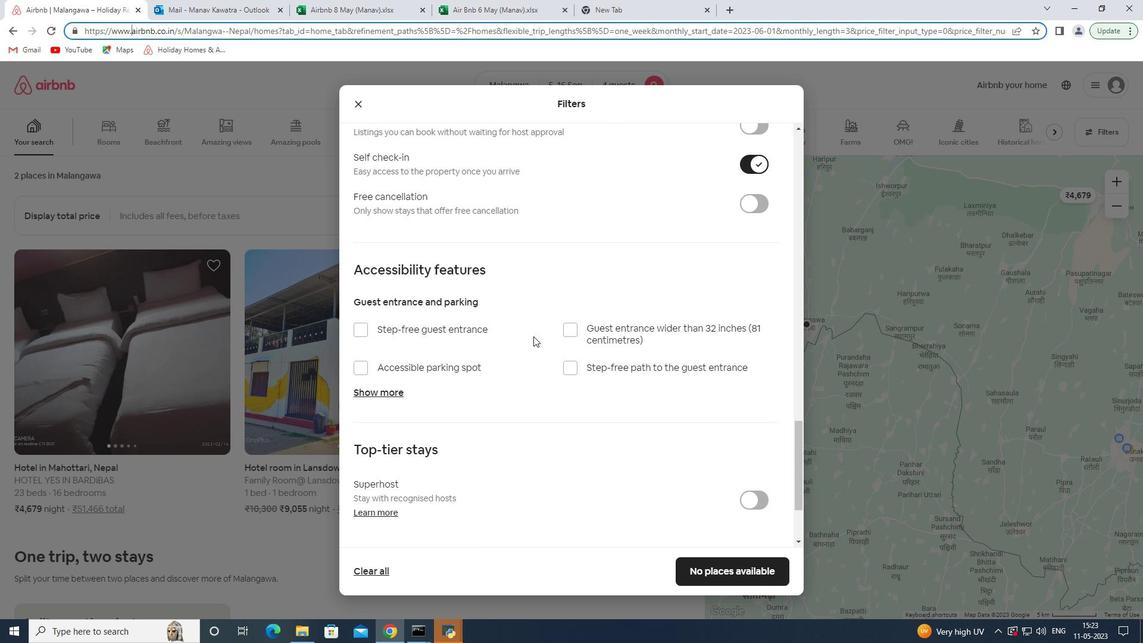 
Action: Mouse moved to (424, 481)
Screenshot: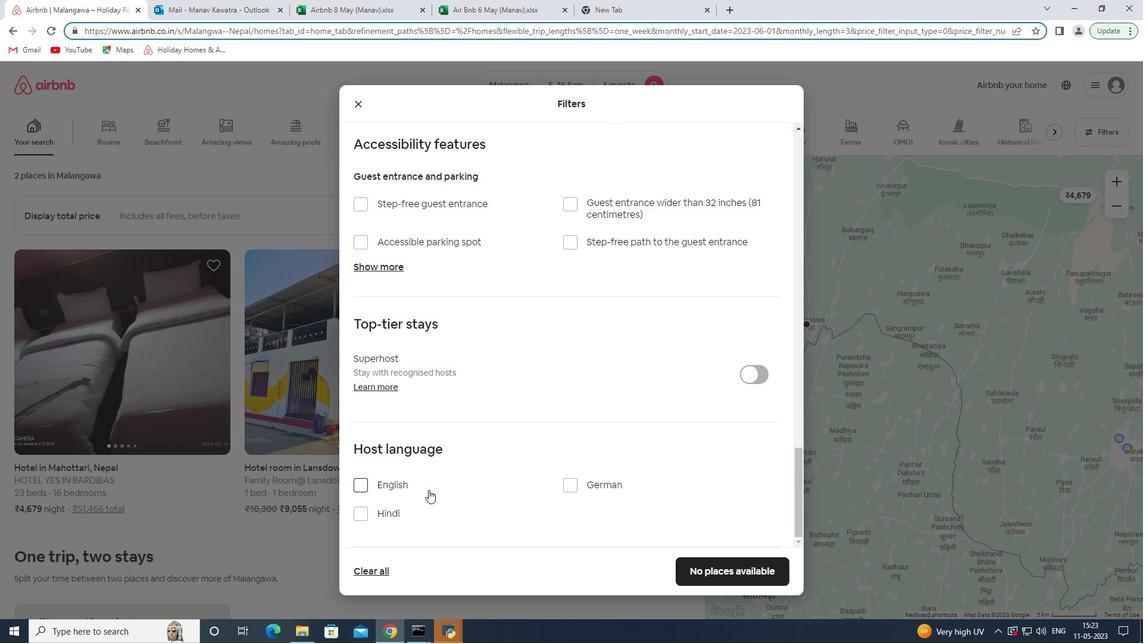 
Action: Mouse pressed left at (424, 481)
Screenshot: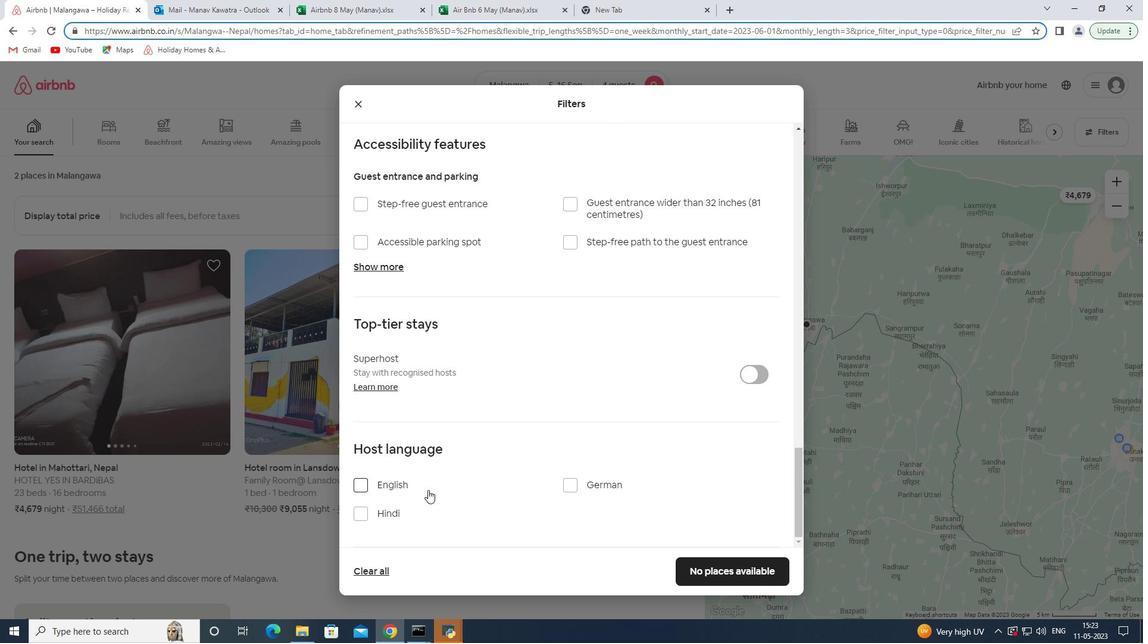 
Action: Mouse moved to (780, 577)
Screenshot: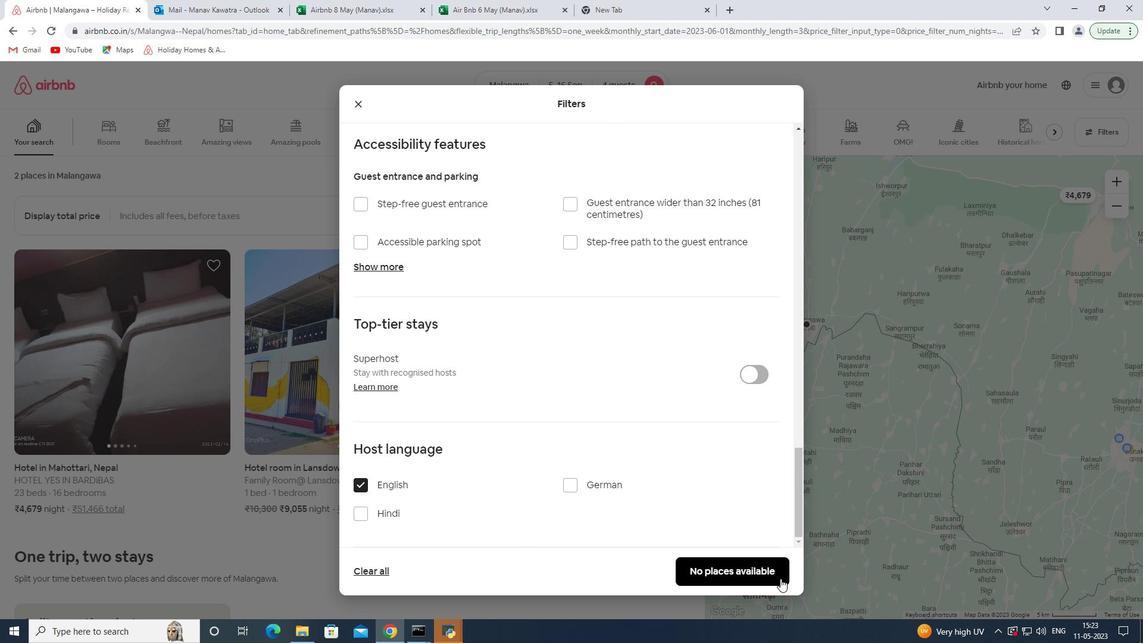
Action: Mouse pressed left at (780, 577)
Screenshot: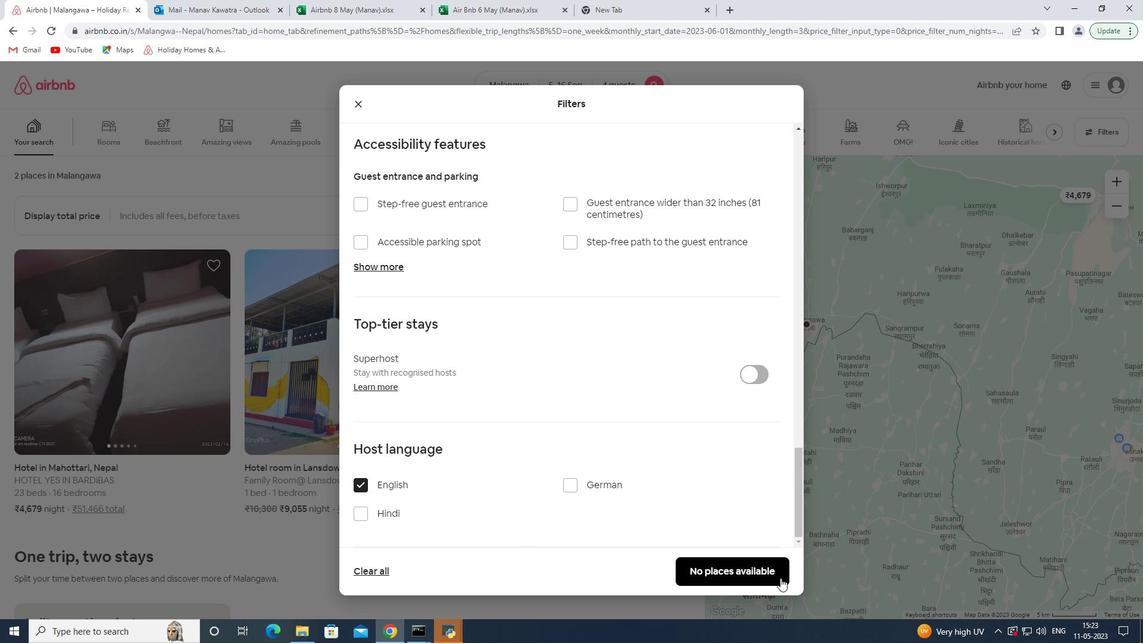 
Action: Mouse moved to (497, 224)
Screenshot: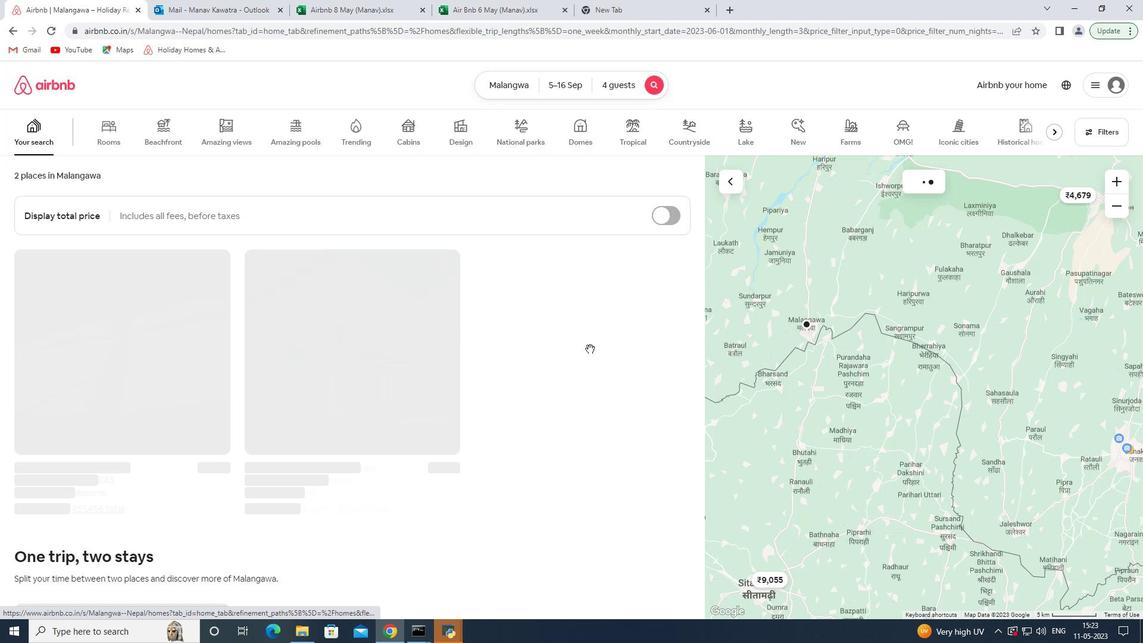 
